 Task: Find connections with filter location Gescher with filter topic #linkedintrainer with filter profile language Spanish with filter current company AAVTR ASIA with filter school ST MIRA'S COLLEGE FOR GIRLS PUNE with filter industry Engineering Services with filter service category Program Management with filter keywords title Administrator
Action: Mouse moved to (605, 77)
Screenshot: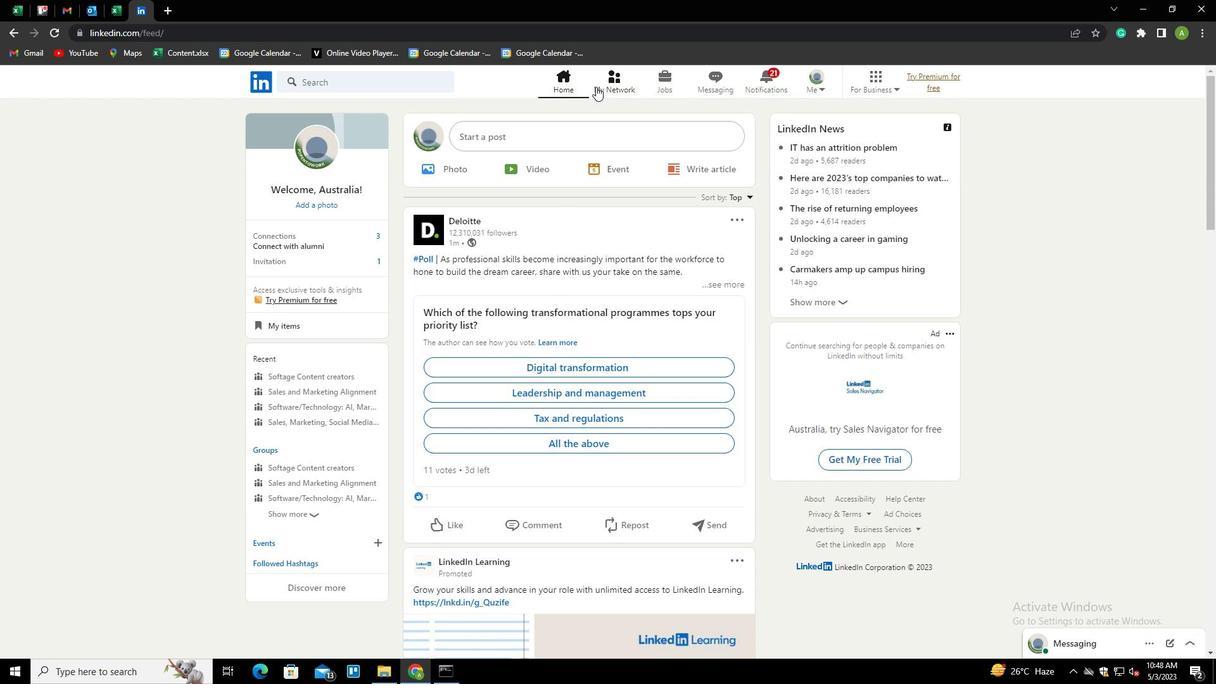 
Action: Mouse pressed left at (605, 77)
Screenshot: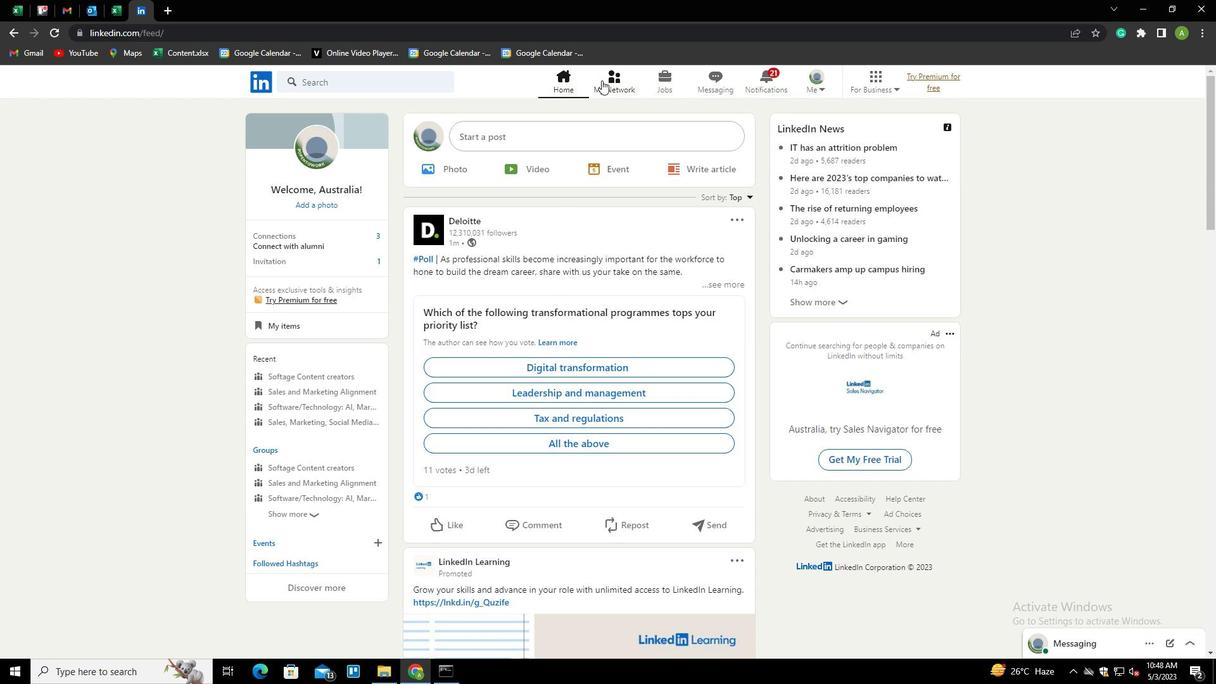
Action: Mouse moved to (340, 142)
Screenshot: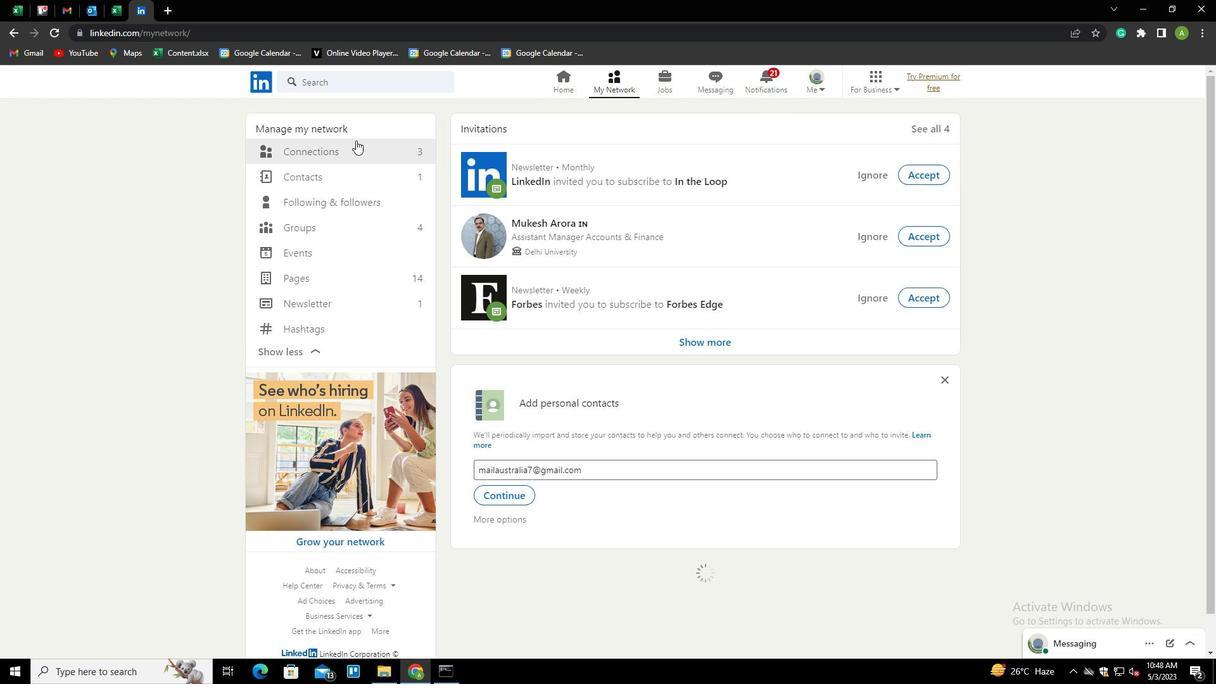 
Action: Mouse pressed left at (340, 142)
Screenshot: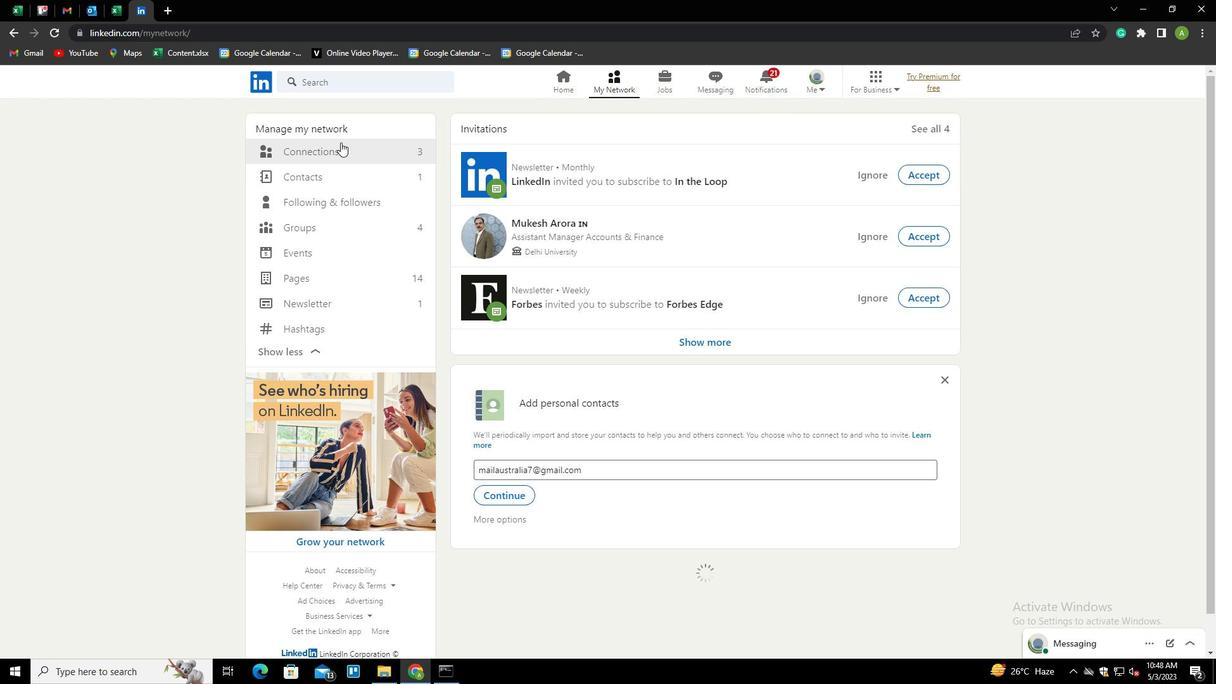 
Action: Mouse moved to (337, 150)
Screenshot: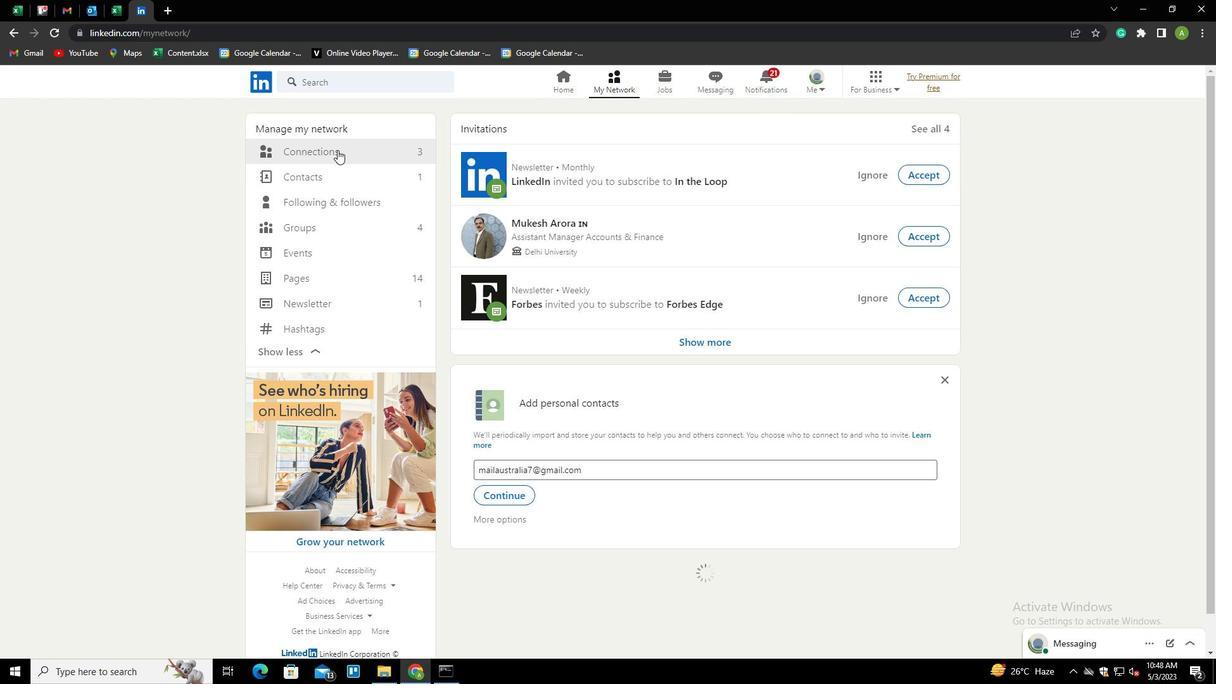 
Action: Mouse pressed left at (337, 150)
Screenshot: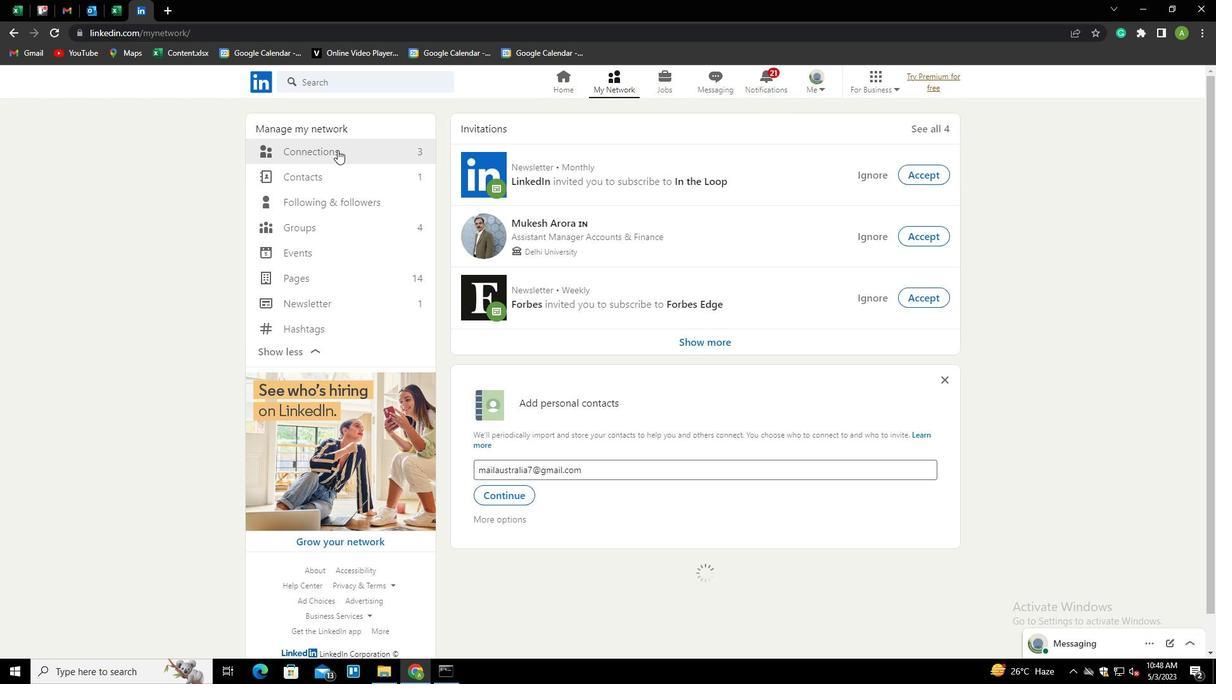 
Action: Mouse moved to (685, 152)
Screenshot: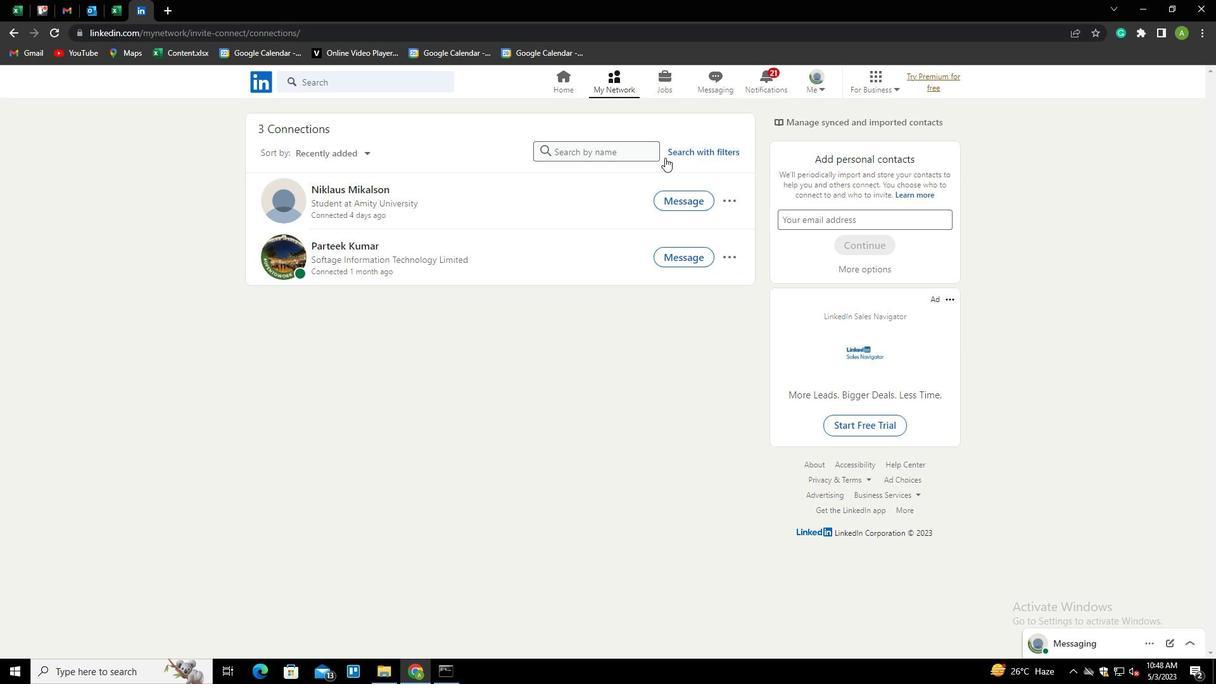 
Action: Mouse pressed left at (685, 152)
Screenshot: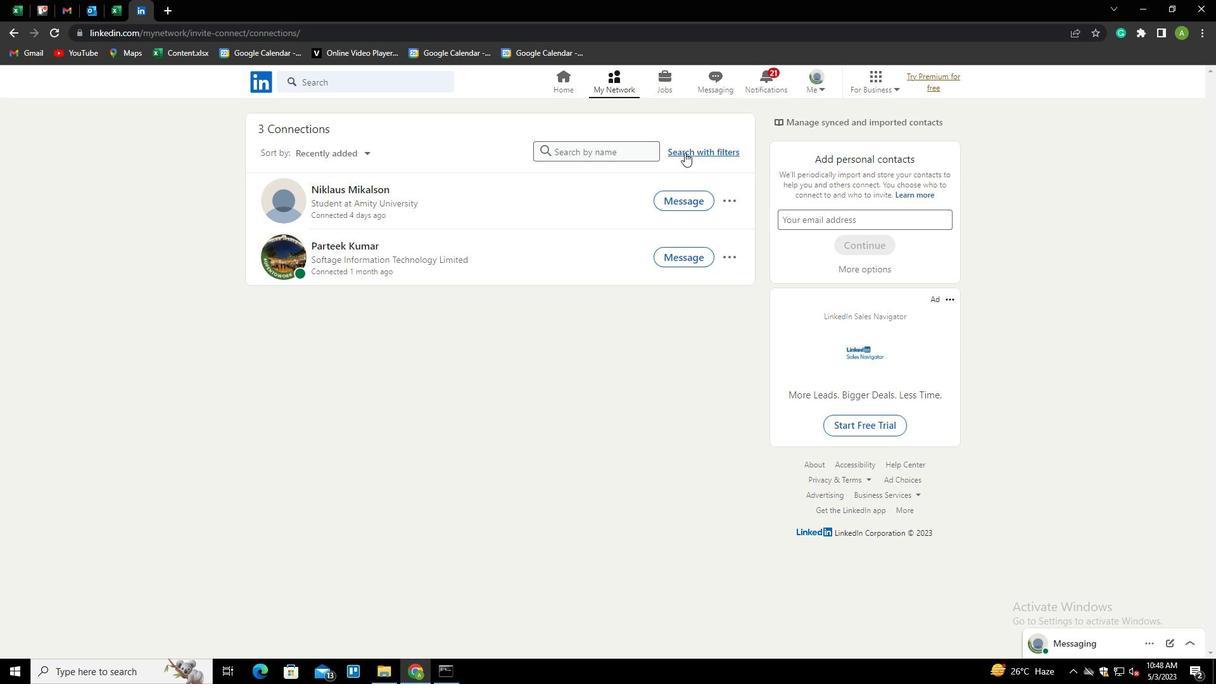 
Action: Mouse moved to (652, 119)
Screenshot: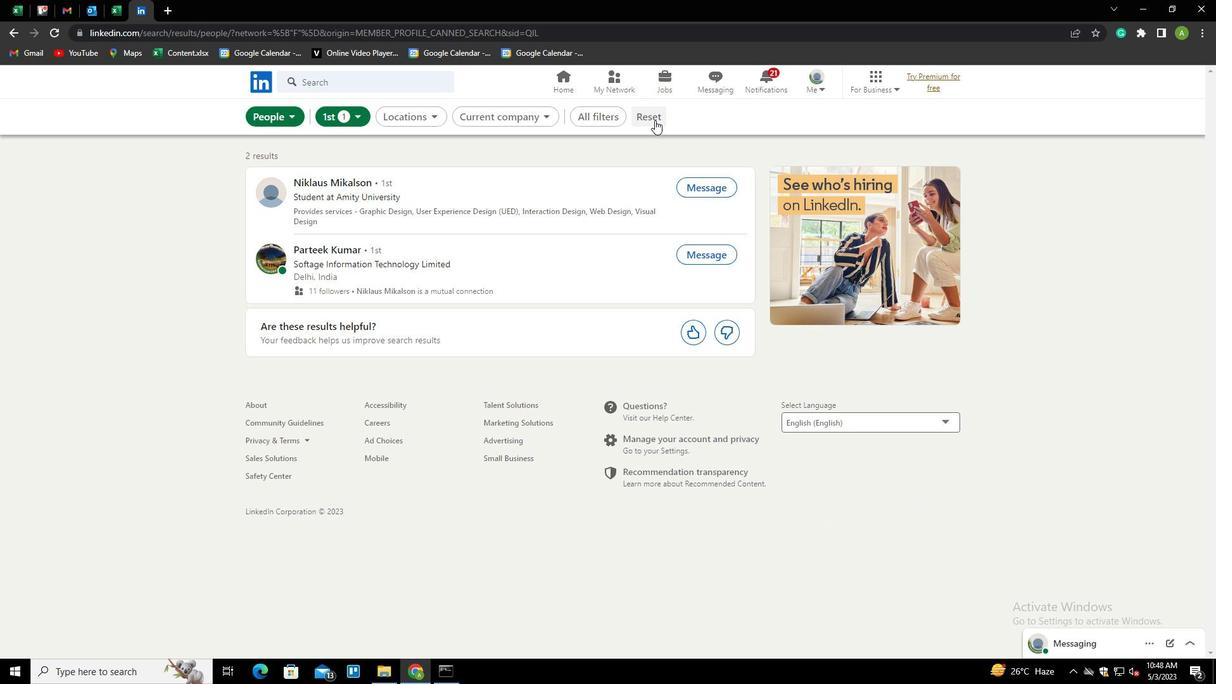 
Action: Mouse pressed left at (652, 119)
Screenshot: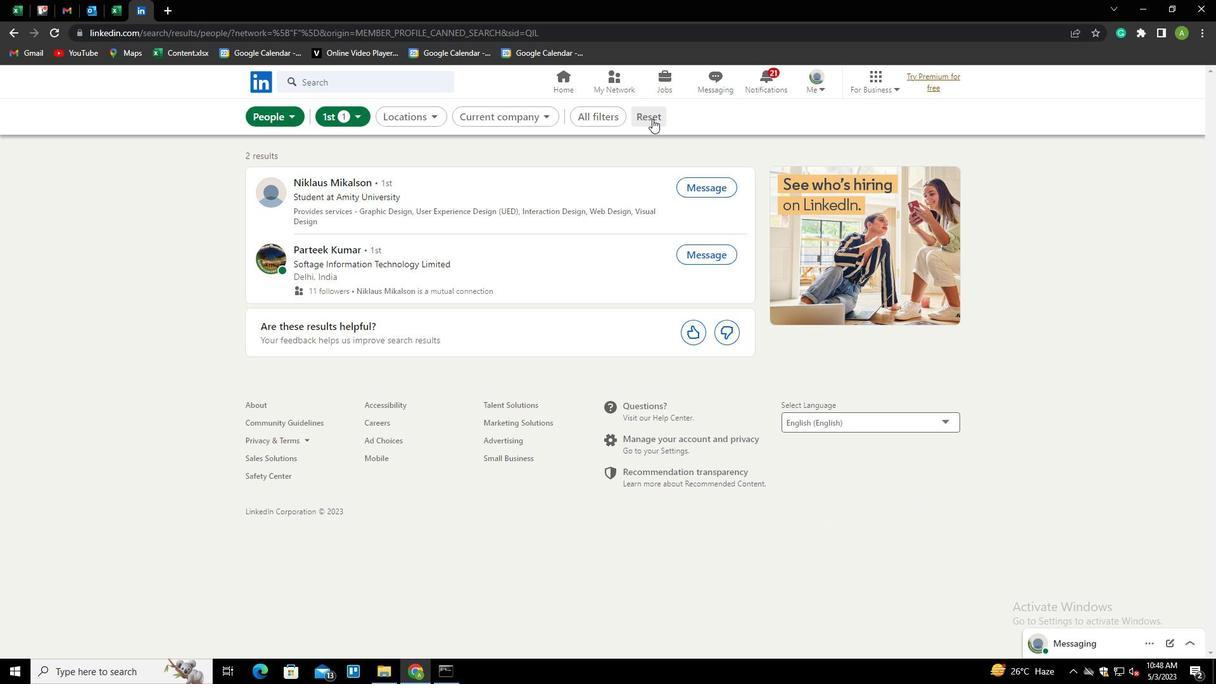 
Action: Mouse moved to (621, 119)
Screenshot: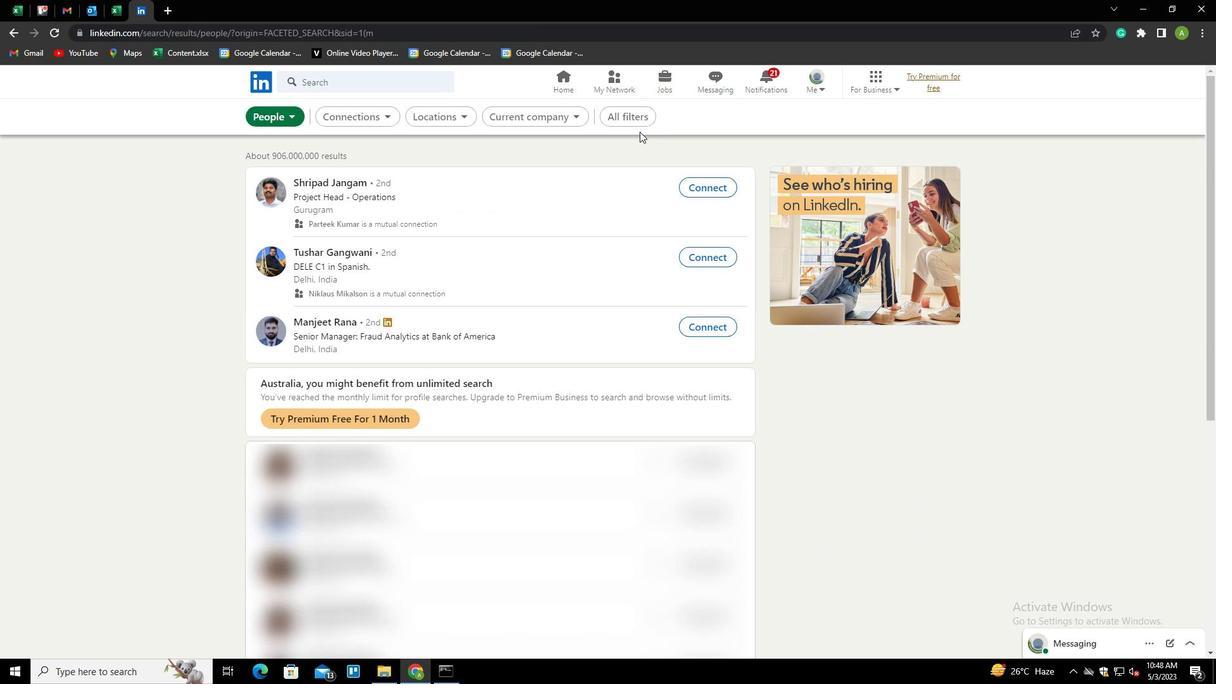 
Action: Mouse pressed left at (621, 119)
Screenshot: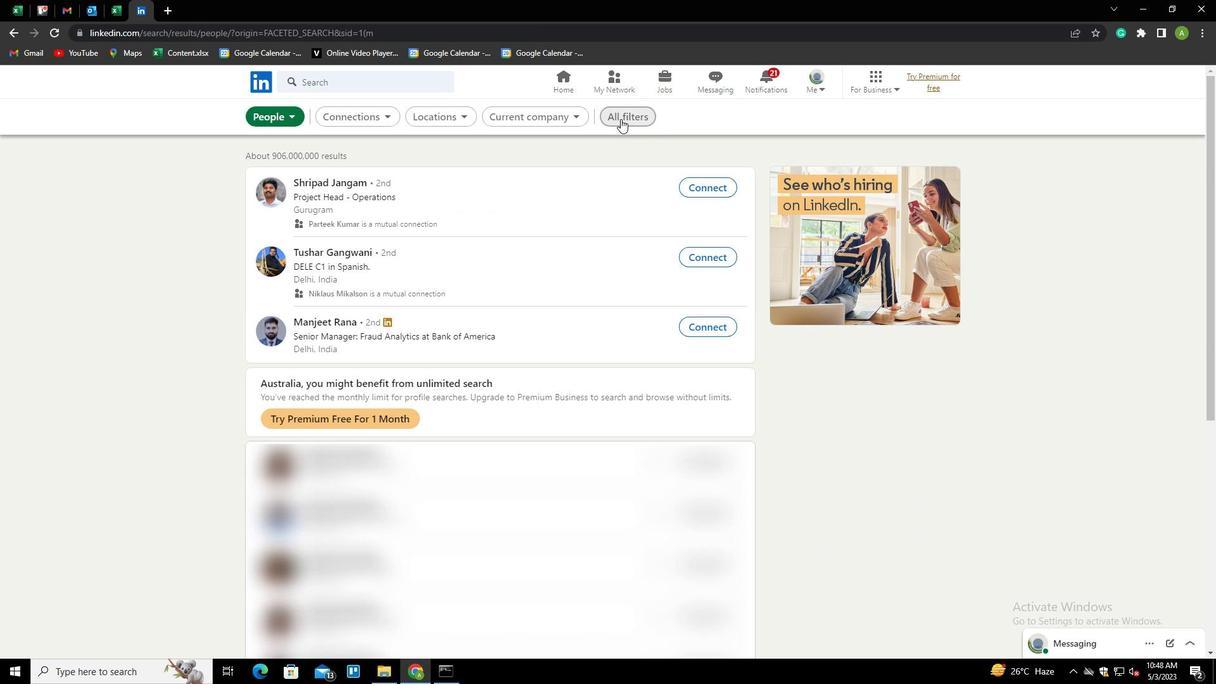 
Action: Mouse moved to (1019, 362)
Screenshot: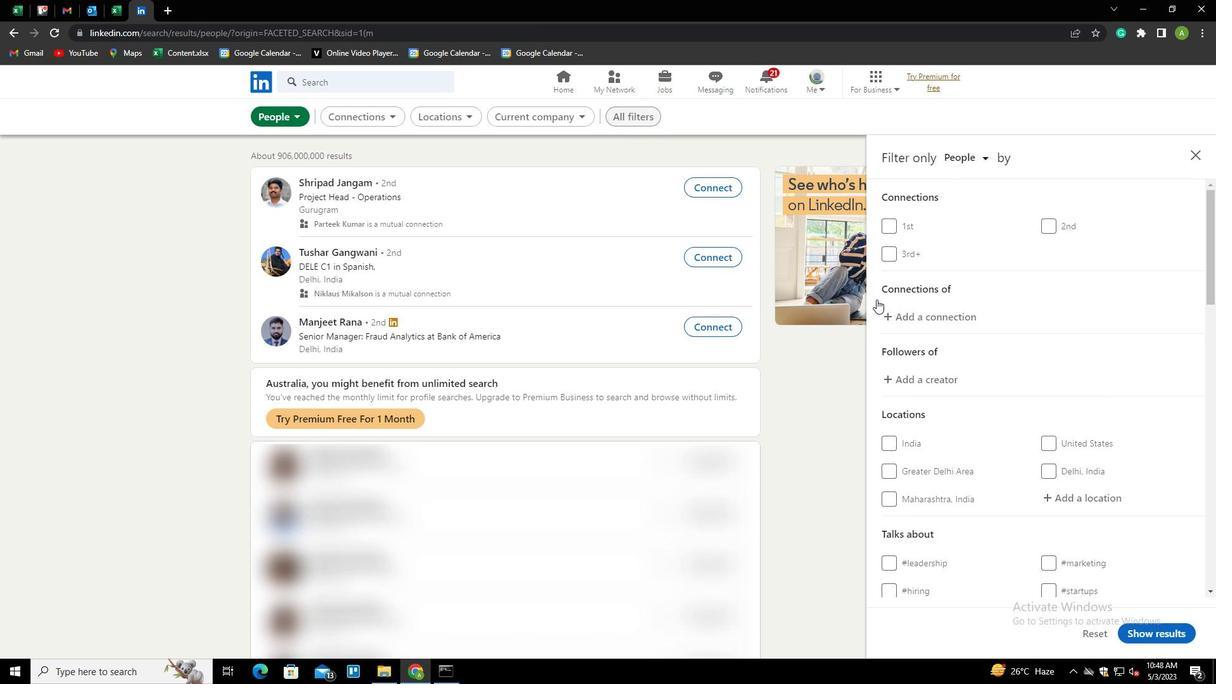
Action: Mouse scrolled (1019, 361) with delta (0, 0)
Screenshot: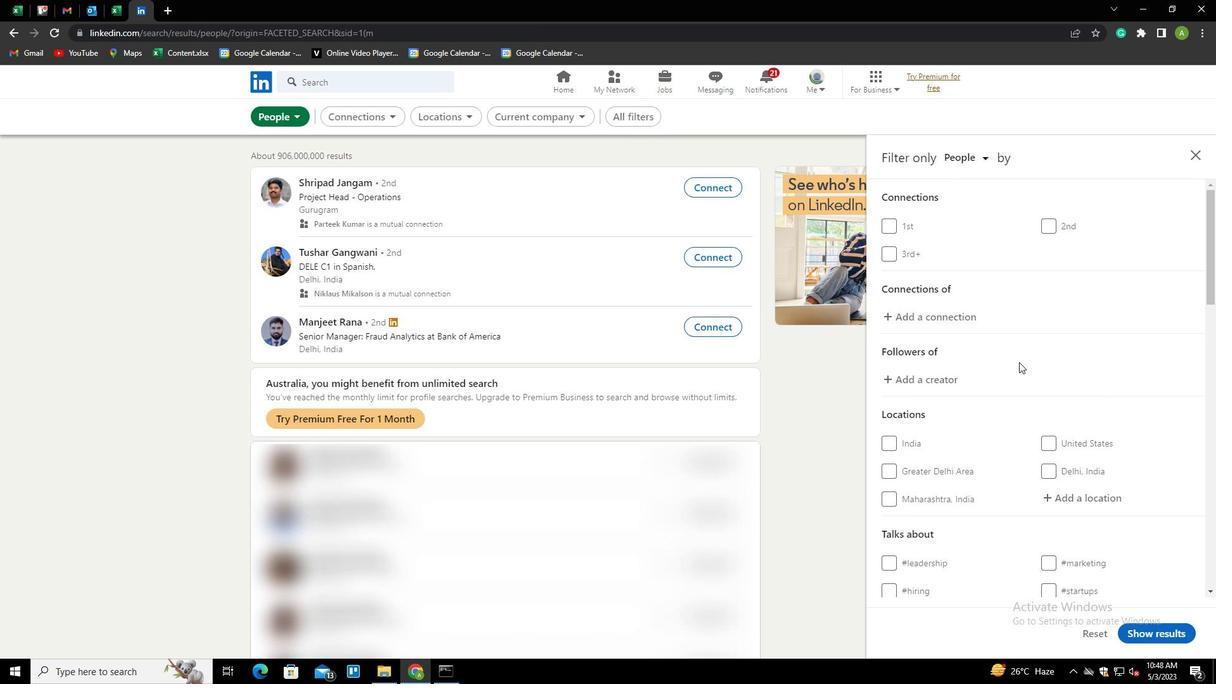 
Action: Mouse scrolled (1019, 361) with delta (0, 0)
Screenshot: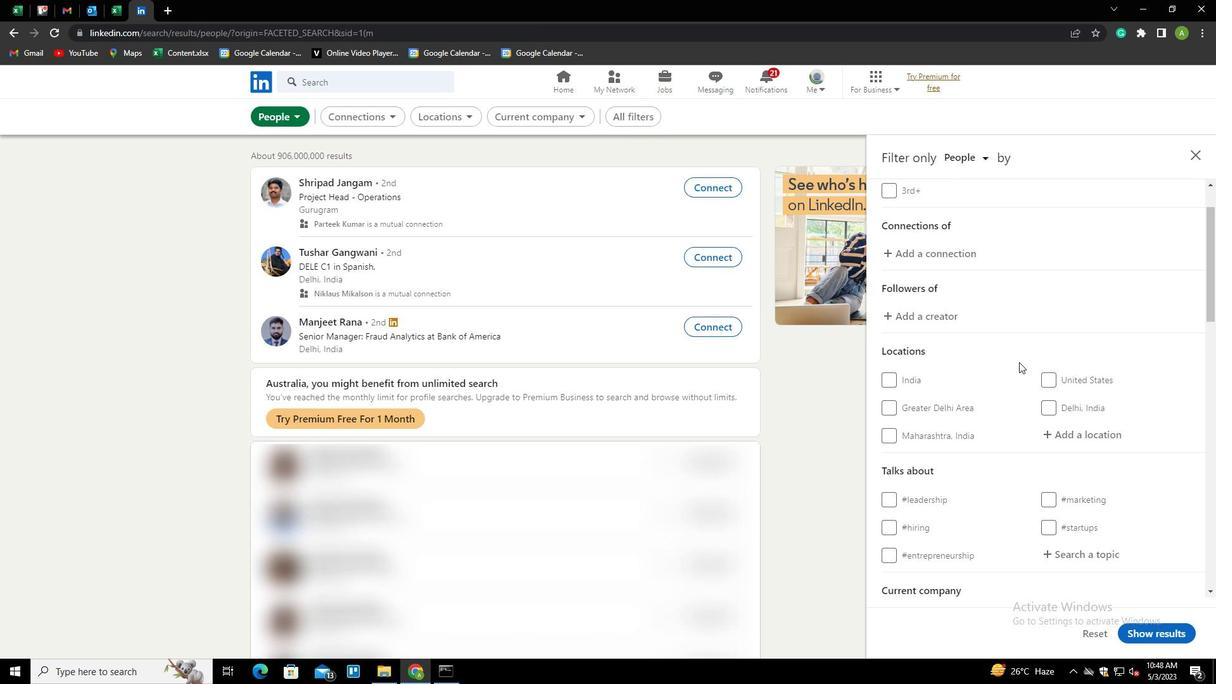 
Action: Mouse moved to (1068, 368)
Screenshot: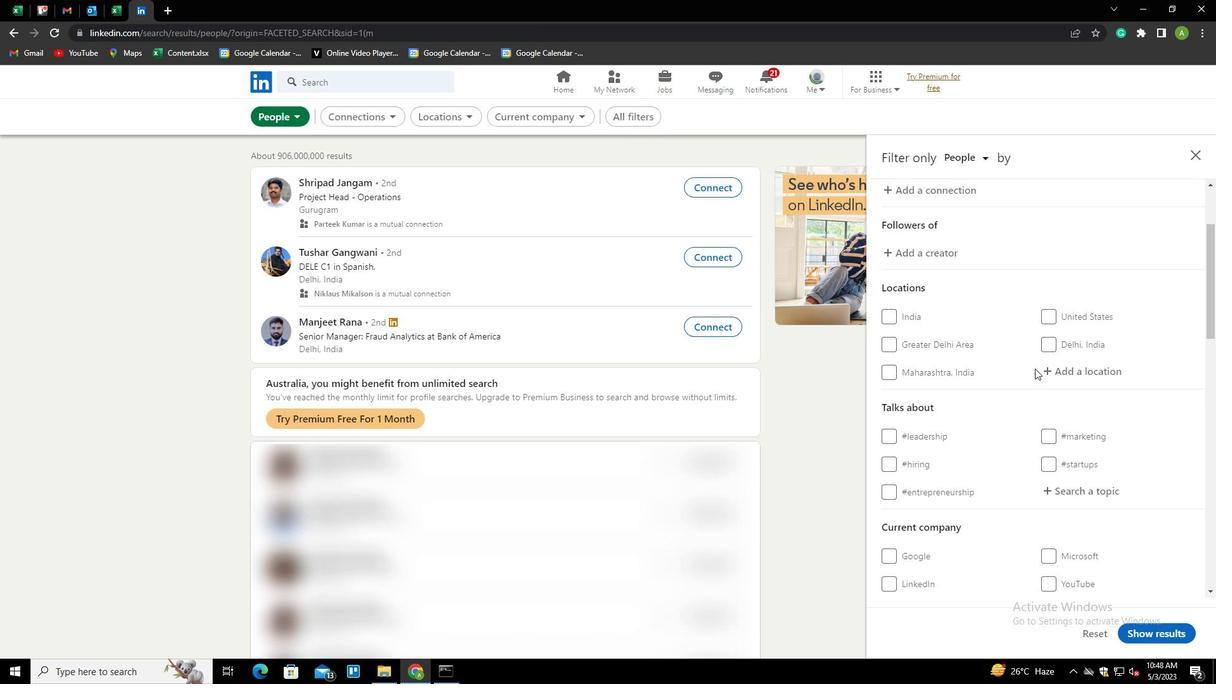 
Action: Mouse pressed left at (1068, 368)
Screenshot: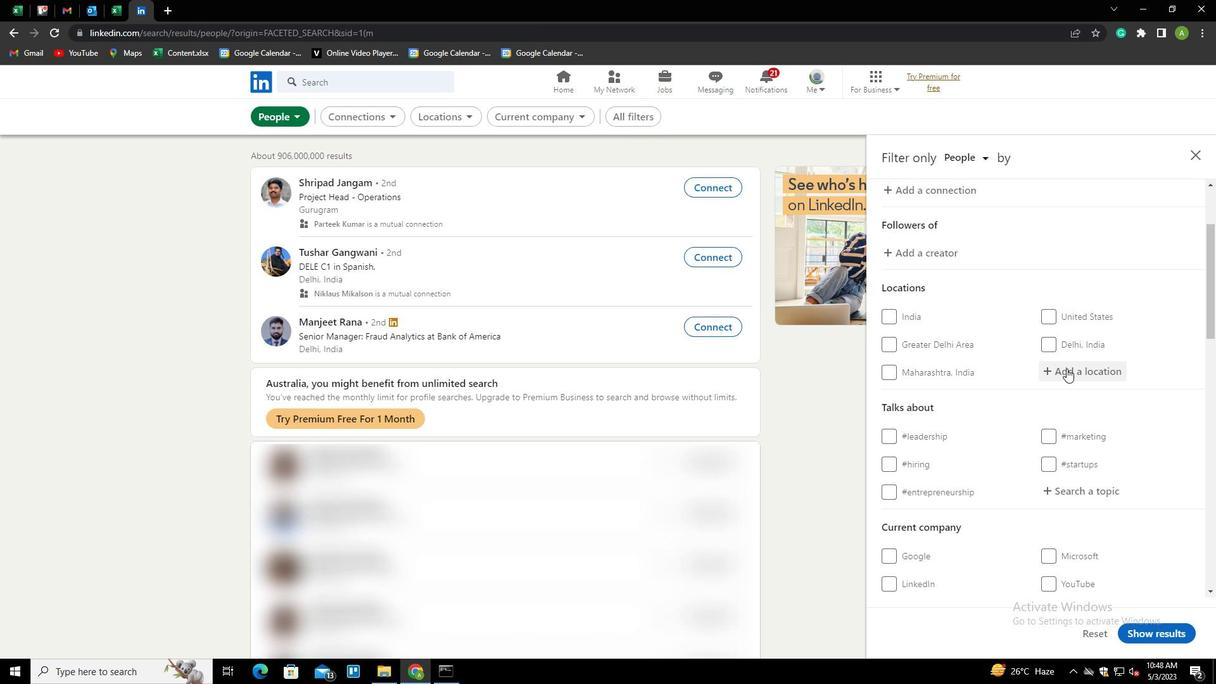 
Action: Mouse moved to (1070, 369)
Screenshot: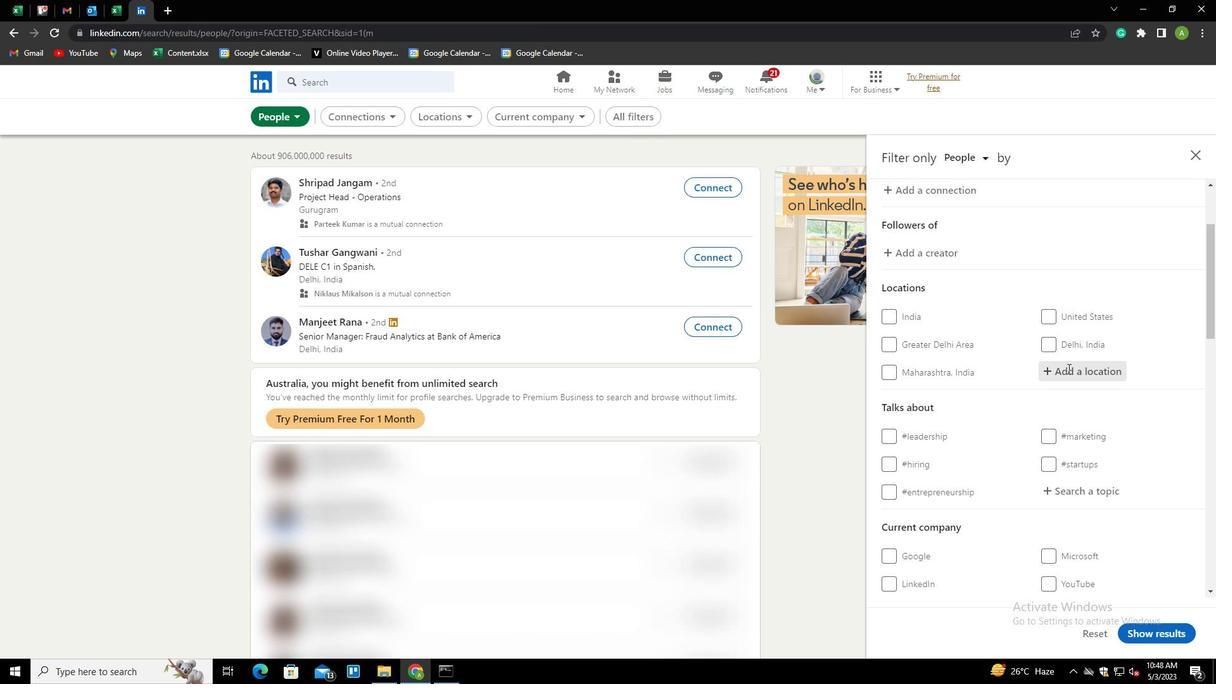 
Action: Mouse pressed left at (1070, 369)
Screenshot: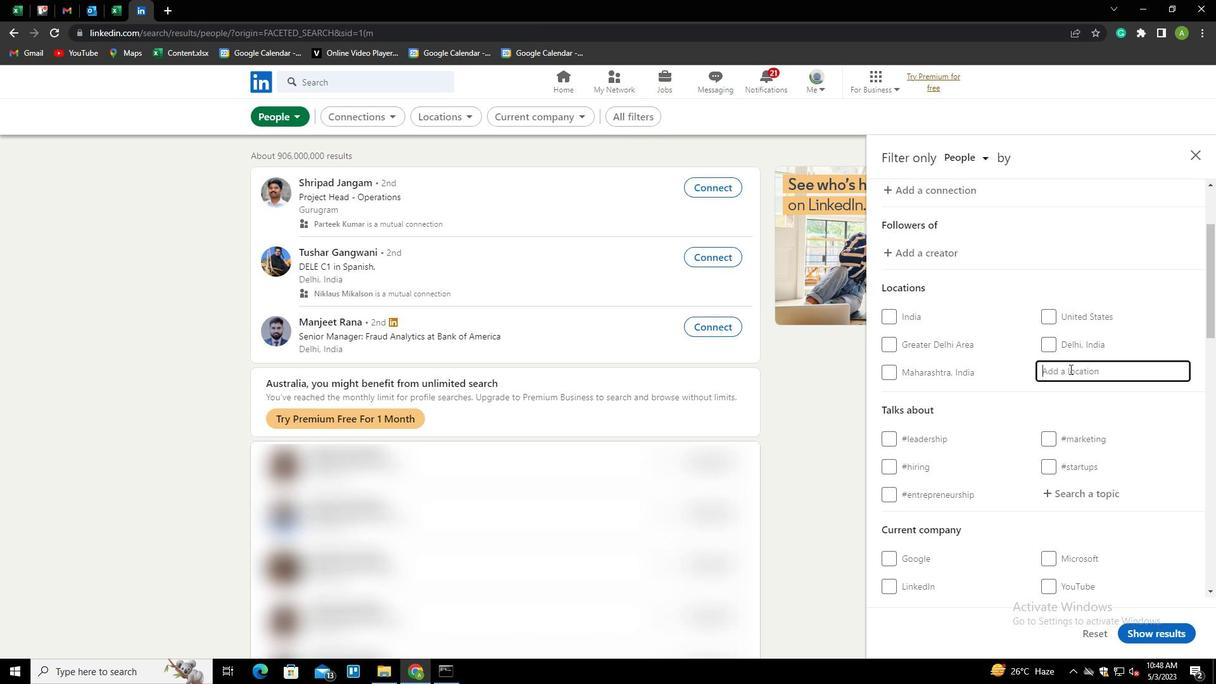 
Action: Key pressed <Key.shift><Key.shift><Key.shift><Key.shift><Key.shift><Key.shift><Key.shift><Key.shift><Key.shift><Key.shift><Key.shift><Key.shift><Key.shift><Key.shift><Key.shift><Key.shift><Key.shift><Key.shift><Key.shift><Key.shift><Key.shift><Key.shift><Key.shift><Key.shift><Key.shift><Key.shift><Key.shift><Key.shift><Key.shift><Key.shift><Key.shift><Key.shift><Key.shift><Key.shift><Key.shift><Key.shift><Key.shift><Key.shift><Key.shift><Key.shift><Key.shift><Key.shift><Key.shift><Key.shift><Key.shift><Key.shift>GESG<Key.backspace>CHER<Key.down><Key.enter>
Screenshot: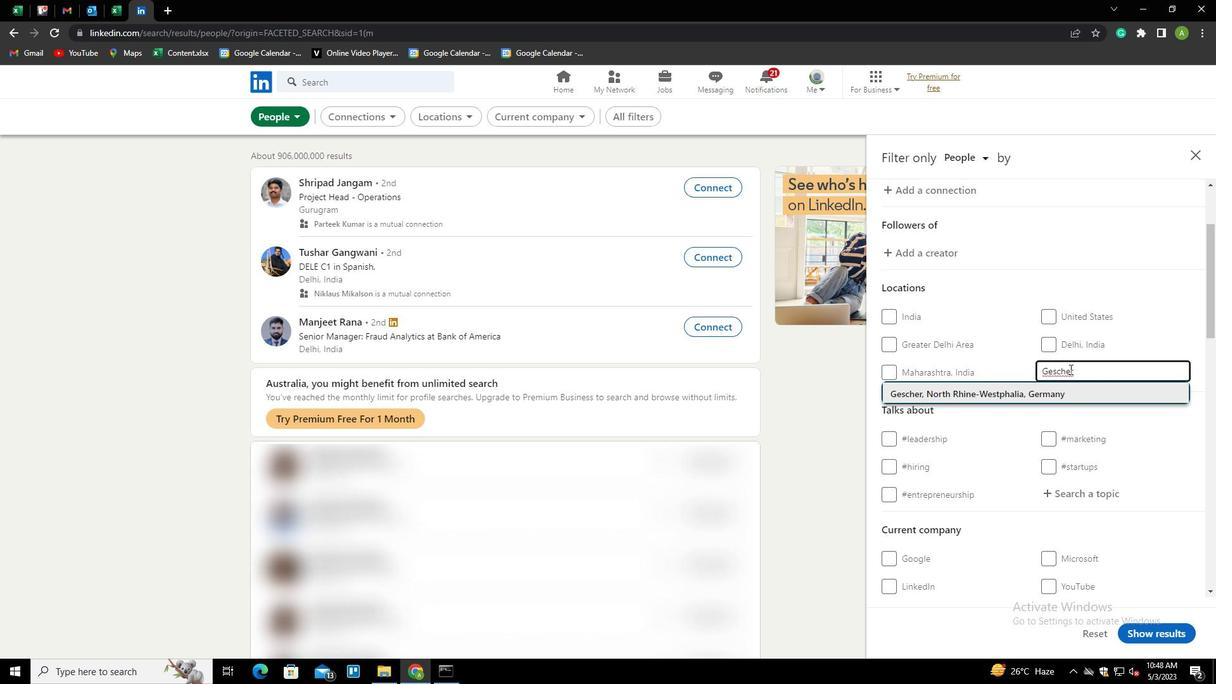 
Action: Mouse scrolled (1070, 368) with delta (0, 0)
Screenshot: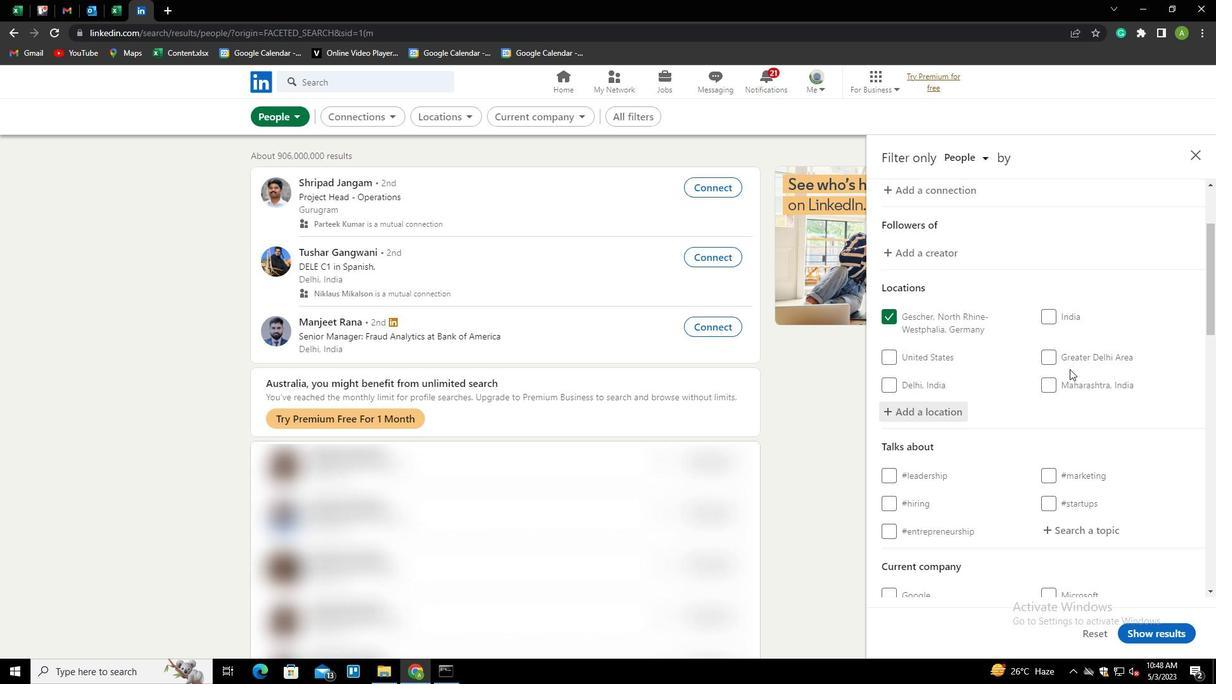 
Action: Mouse scrolled (1070, 368) with delta (0, 0)
Screenshot: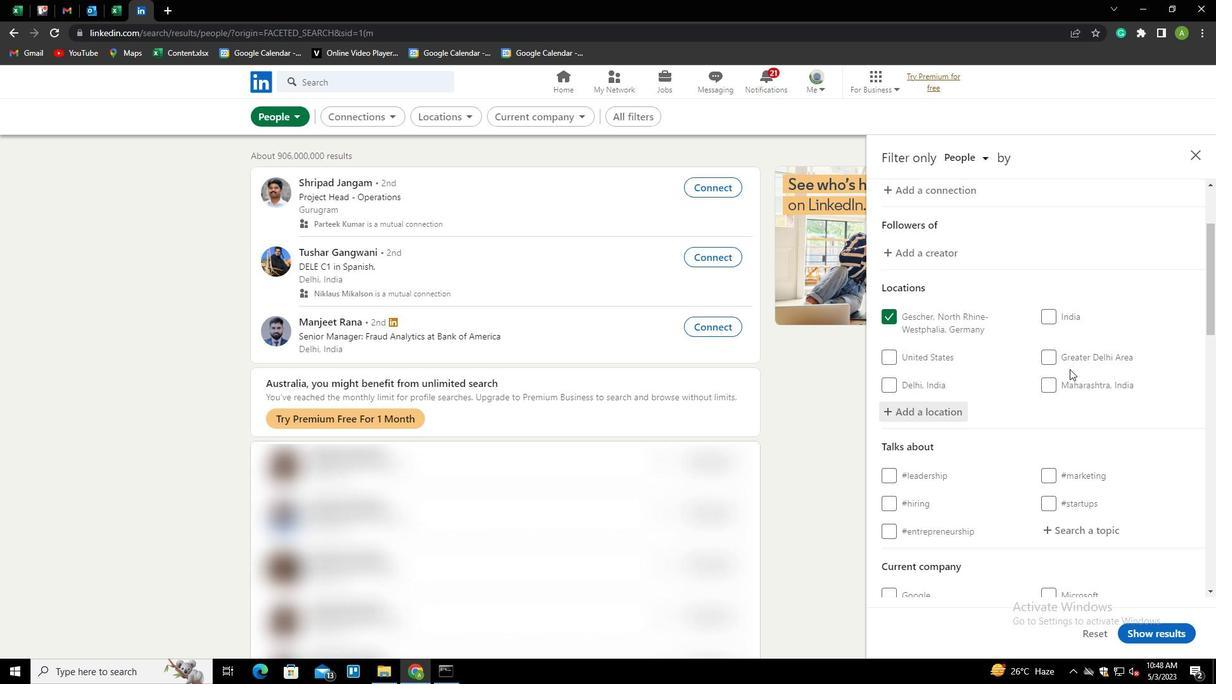 
Action: Mouse scrolled (1070, 368) with delta (0, 0)
Screenshot: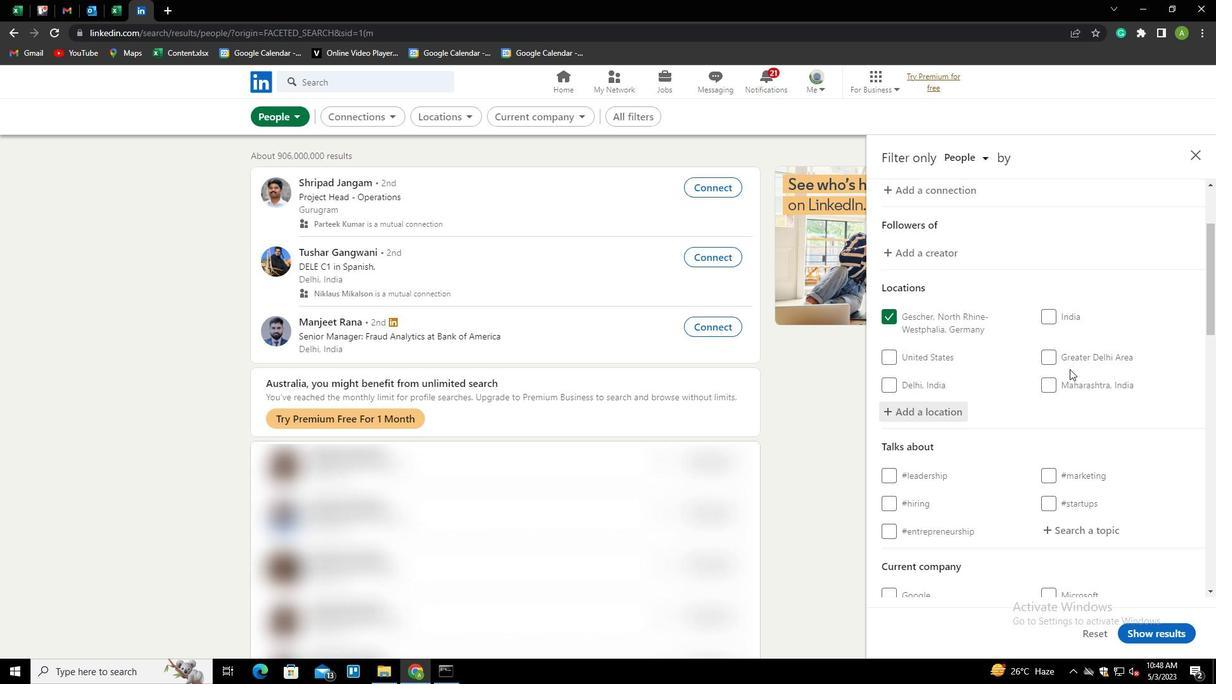 
Action: Mouse moved to (1089, 347)
Screenshot: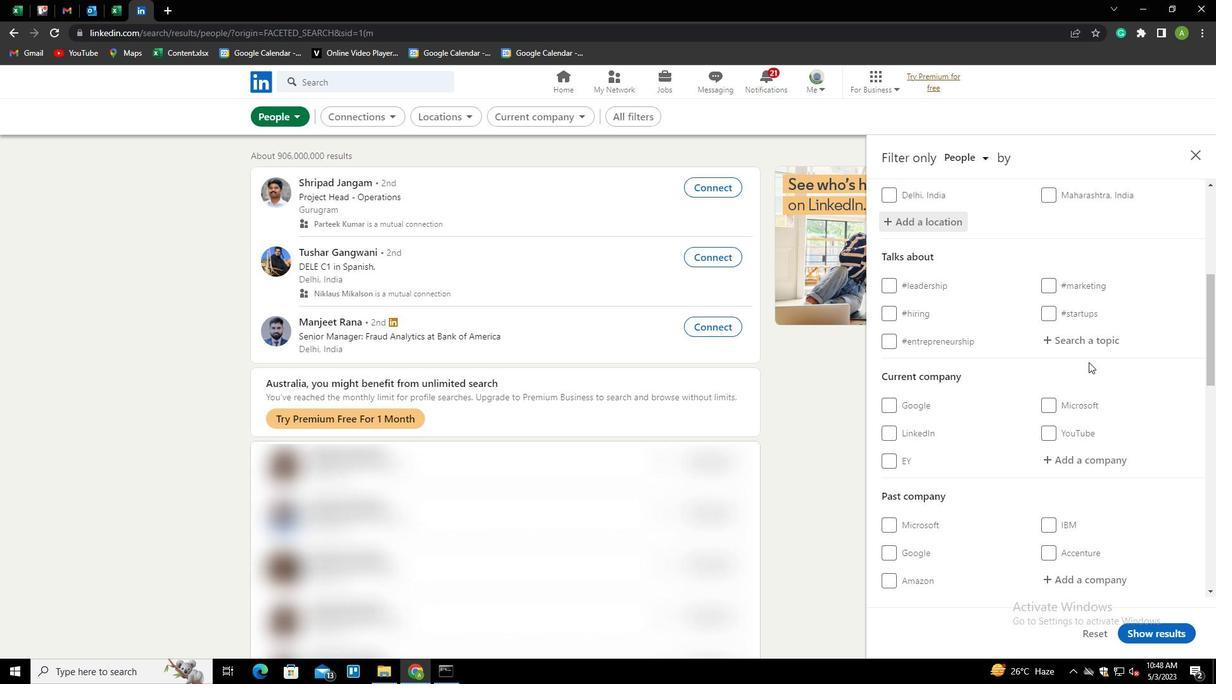 
Action: Mouse pressed left at (1089, 347)
Screenshot: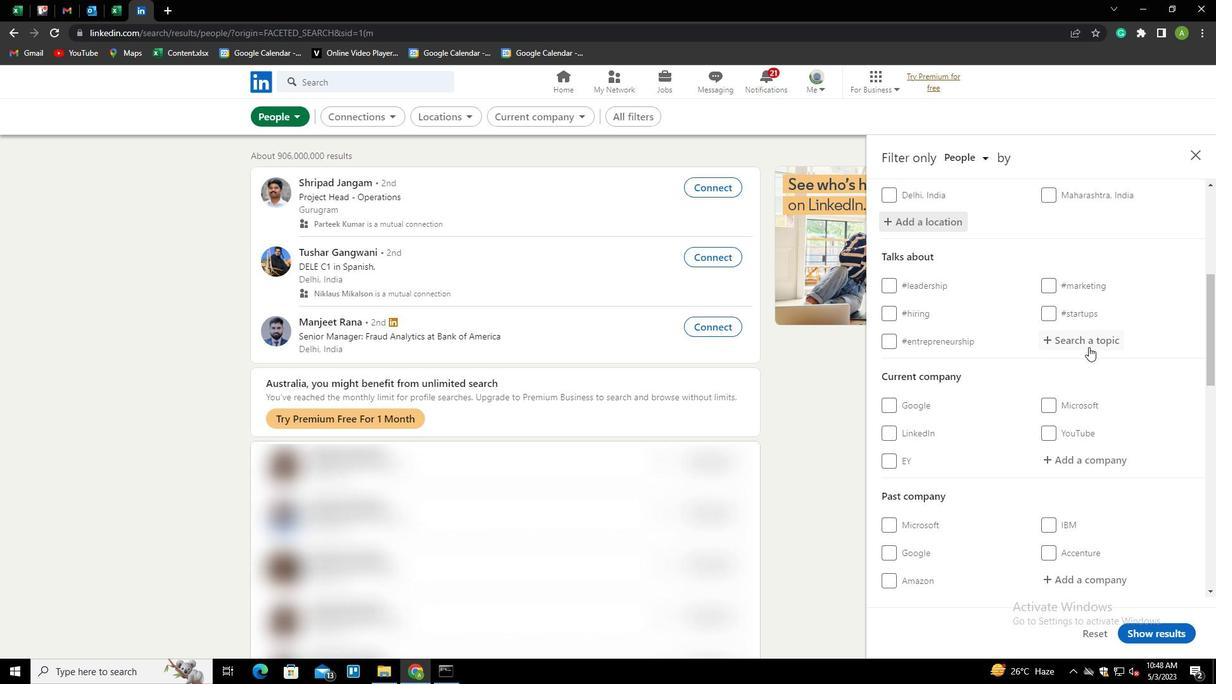 
Action: Key pressed LINDE<Key.backspace><Key.backspace>KEDINTRAINER<Key.down><Key.enter>
Screenshot: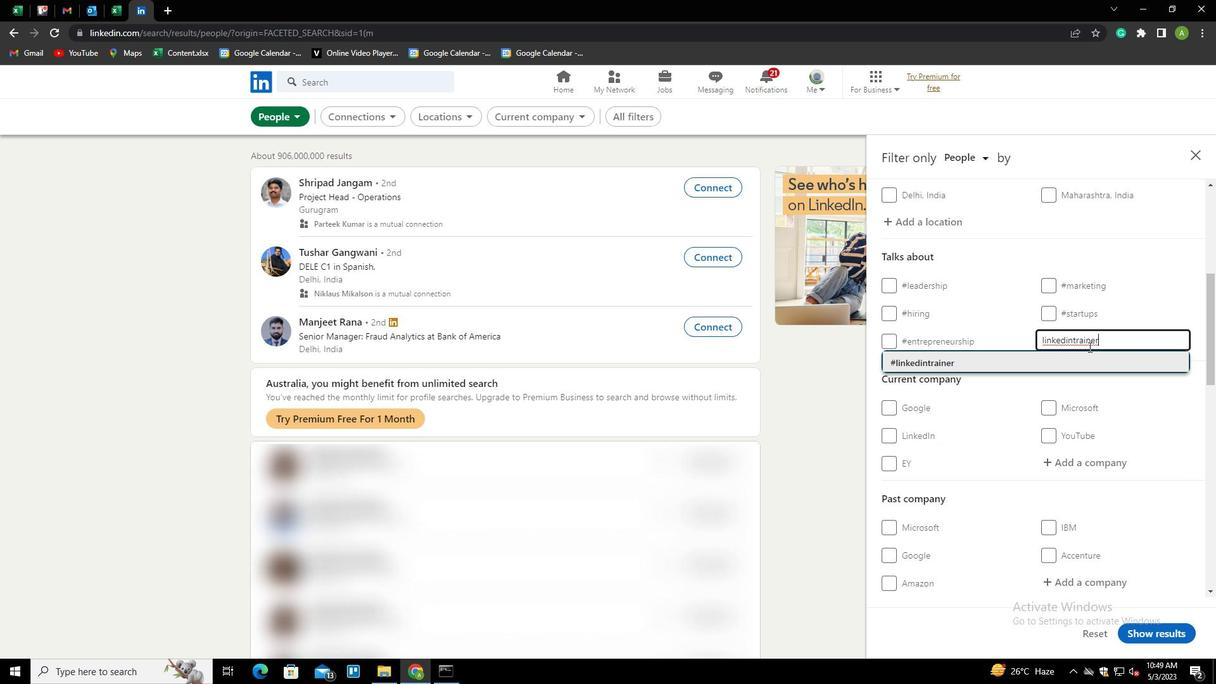 
Action: Mouse scrolled (1089, 346) with delta (0, 0)
Screenshot: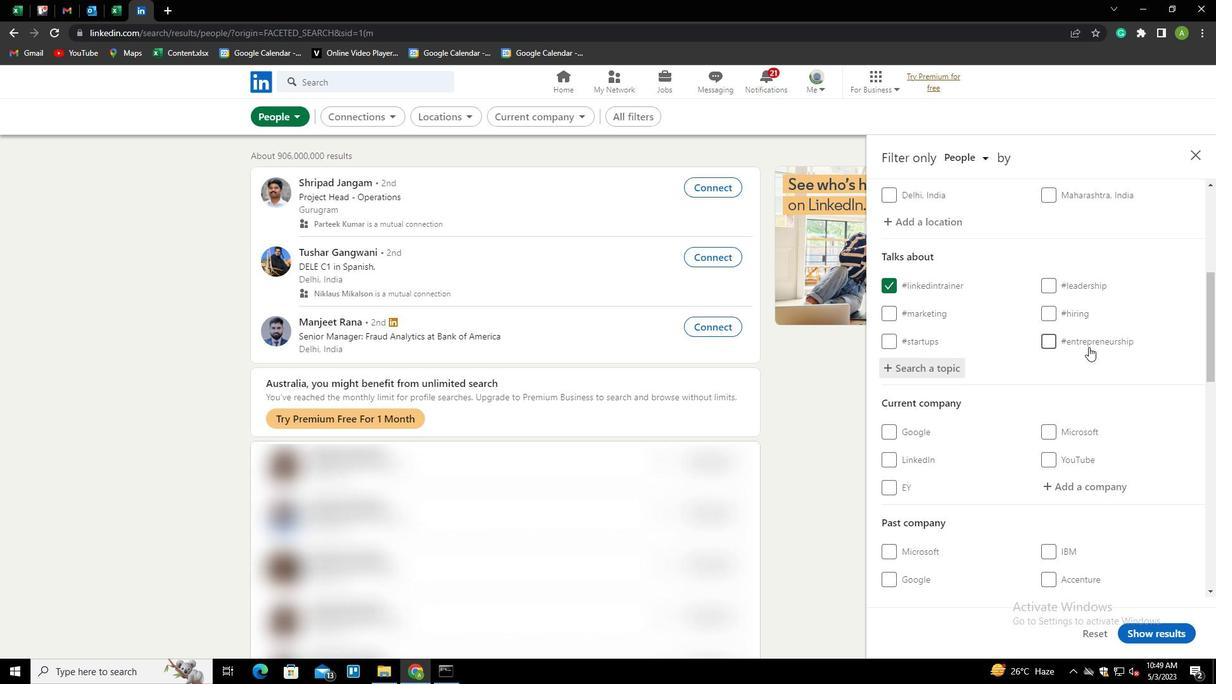 
Action: Mouse scrolled (1089, 346) with delta (0, 0)
Screenshot: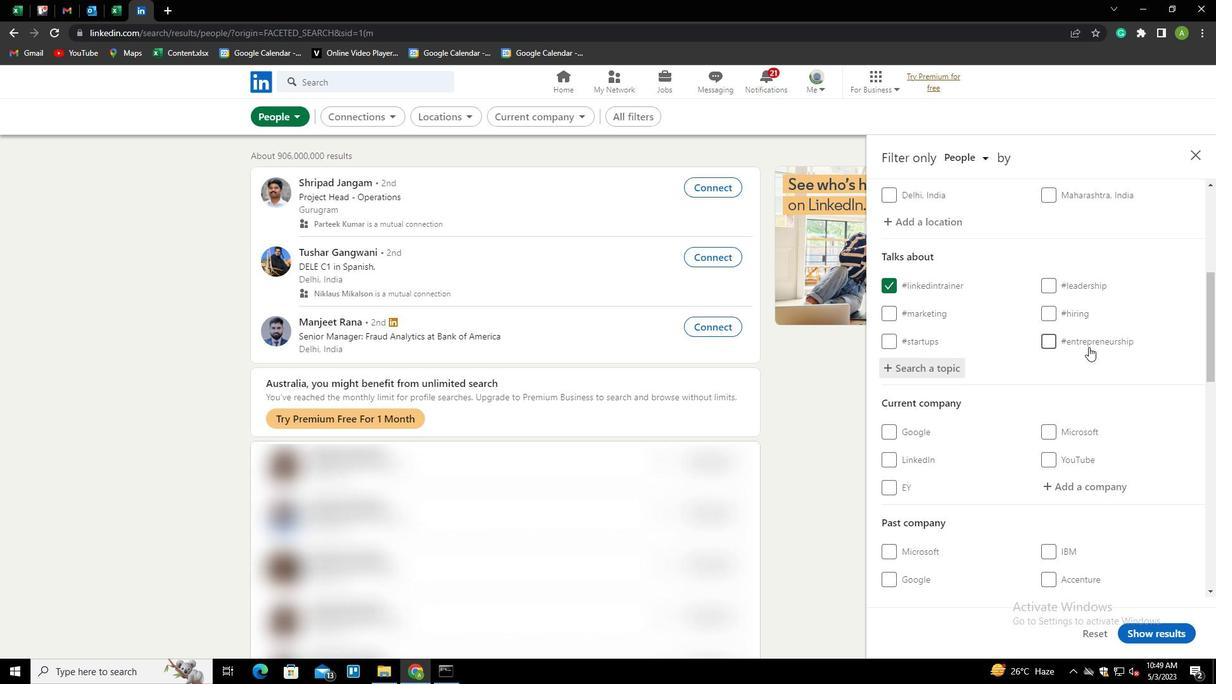 
Action: Mouse scrolled (1089, 346) with delta (0, 0)
Screenshot: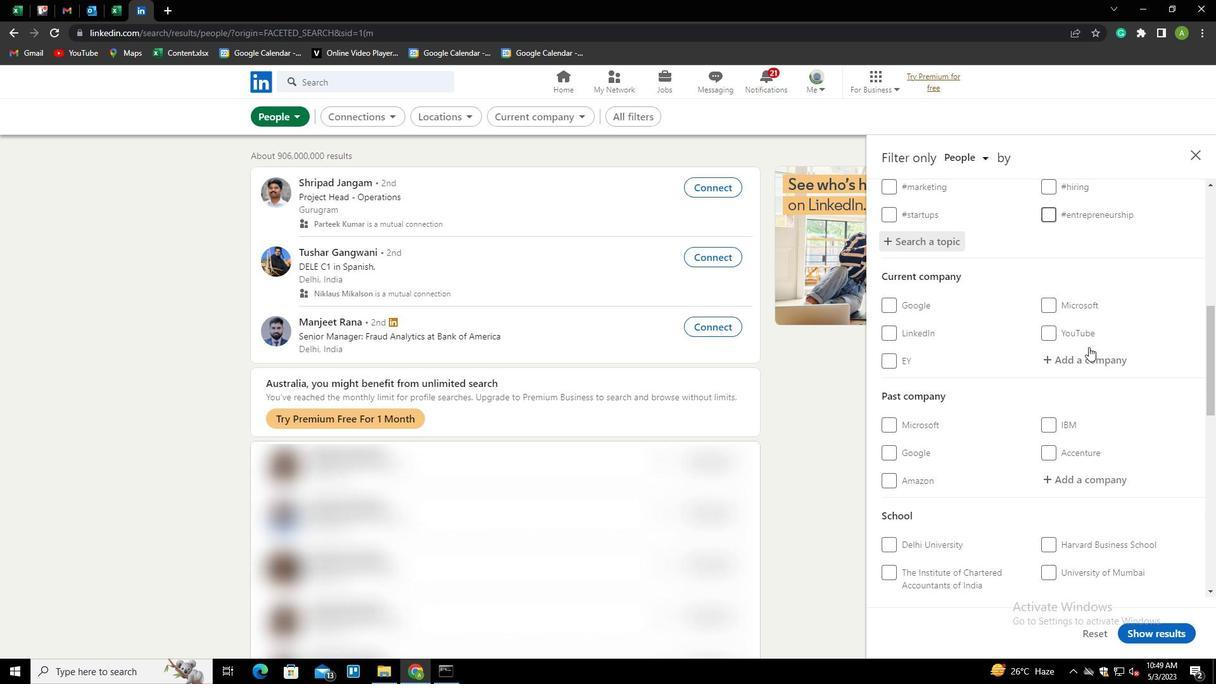 
Action: Mouse scrolled (1089, 346) with delta (0, 0)
Screenshot: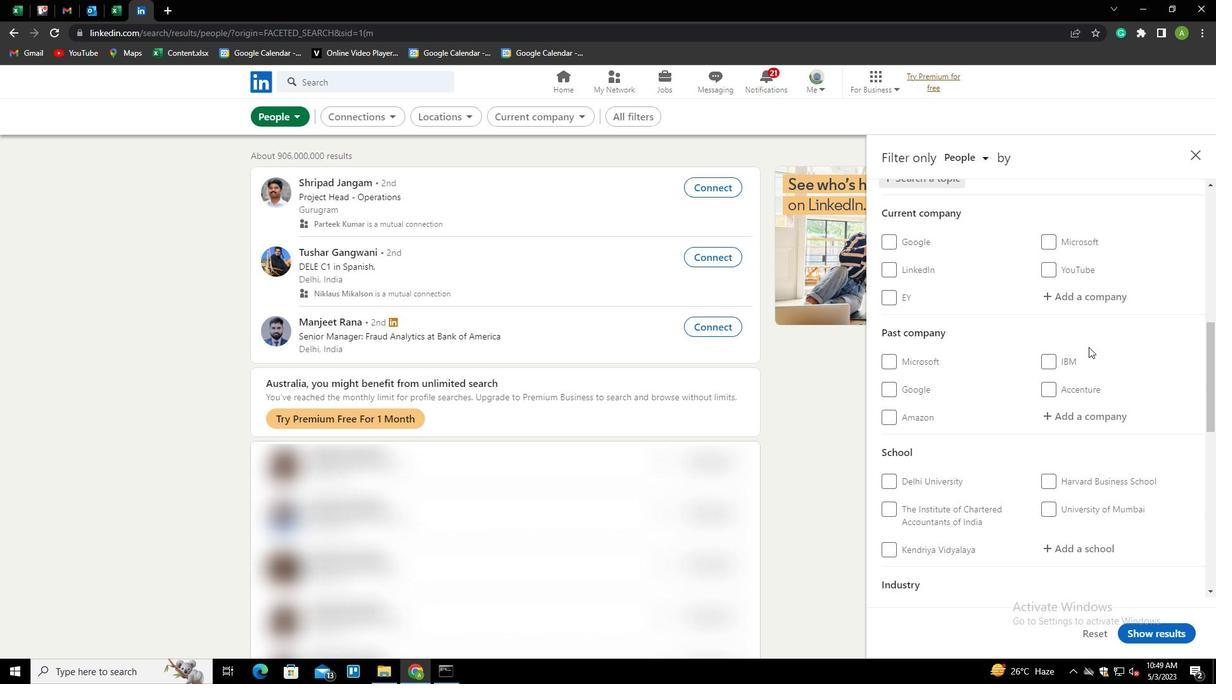 
Action: Mouse scrolled (1089, 346) with delta (0, 0)
Screenshot: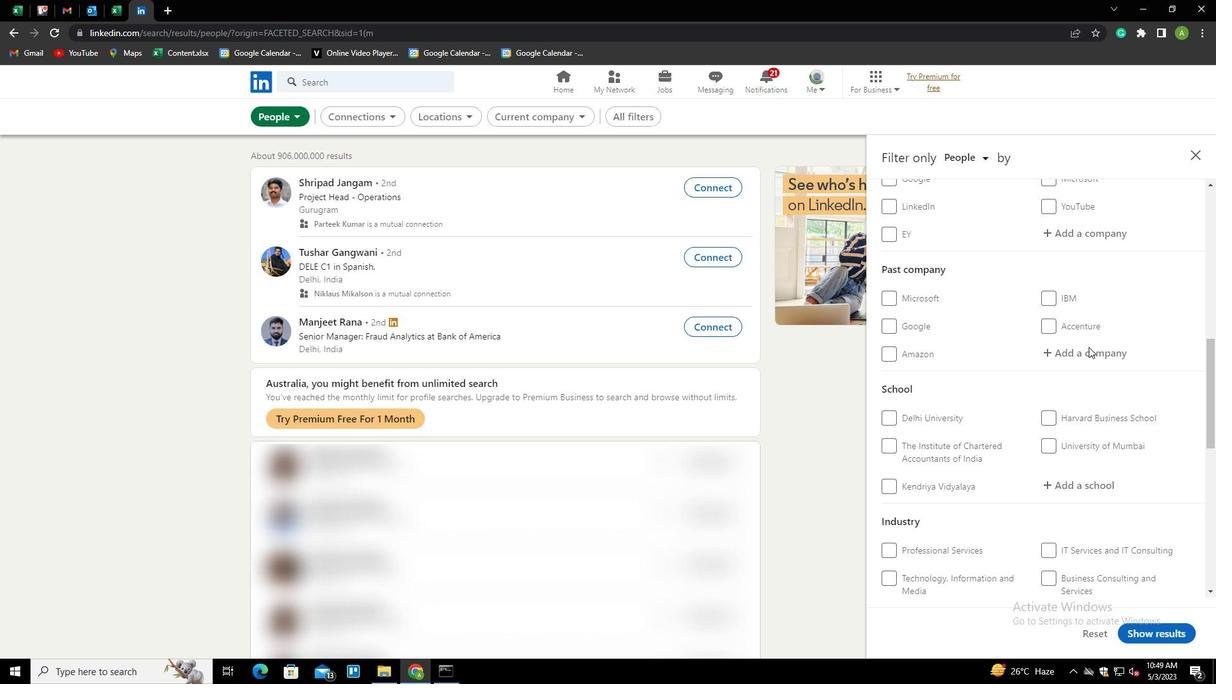 
Action: Mouse scrolled (1089, 346) with delta (0, 0)
Screenshot: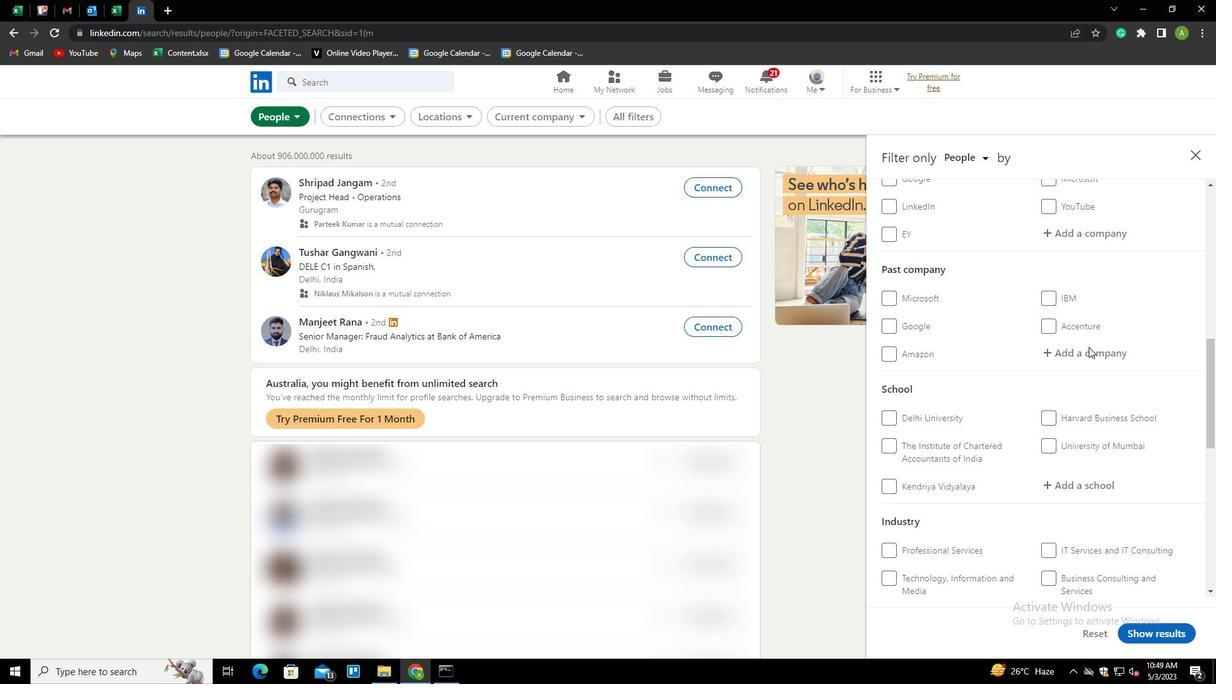 
Action: Mouse scrolled (1089, 346) with delta (0, 0)
Screenshot: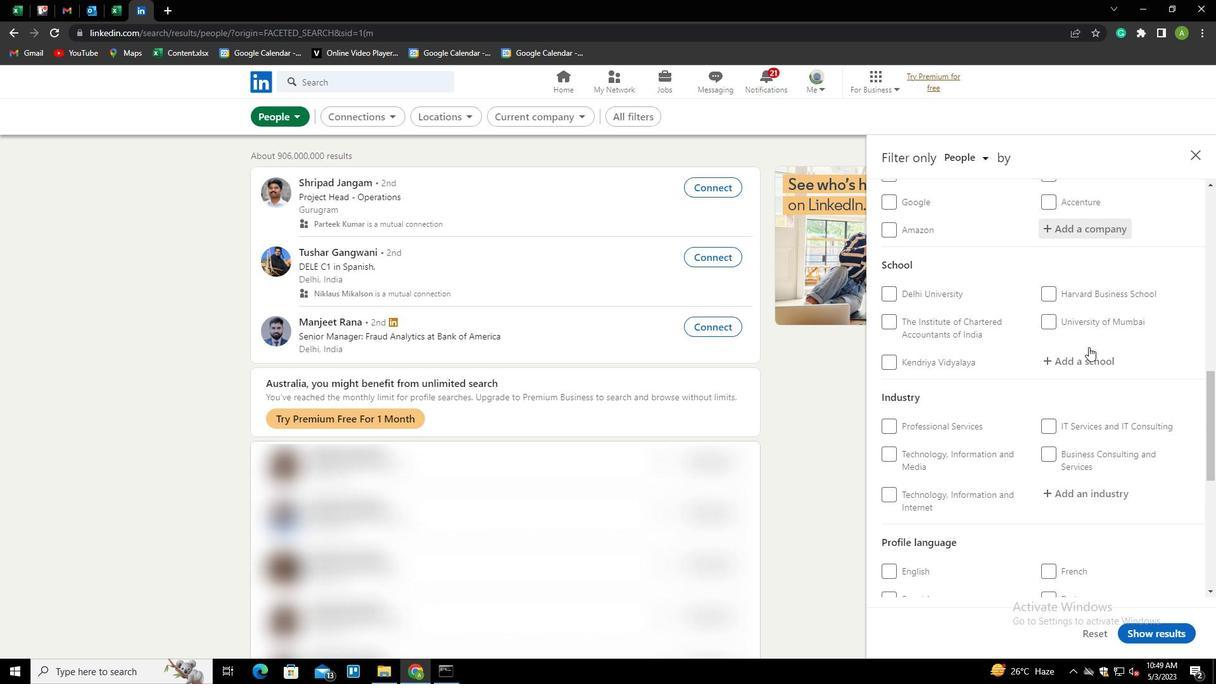 
Action: Mouse scrolled (1089, 346) with delta (0, 0)
Screenshot: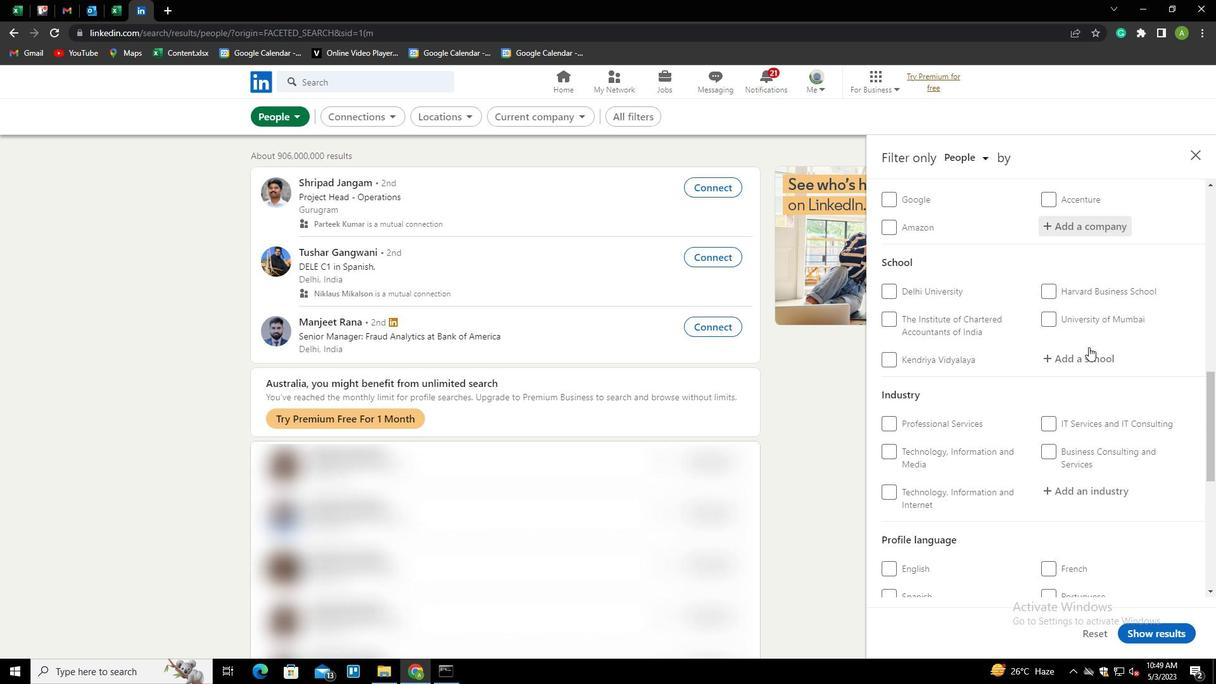 
Action: Mouse moved to (917, 466)
Screenshot: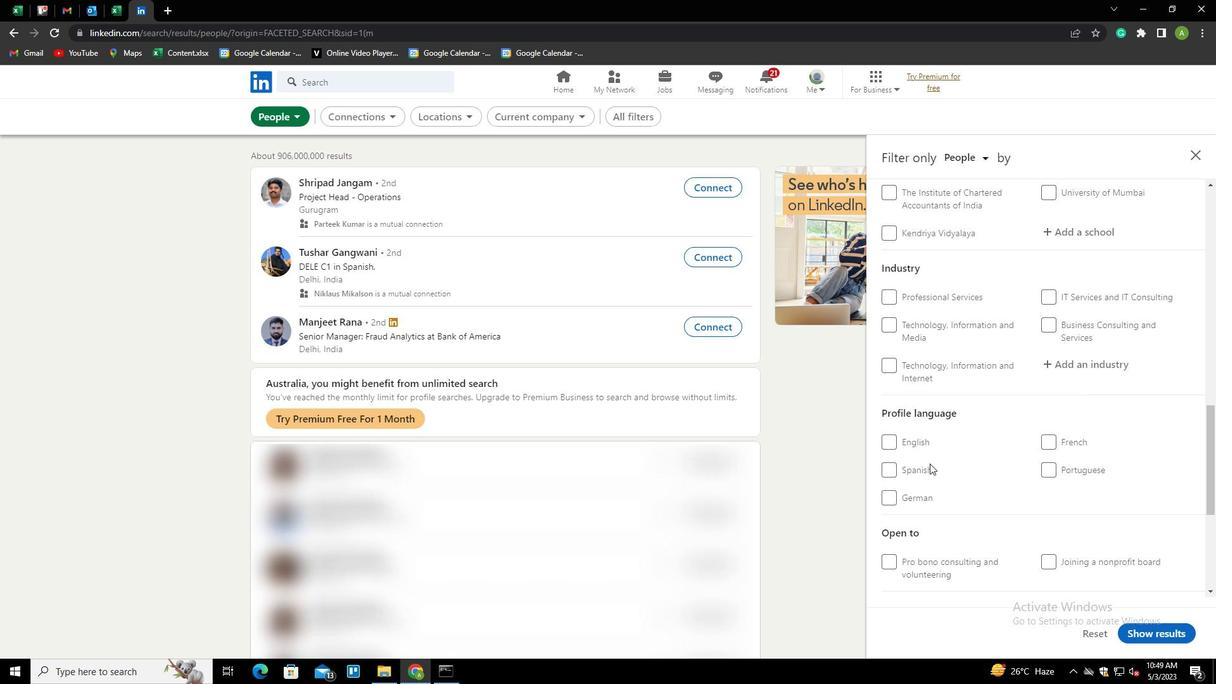 
Action: Mouse pressed left at (917, 466)
Screenshot: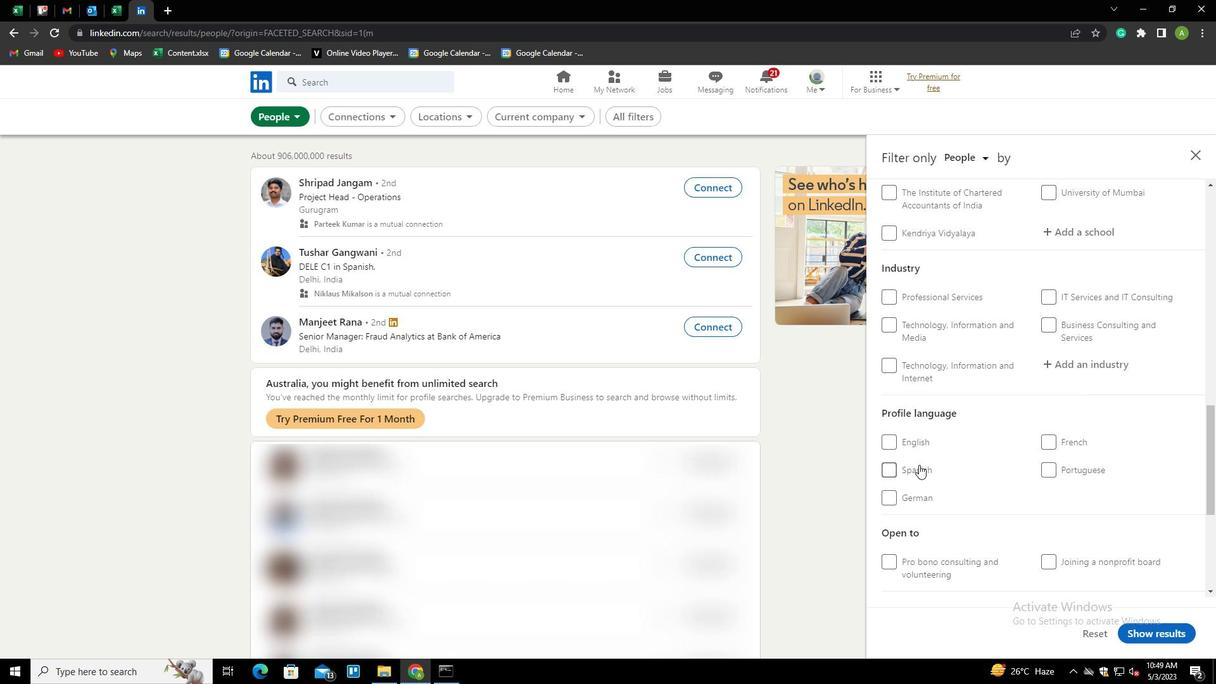 
Action: Mouse moved to (1029, 420)
Screenshot: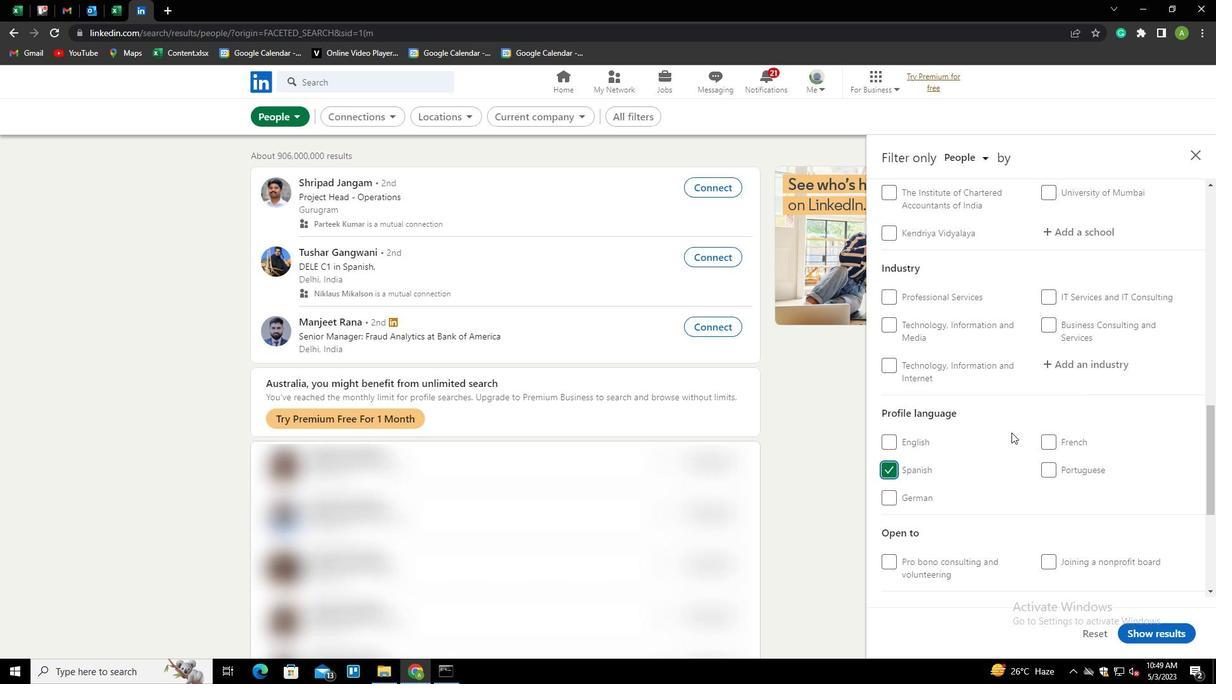 
Action: Mouse scrolled (1029, 420) with delta (0, 0)
Screenshot: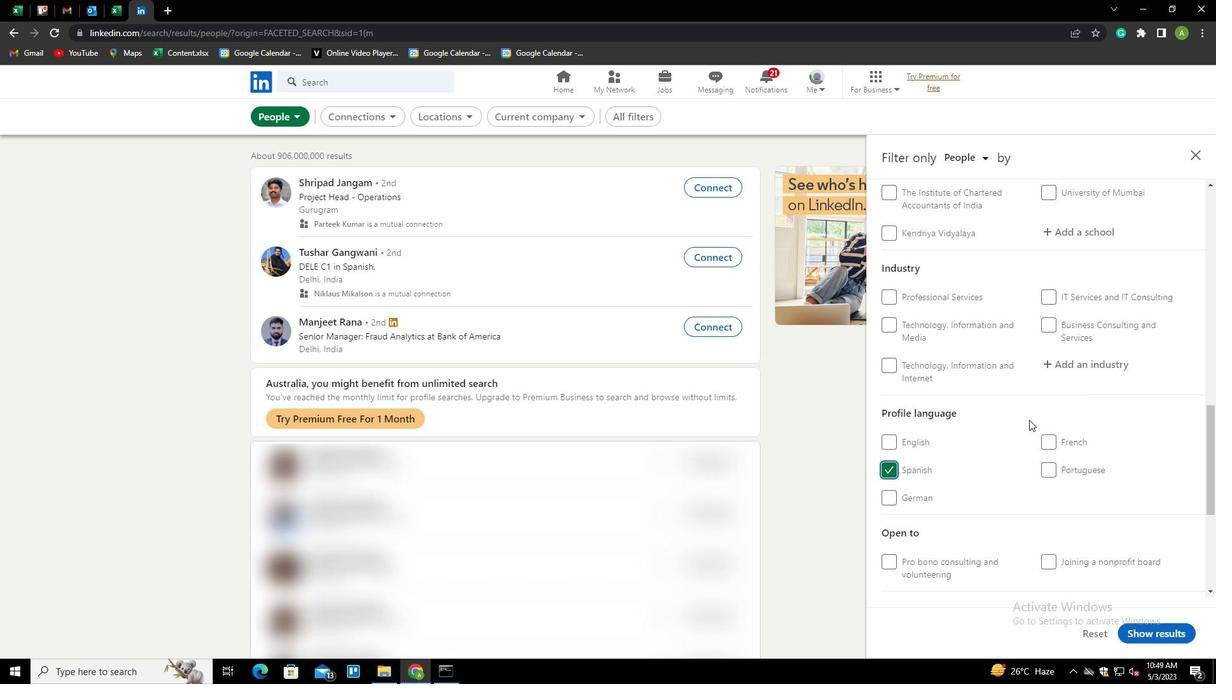 
Action: Mouse scrolled (1029, 420) with delta (0, 0)
Screenshot: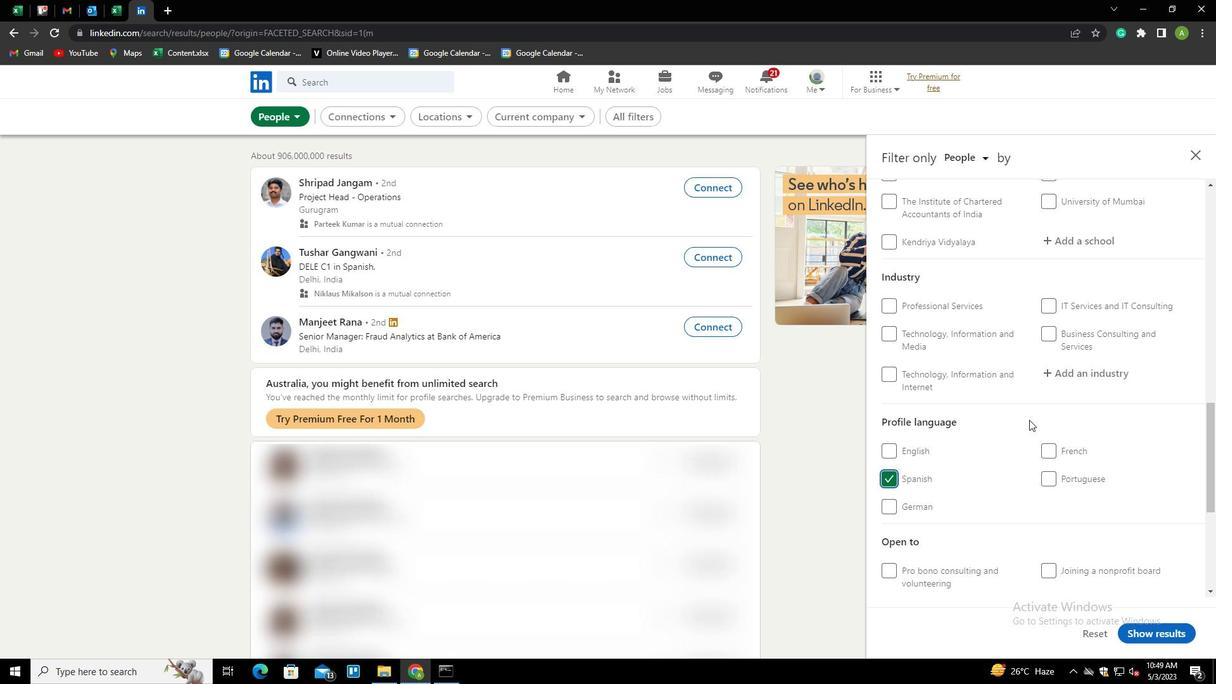
Action: Mouse scrolled (1029, 420) with delta (0, 0)
Screenshot: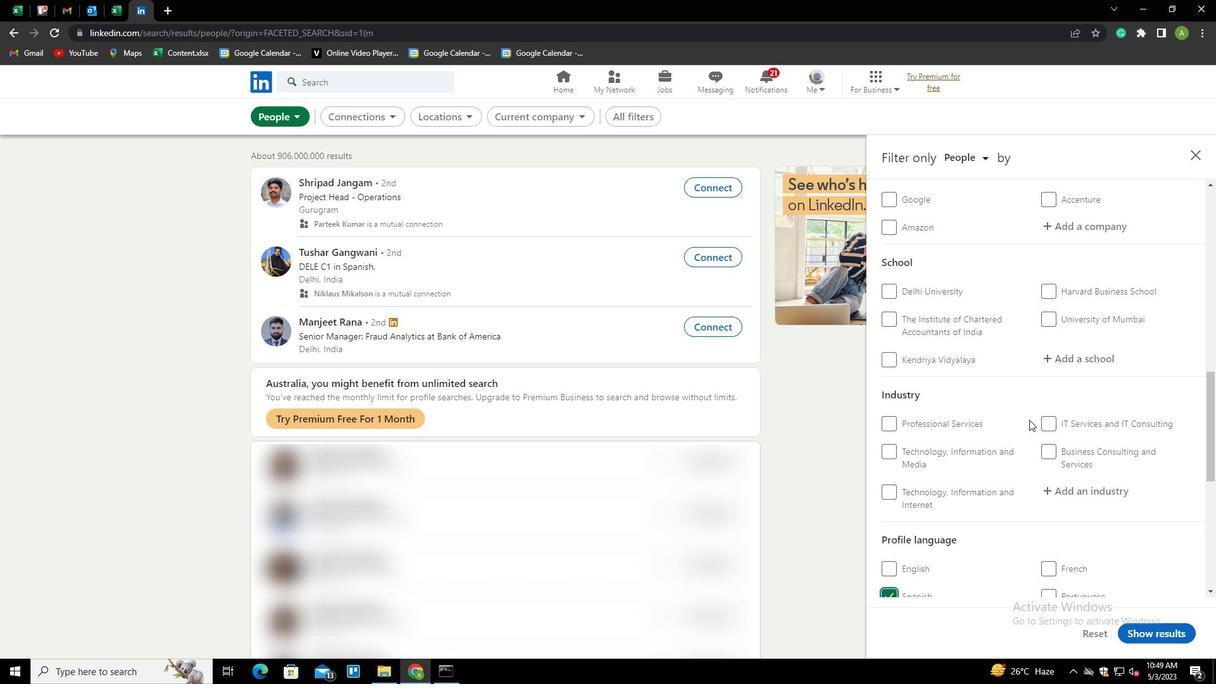 
Action: Mouse scrolled (1029, 420) with delta (0, 0)
Screenshot: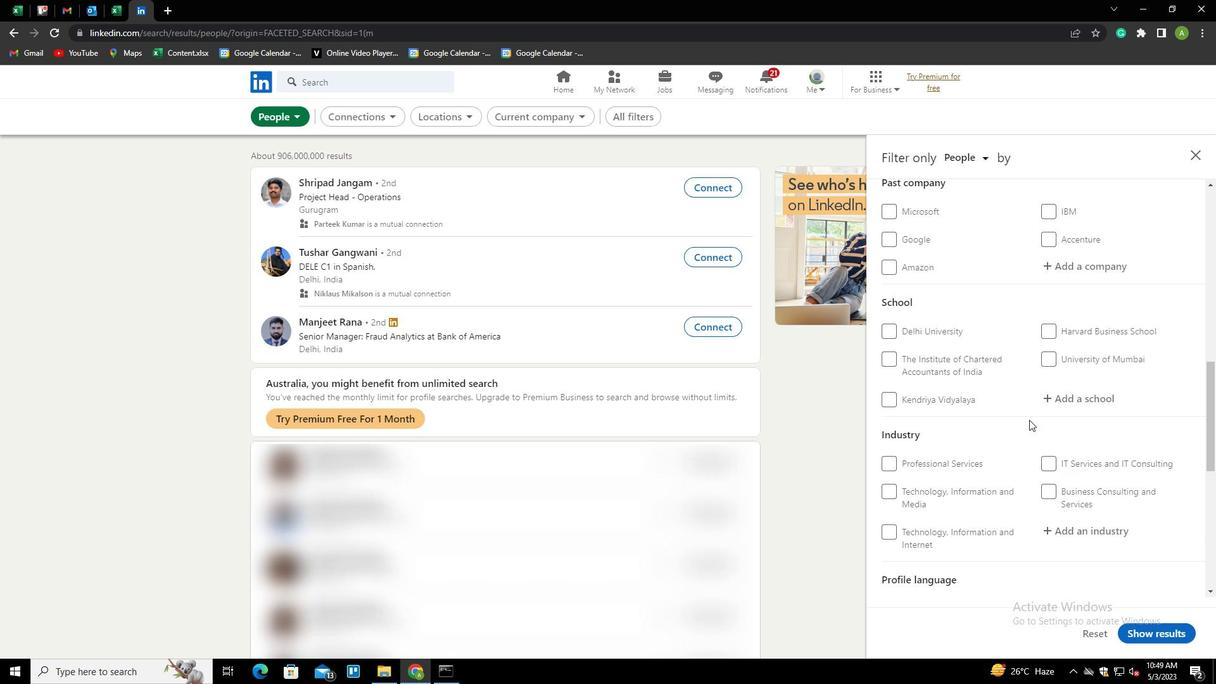 
Action: Mouse scrolled (1029, 420) with delta (0, 0)
Screenshot: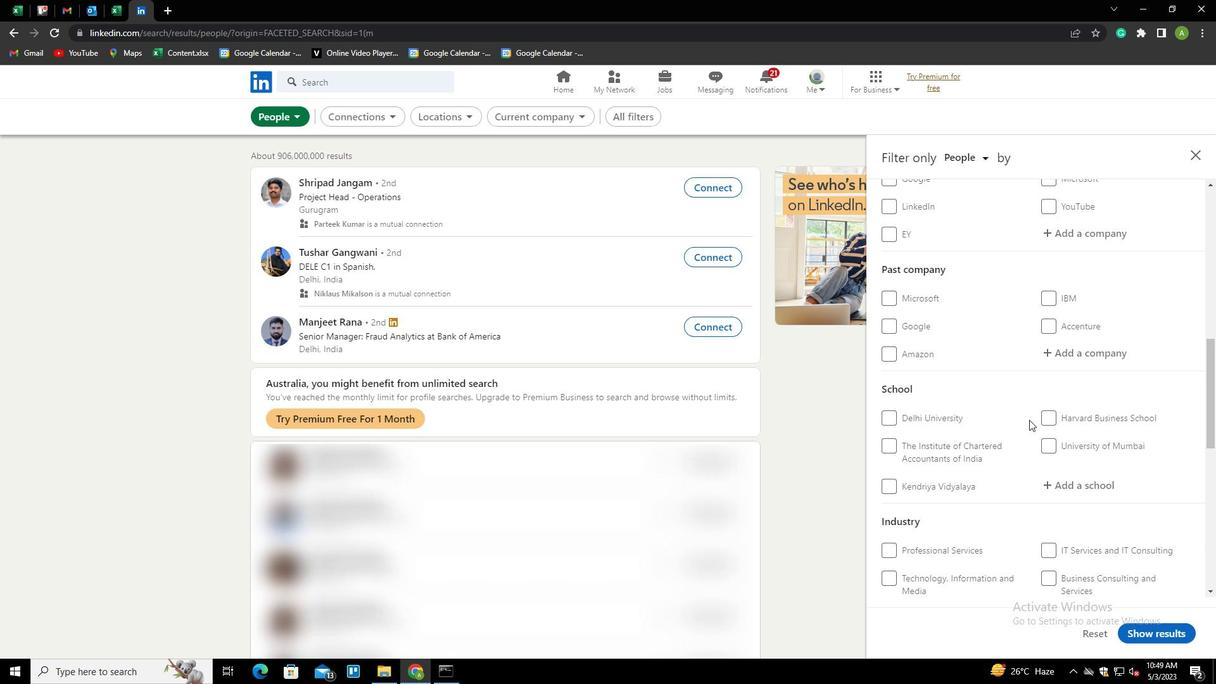 
Action: Mouse scrolled (1029, 420) with delta (0, 0)
Screenshot: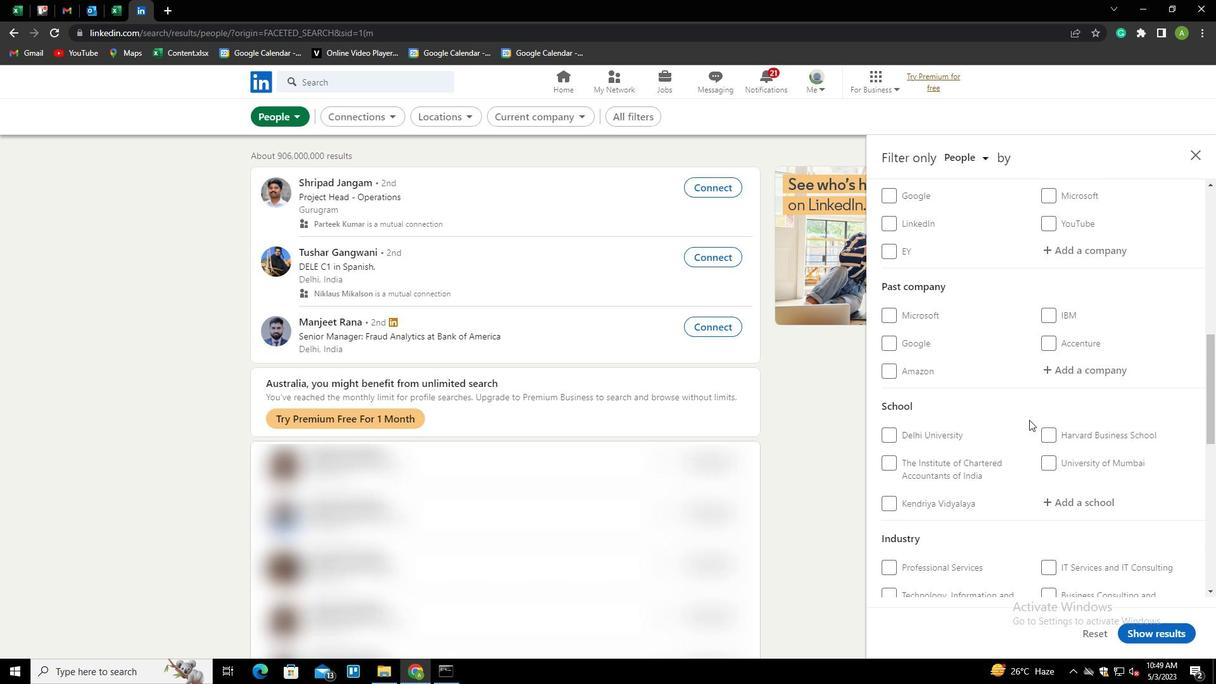 
Action: Mouse moved to (1061, 364)
Screenshot: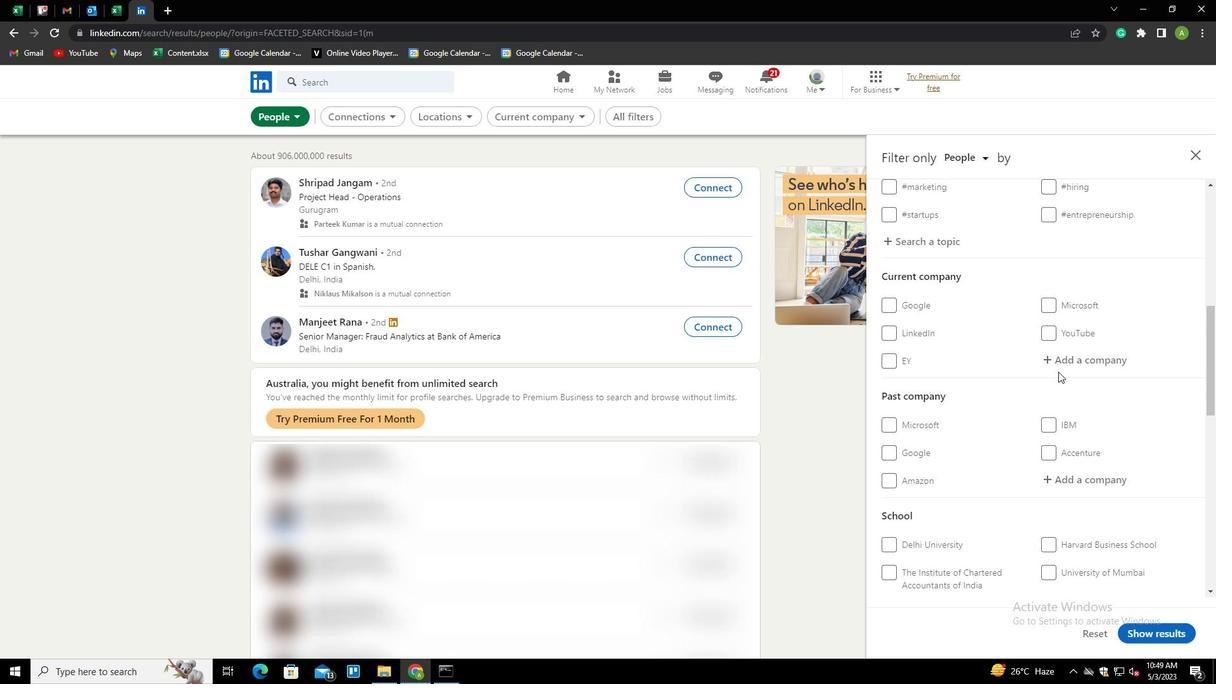 
Action: Mouse pressed left at (1061, 364)
Screenshot: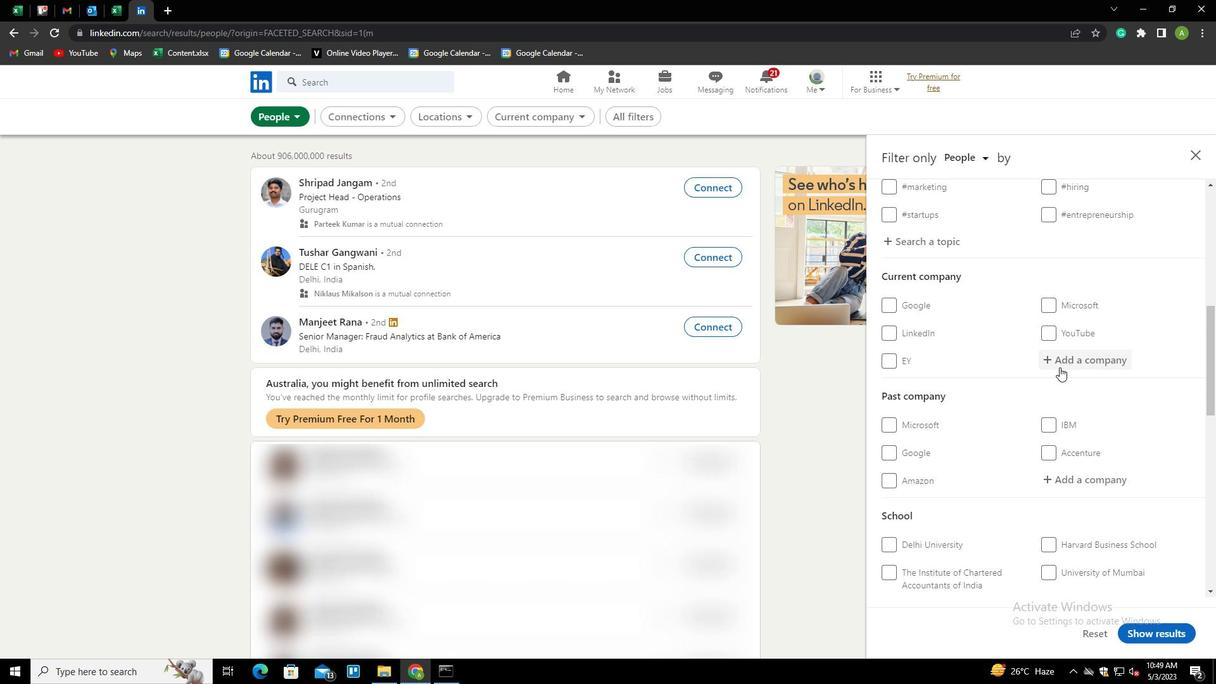 
Action: Key pressed <Key.shift><Key.shift><Key.shift><Key.shift><Key.shift><Key.shift><Key.shift><Key.shift><Key.shift><Key.shift>AAVTR<Key.space><Key.shift>A<Key.down><Key.enter>
Screenshot: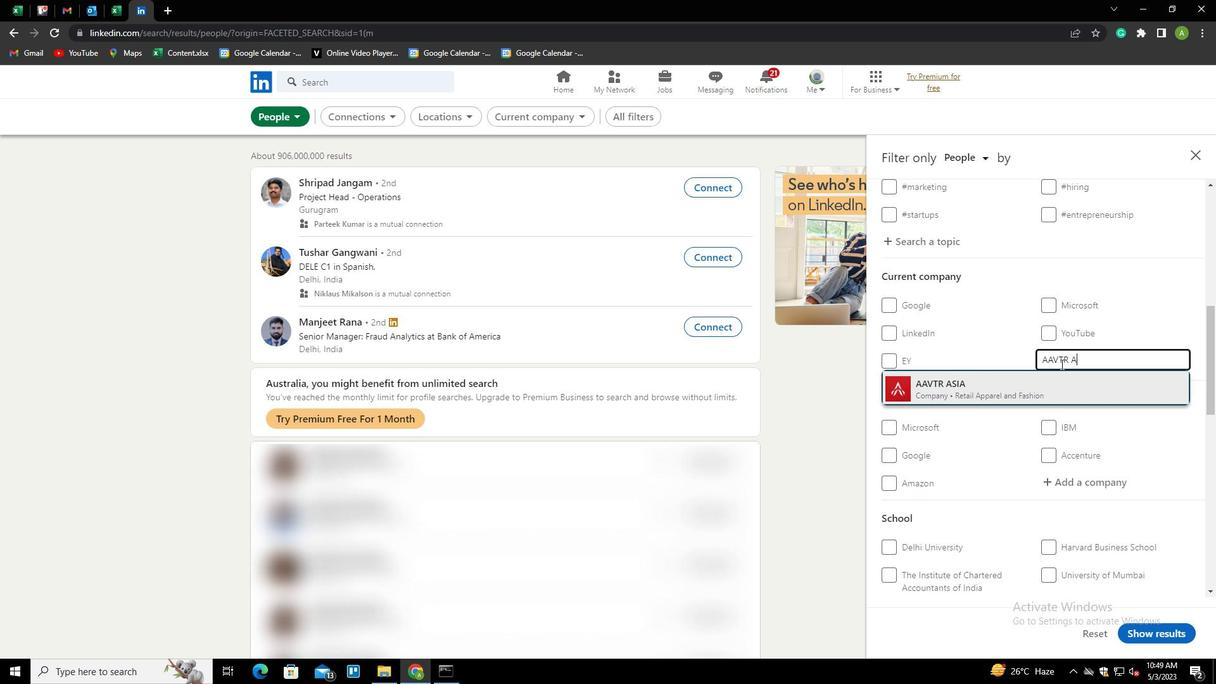 
Action: Mouse scrolled (1061, 363) with delta (0, 0)
Screenshot: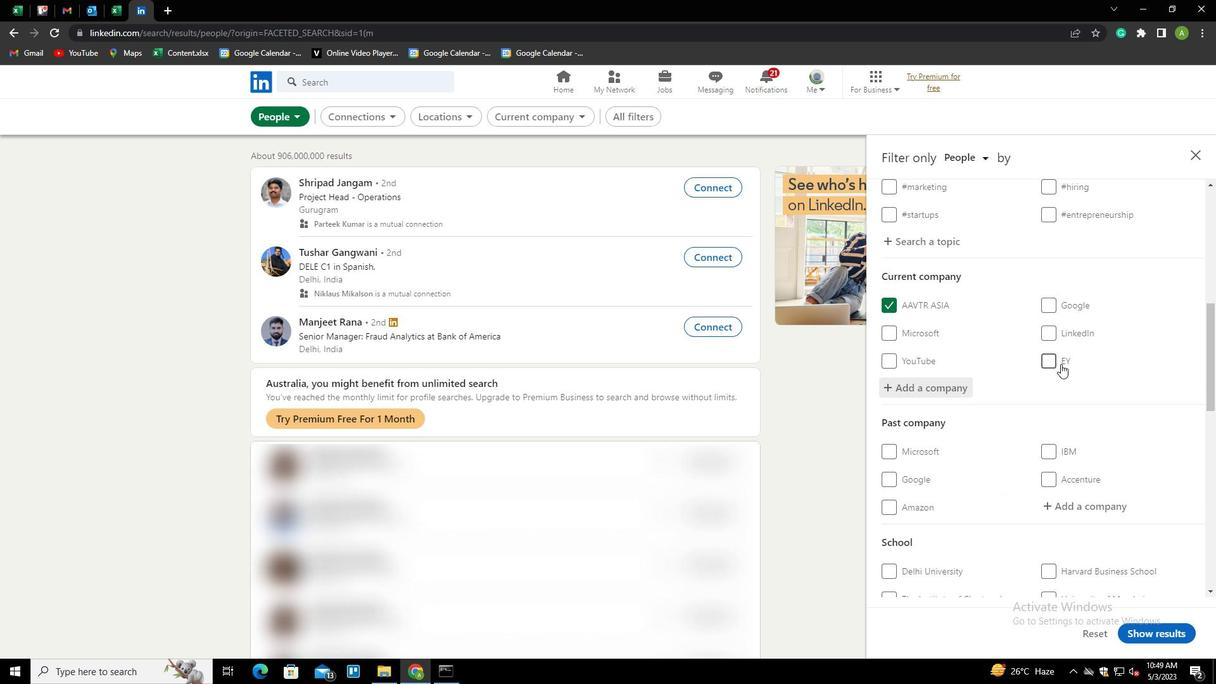 
Action: Mouse scrolled (1061, 363) with delta (0, 0)
Screenshot: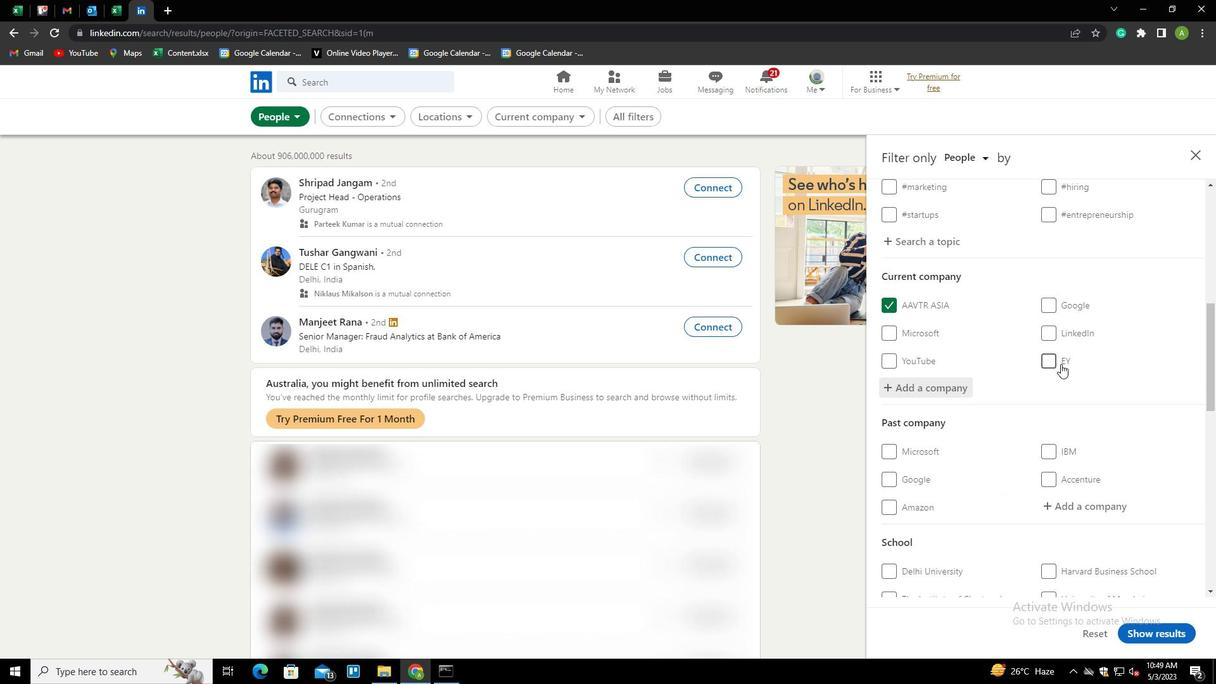 
Action: Mouse scrolled (1061, 363) with delta (0, 0)
Screenshot: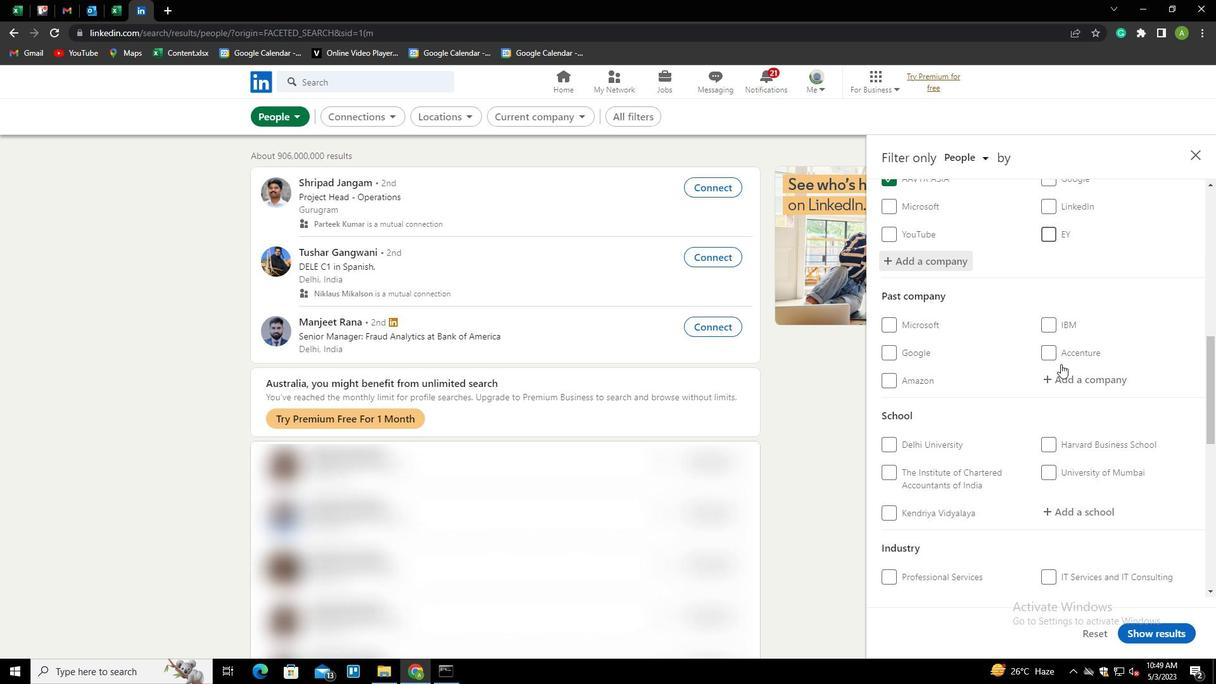 
Action: Mouse scrolled (1061, 363) with delta (0, 0)
Screenshot: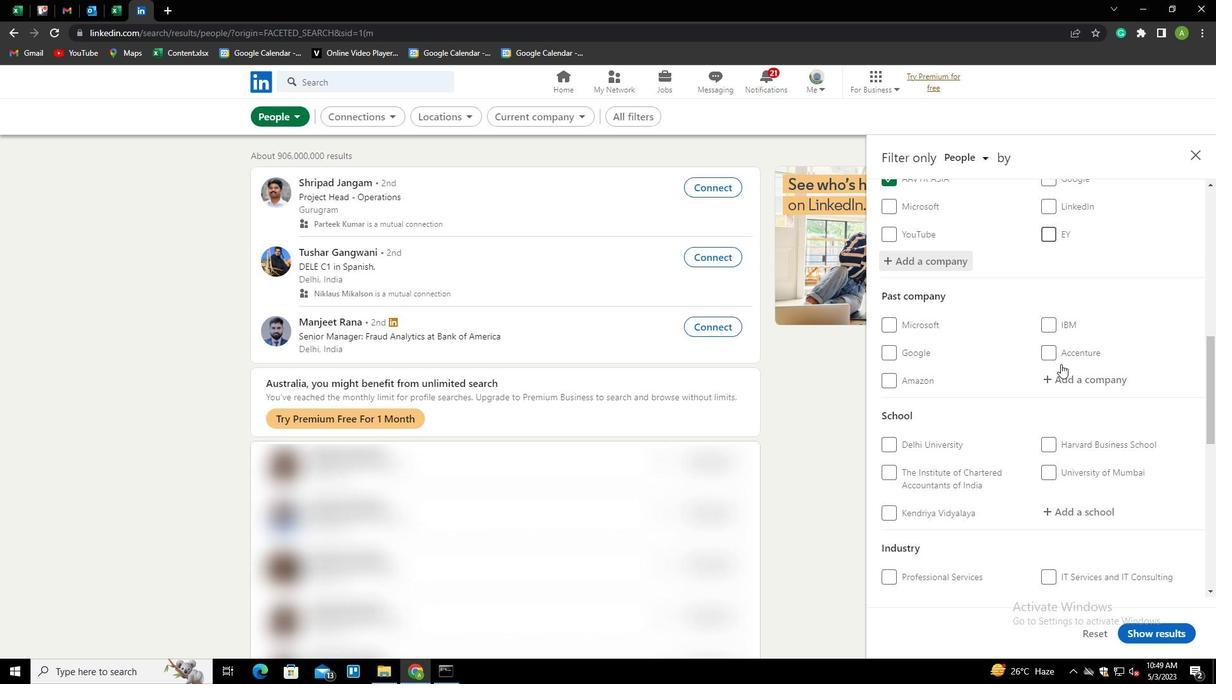 
Action: Mouse moved to (1073, 382)
Screenshot: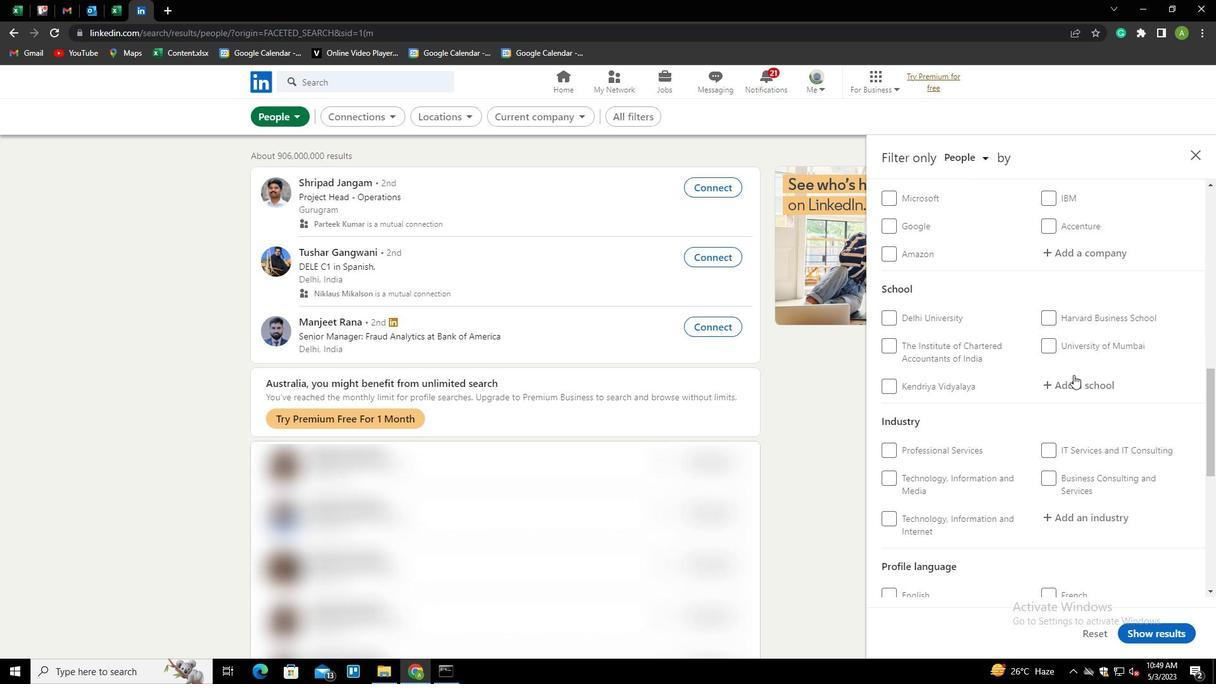 
Action: Mouse pressed left at (1073, 382)
Screenshot: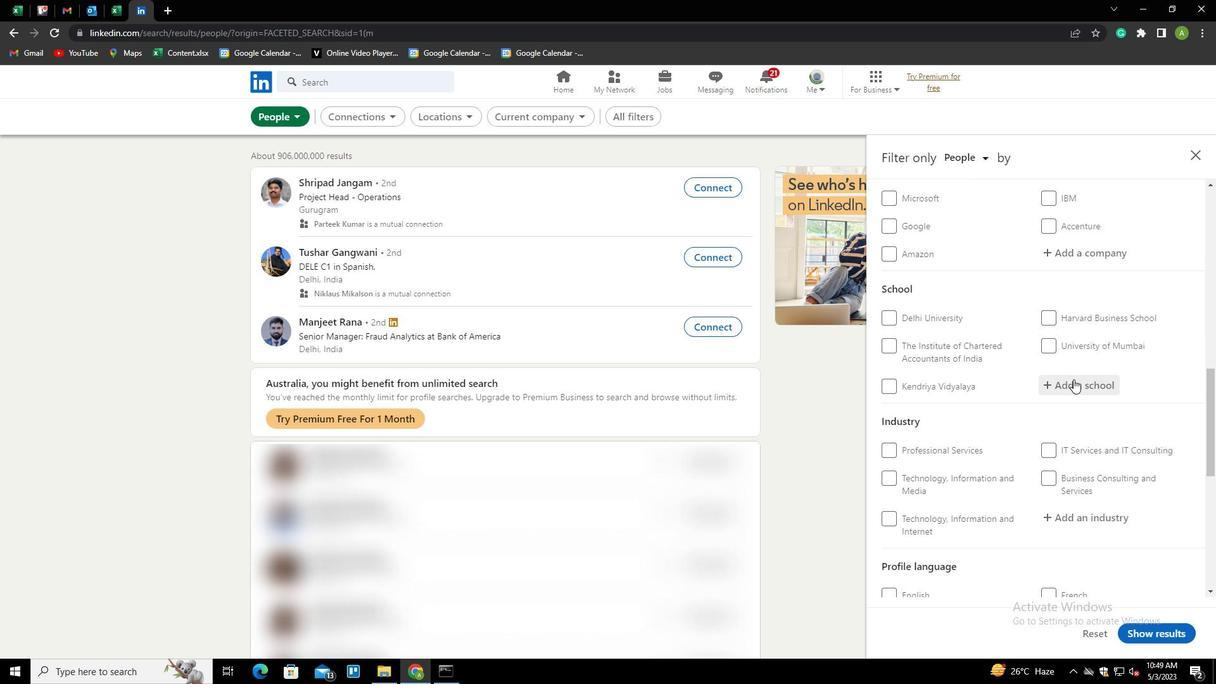 
Action: Mouse moved to (1073, 384)
Screenshot: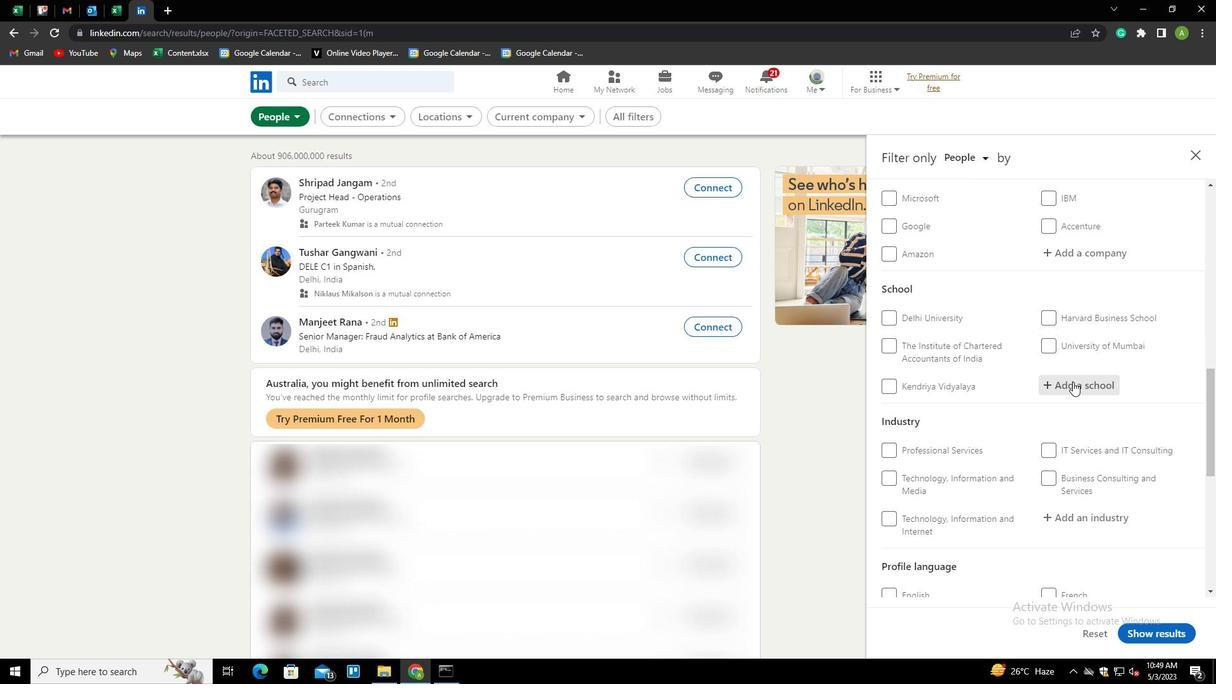 
Action: Mouse pressed left at (1073, 384)
Screenshot: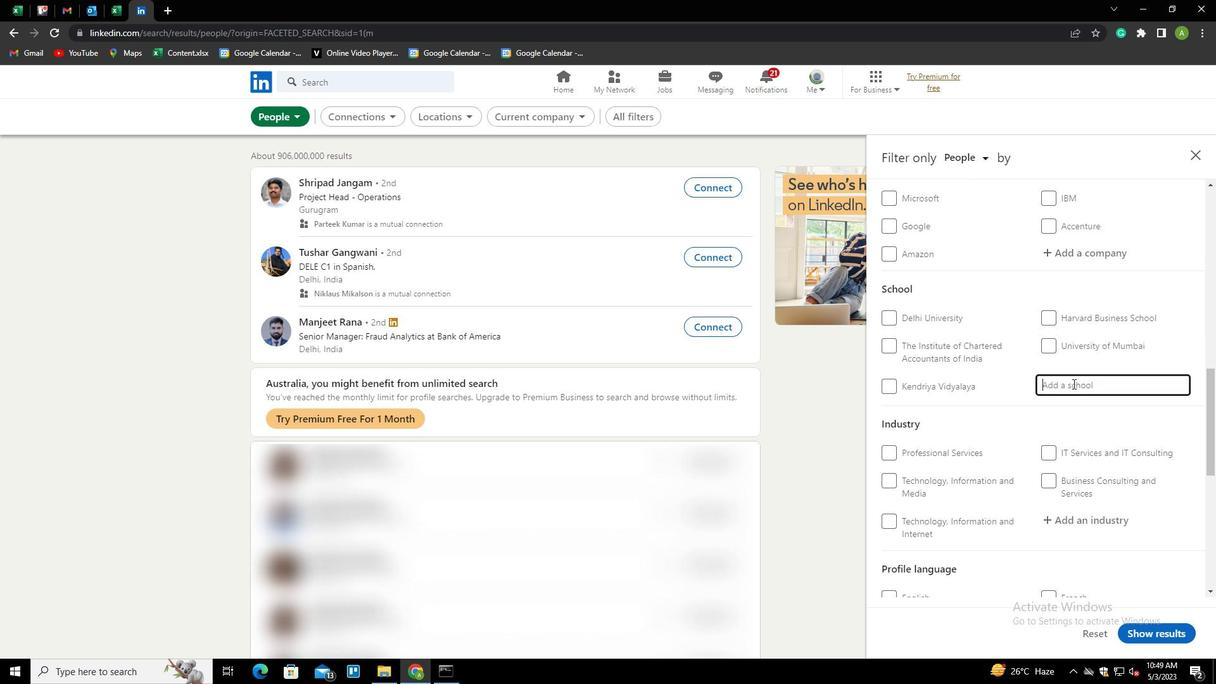 
Action: Key pressed <Key.shift><Key.shift><Key.shift><Key.shift><Key.shift><Key.shift>ST<Key.space><Key.shift>MIRA<Key.shift><Key.shift><Key.shift><Key.shift><Key.shift><Key.shift><Key.shift><Key.shift><Key.shift><Key.shift><Key.shift><Key.shift><Key.shift><Key.shift><Key.shift>'<Key.shift><Key.shift>S<Key.space><Key.shift><Key.shift><Key.shift><Key.shift><Key.shift><Key.shift><Key.shift><Key.shift><Key.shift><Key.shift><Key.shift><Key.shift><Key.shift><Key.shift>CO<Key.shift><Key.shift><Key.shift><Key.shift><Key.shift>LL<Key.down><Key.enter>
Screenshot: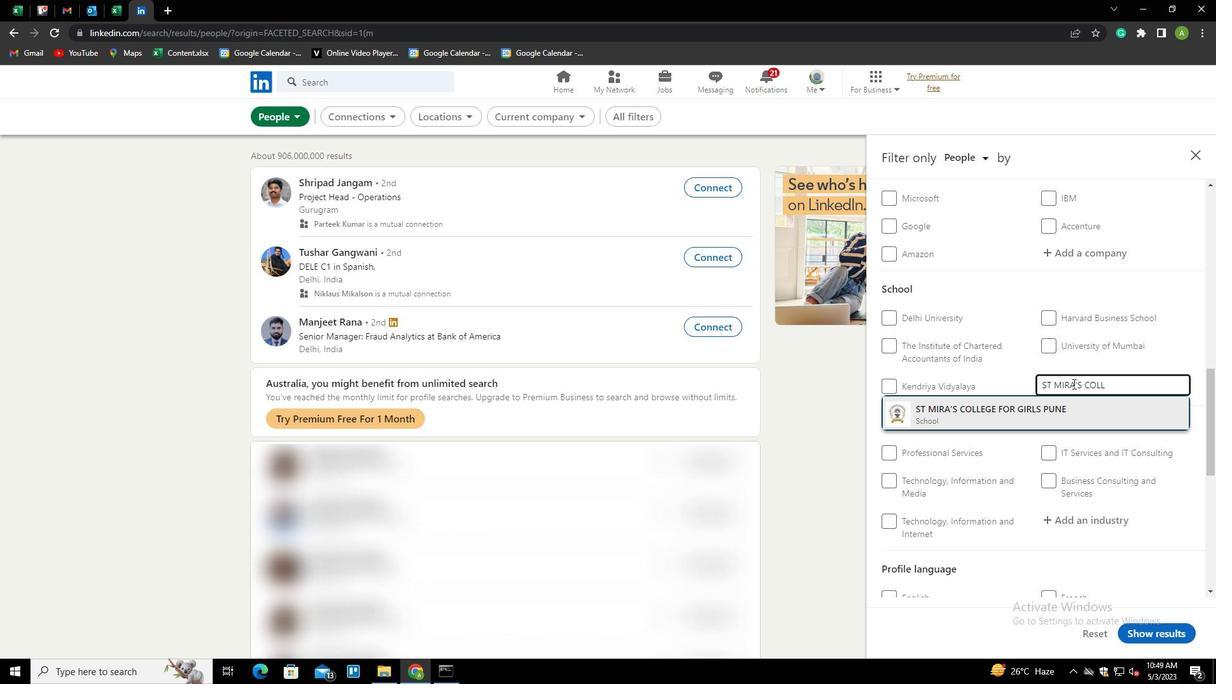 
Action: Mouse scrolled (1073, 383) with delta (0, 0)
Screenshot: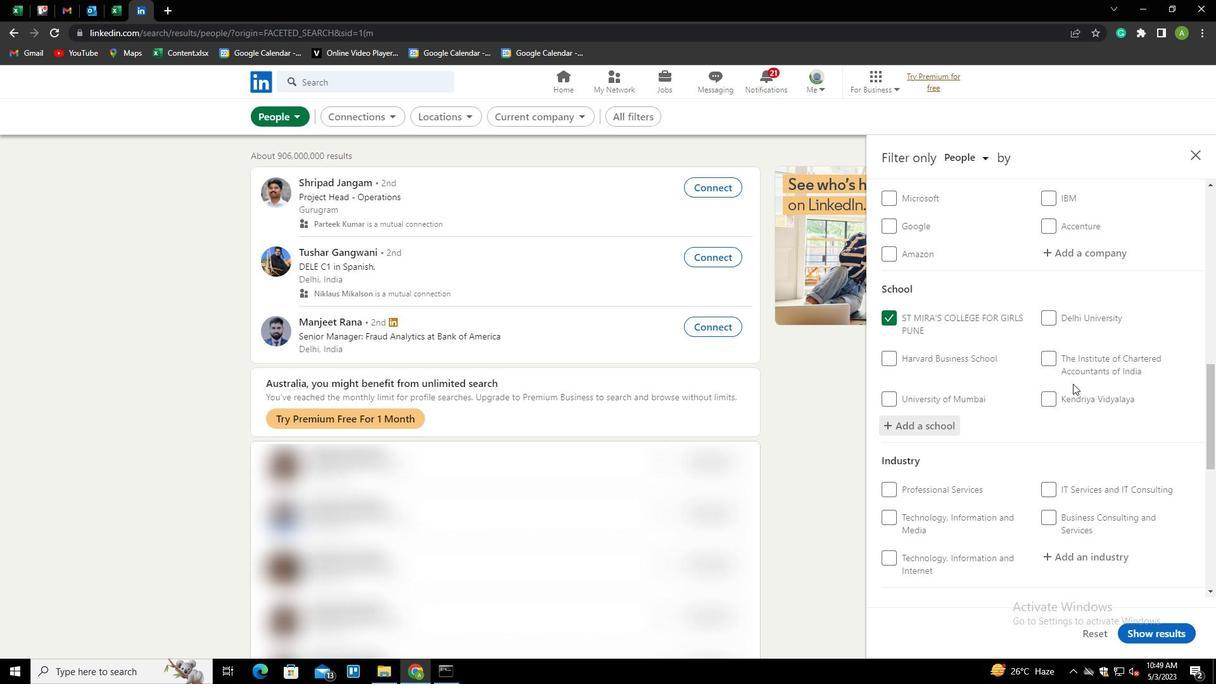 
Action: Mouse scrolled (1073, 383) with delta (0, 0)
Screenshot: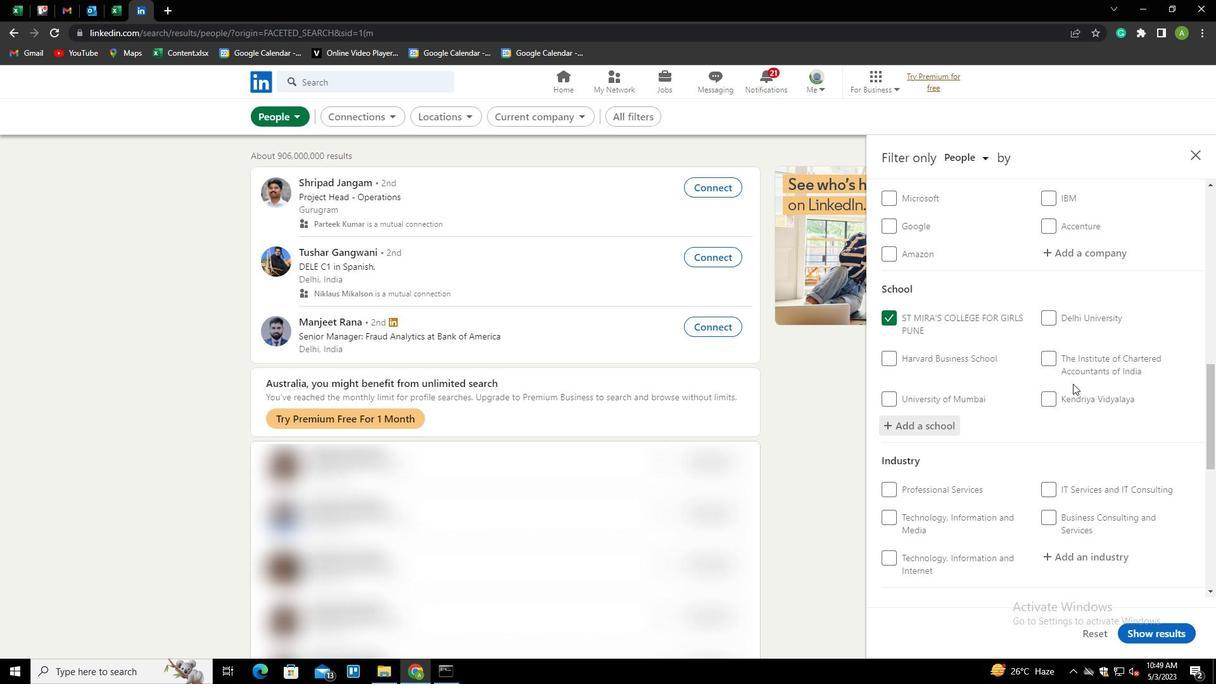 
Action: Mouse scrolled (1073, 383) with delta (0, 0)
Screenshot: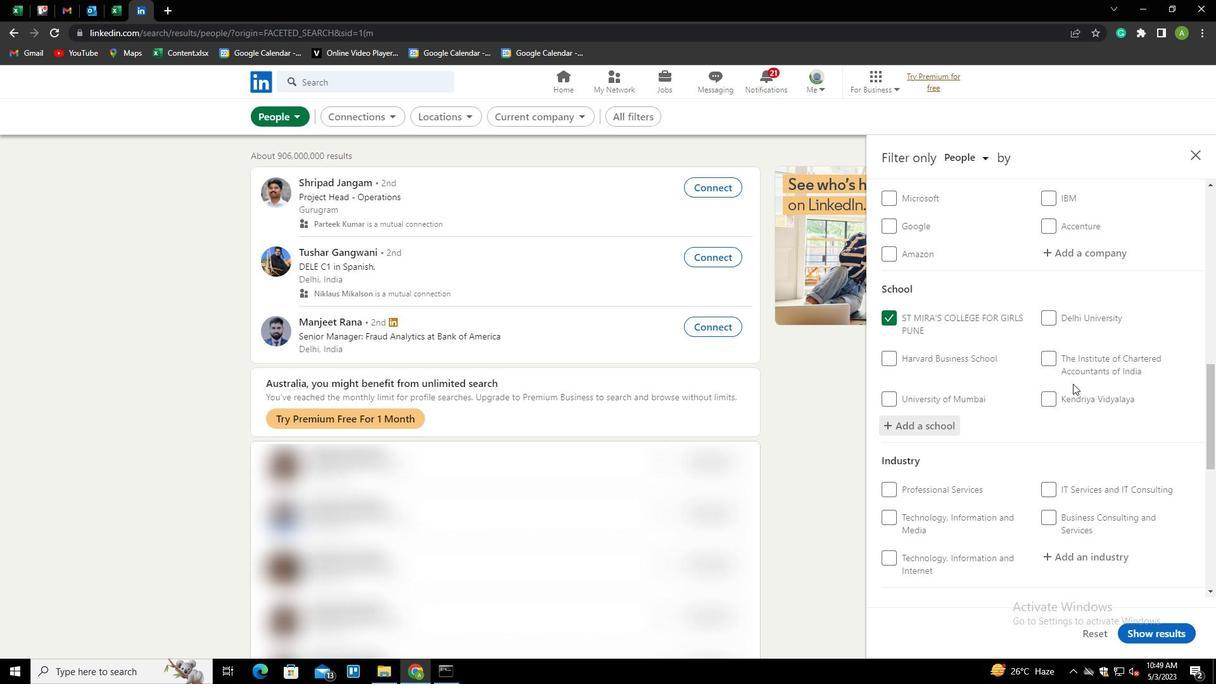 
Action: Mouse moved to (1074, 364)
Screenshot: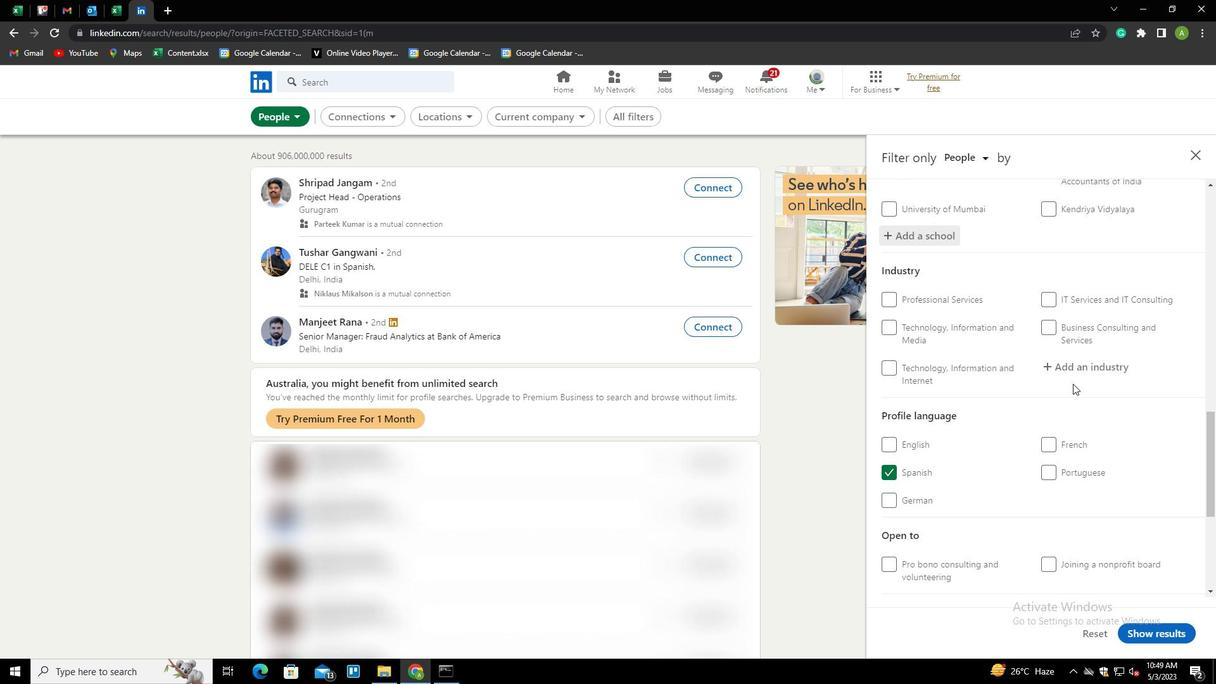 
Action: Mouse pressed left at (1074, 364)
Screenshot: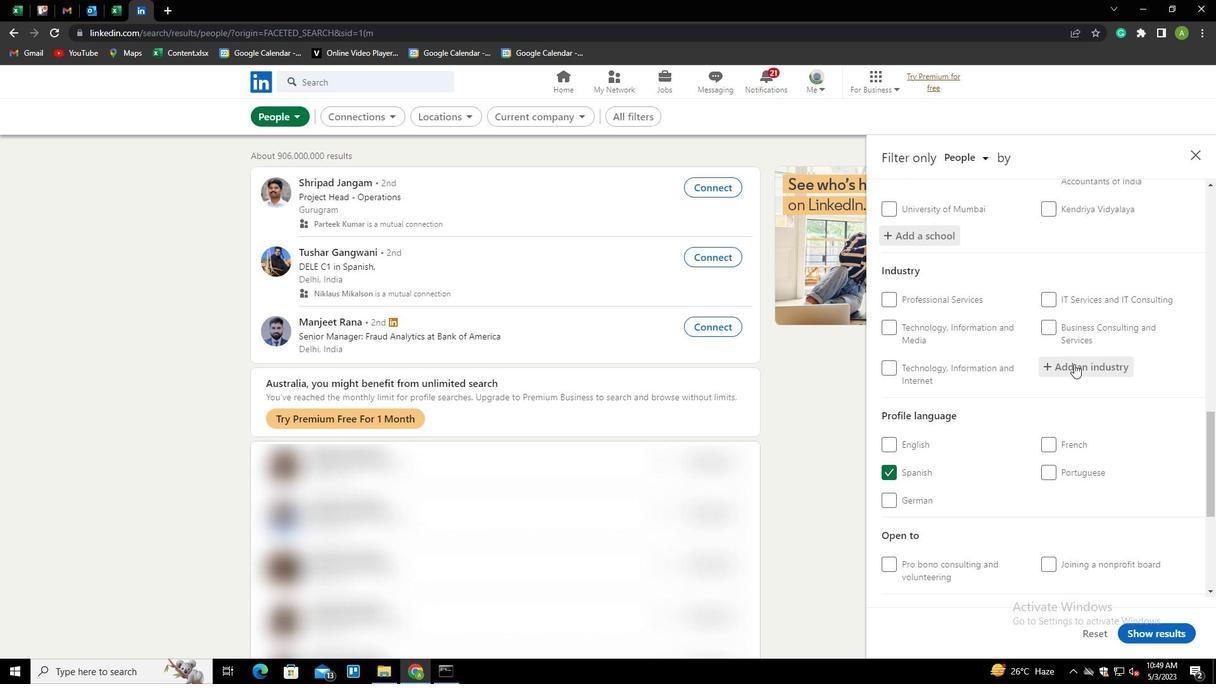 
Action: Key pressed <Key.shift><Key.shift><Key.shift><Key.shift>ENGINEERING<Key.space><Key.shift><Key.shift><Key.shift><Key.shift><Key.shift><Key.shift><Key.shift><Key.shift><Key.shift><Key.shift><Key.shift><Key.shift><Key.shift>SERVI<Key.down><Key.enter>
Screenshot: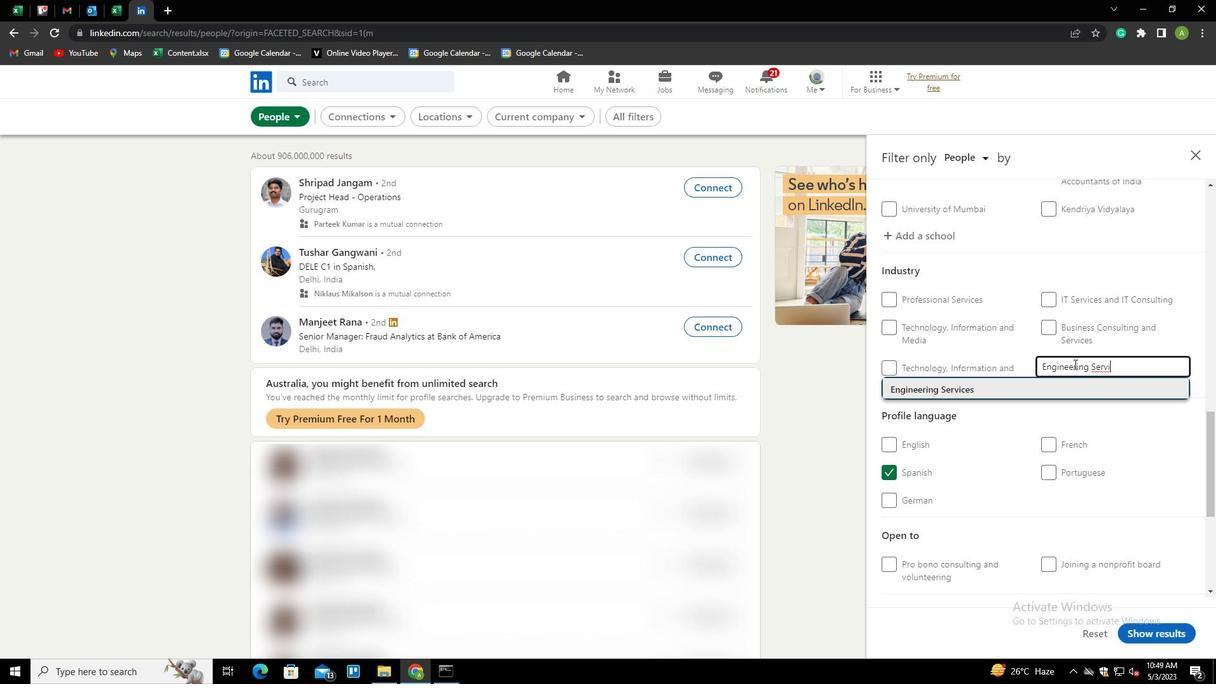 
Action: Mouse scrolled (1074, 363) with delta (0, 0)
Screenshot: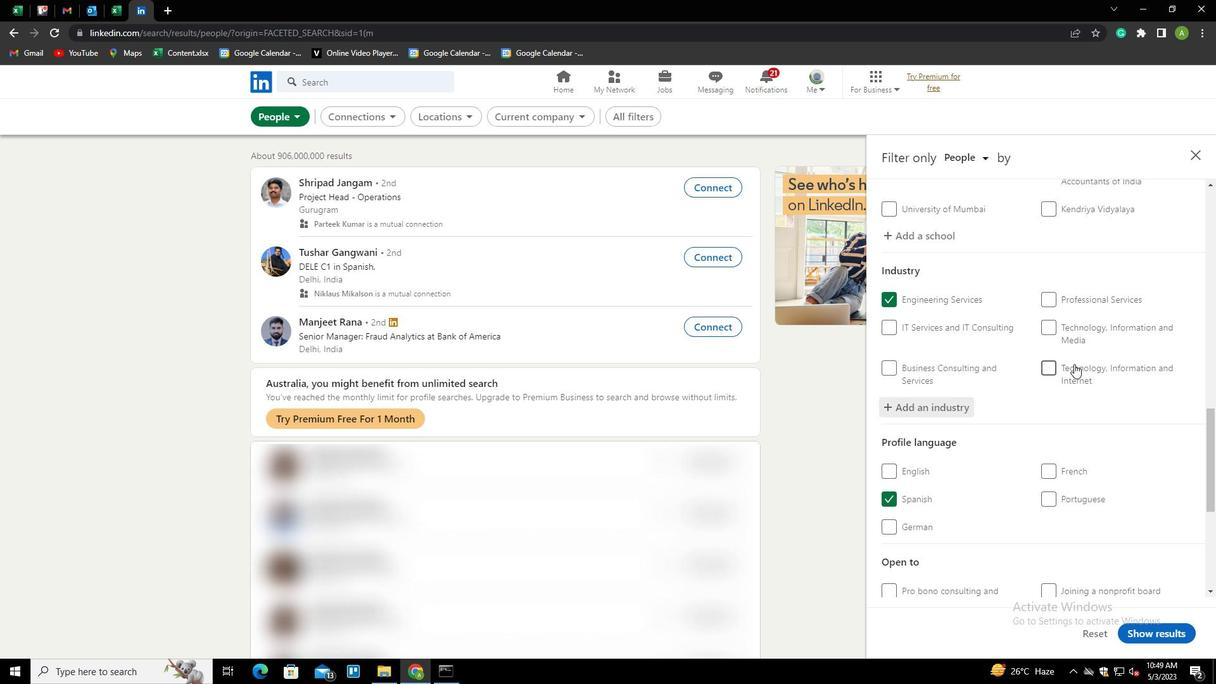 
Action: Mouse scrolled (1074, 363) with delta (0, 0)
Screenshot: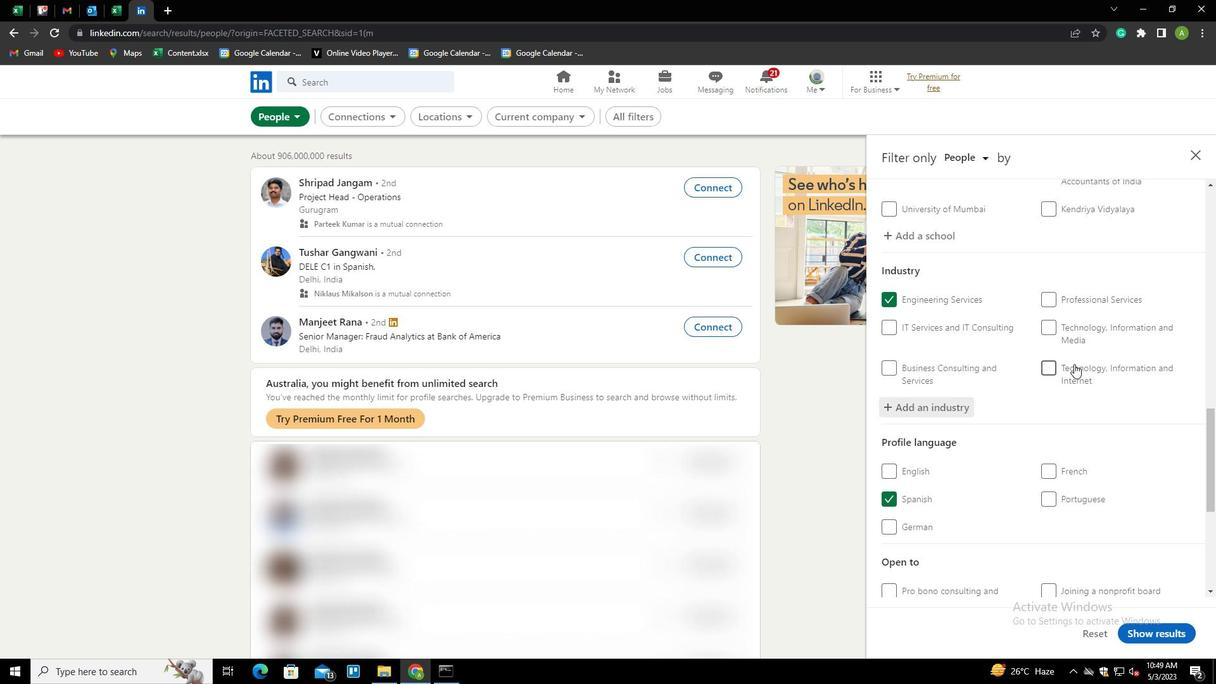 
Action: Mouse scrolled (1074, 363) with delta (0, 0)
Screenshot: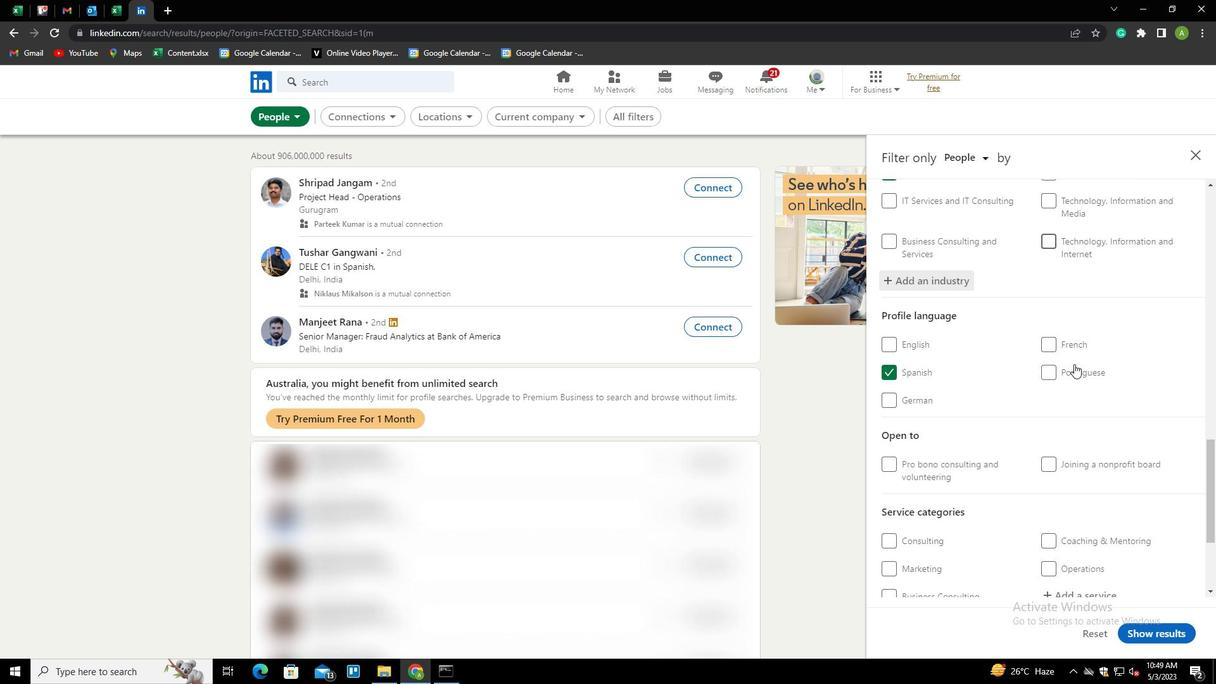 
Action: Mouse scrolled (1074, 363) with delta (0, 0)
Screenshot: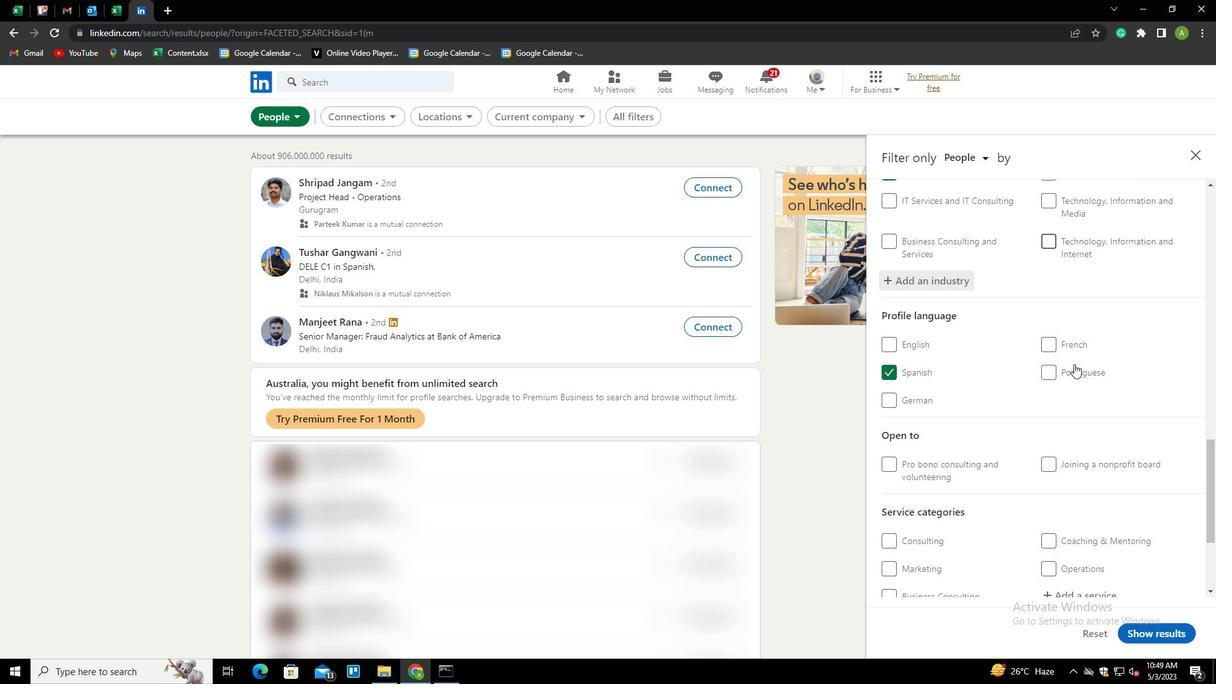 
Action: Mouse scrolled (1074, 363) with delta (0, 0)
Screenshot: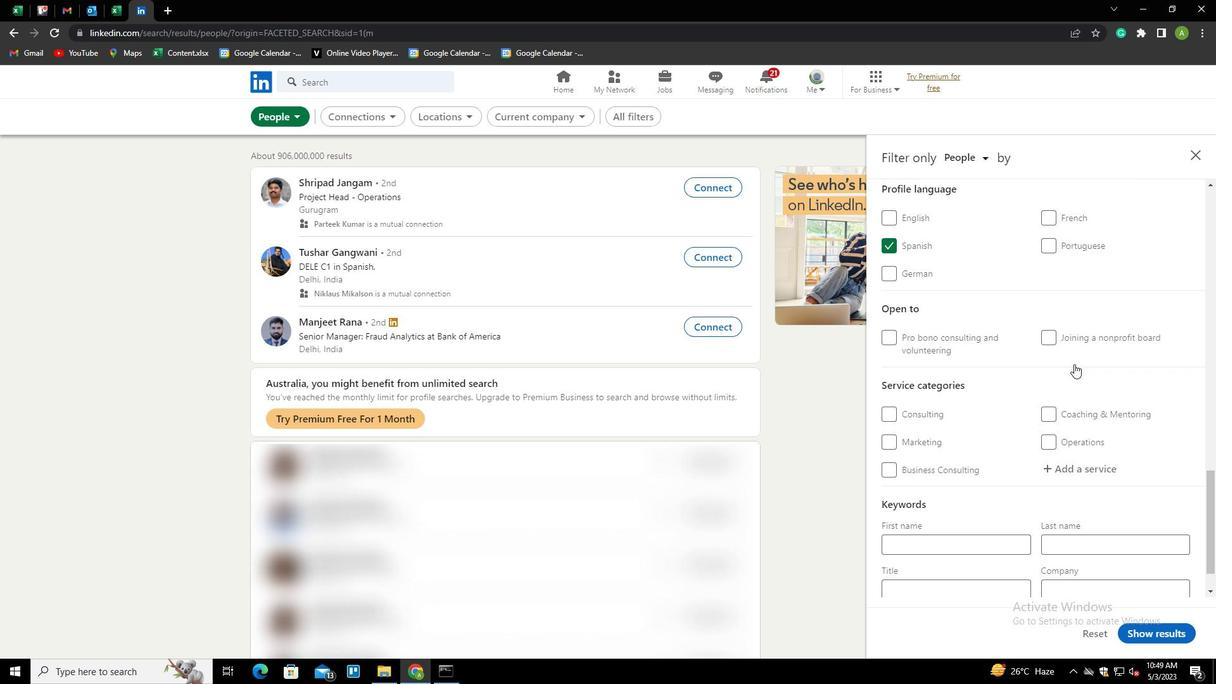 
Action: Mouse scrolled (1074, 363) with delta (0, 0)
Screenshot: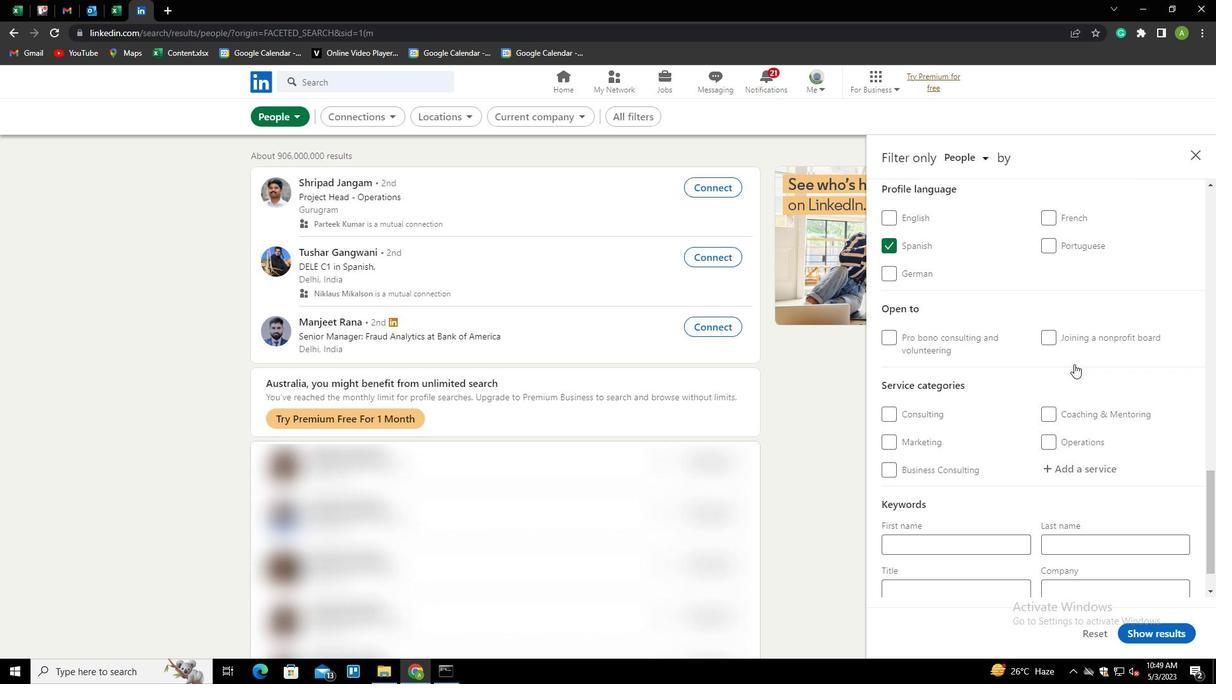 
Action: Mouse moved to (1071, 415)
Screenshot: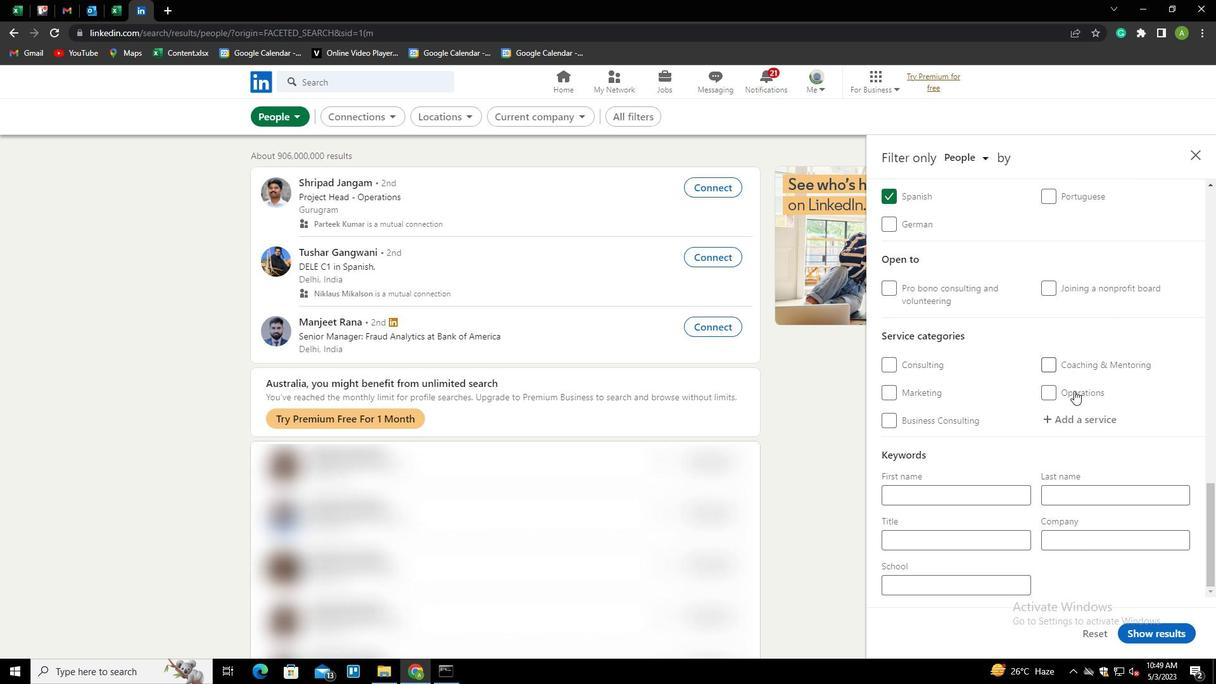 
Action: Mouse pressed left at (1071, 415)
Screenshot: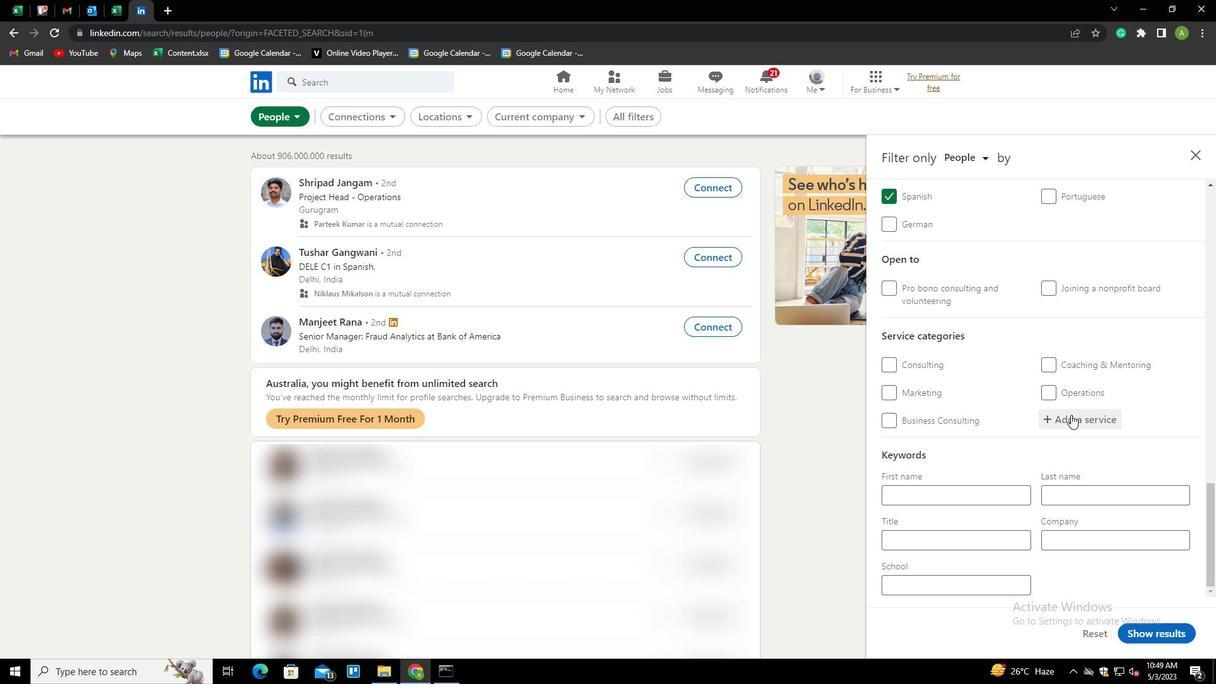 
Action: Mouse moved to (1074, 419)
Screenshot: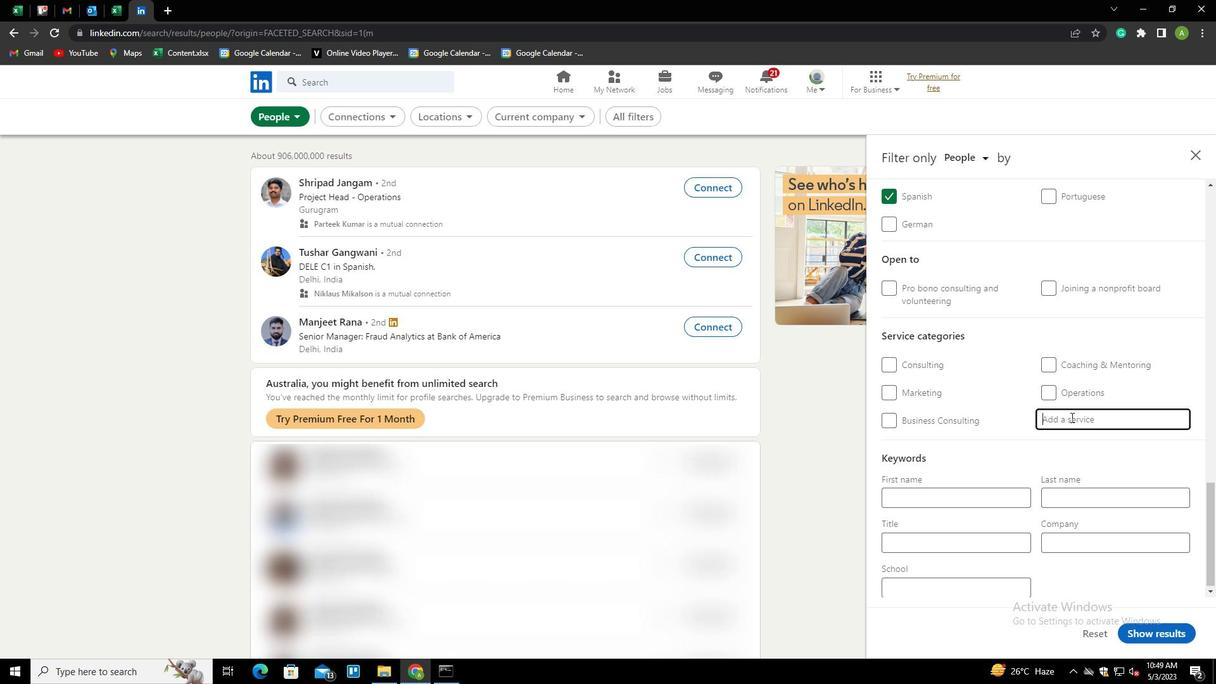 
Action: Mouse pressed left at (1074, 419)
Screenshot: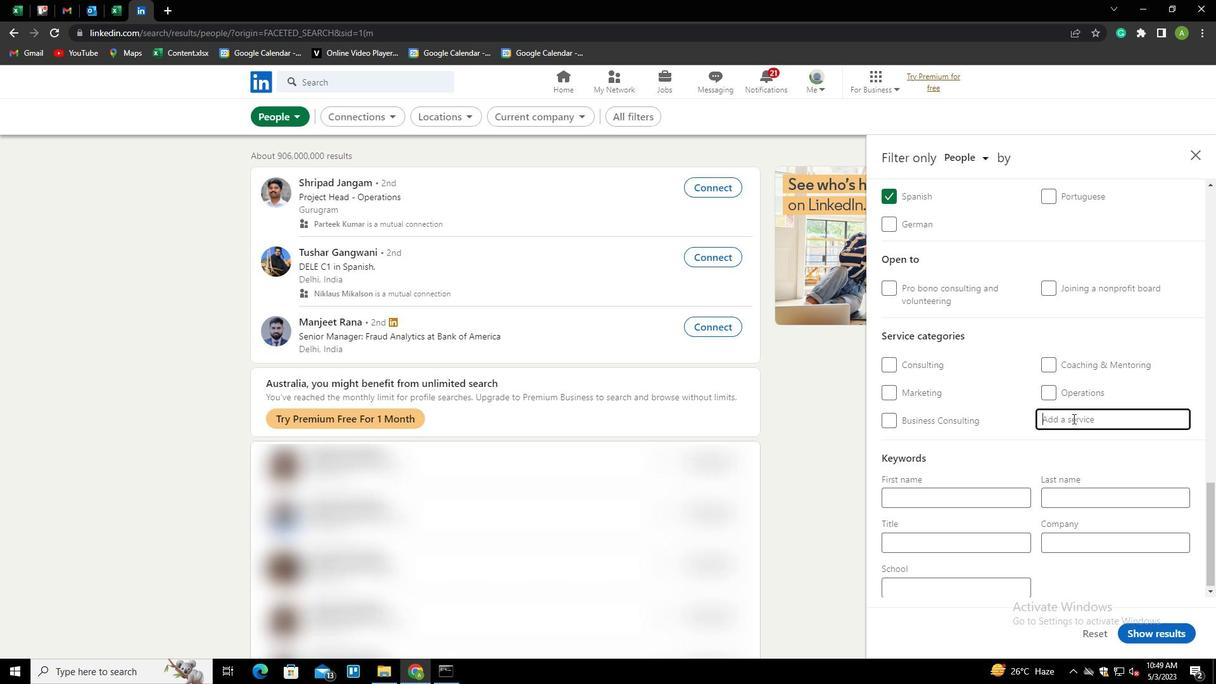 
Action: Key pressed <Key.shift>PROGRAM<Key.space><Key.shift>MANAGEME<Key.down><Key.enter>
Screenshot: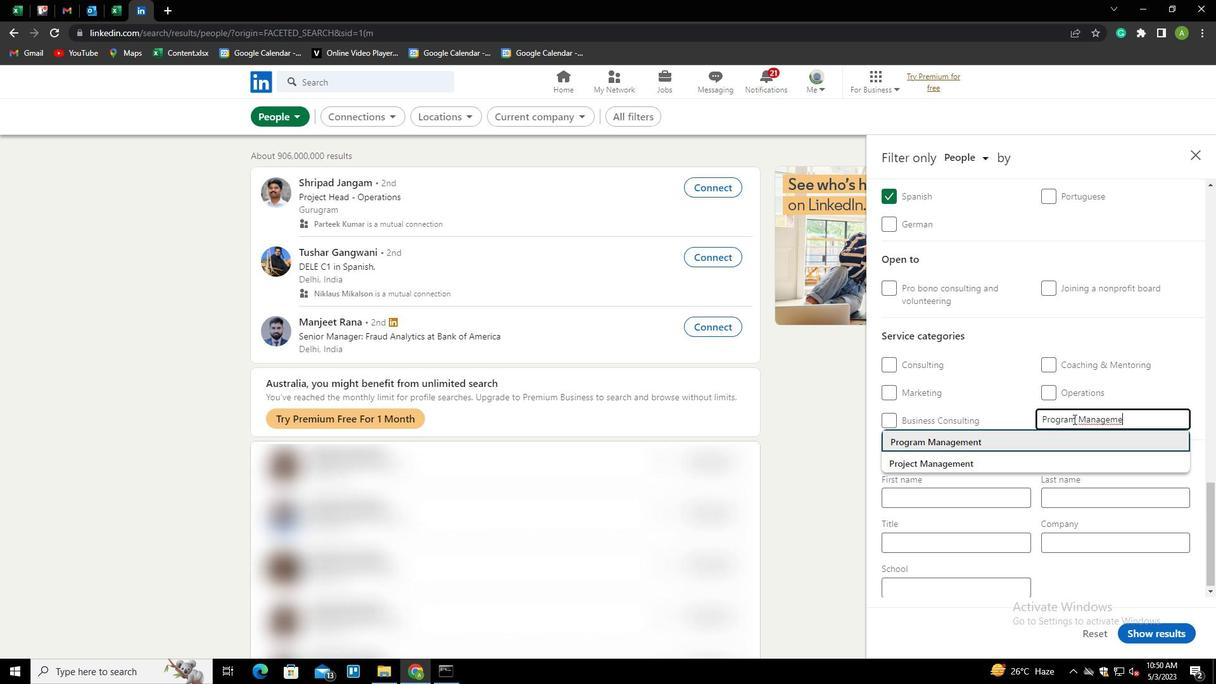 
Action: Mouse scrolled (1074, 418) with delta (0, 0)
Screenshot: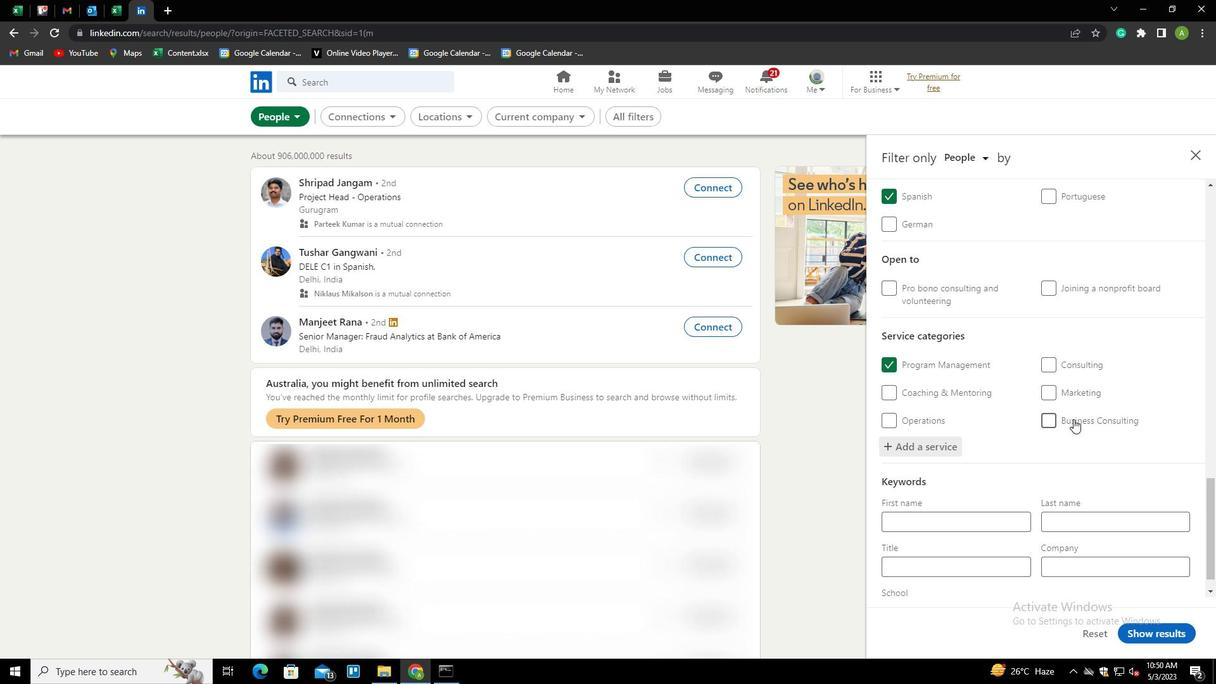 
Action: Mouse scrolled (1074, 418) with delta (0, 0)
Screenshot: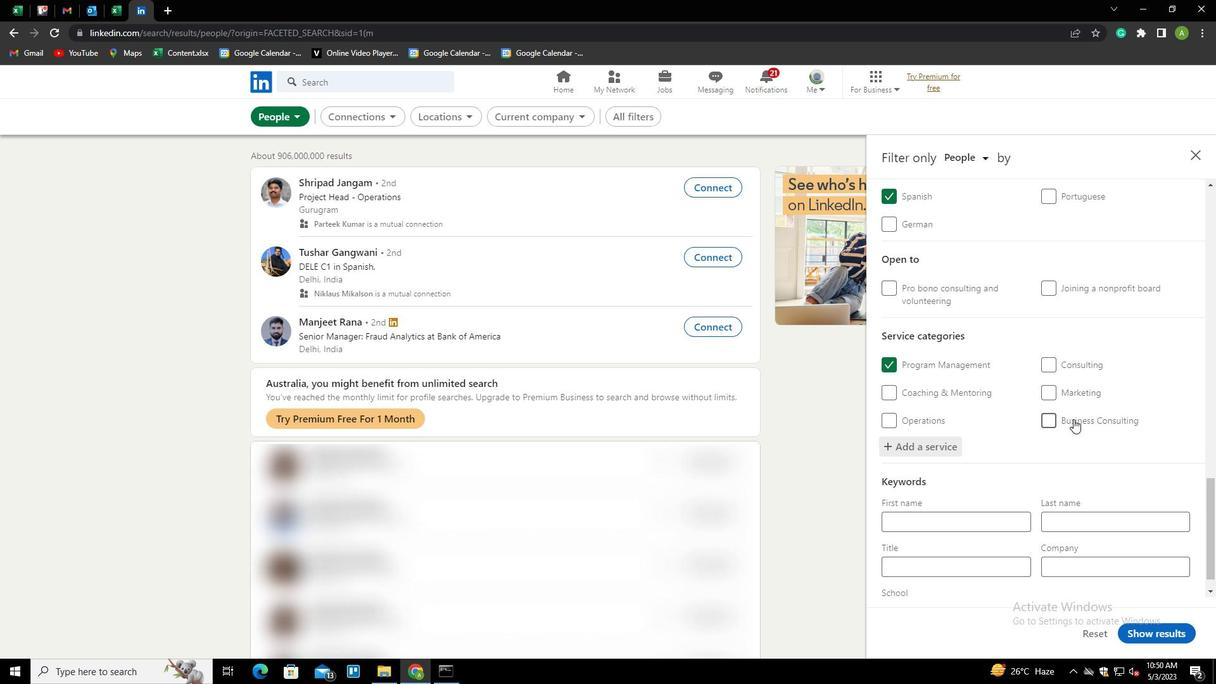 
Action: Mouse scrolled (1074, 418) with delta (0, 0)
Screenshot: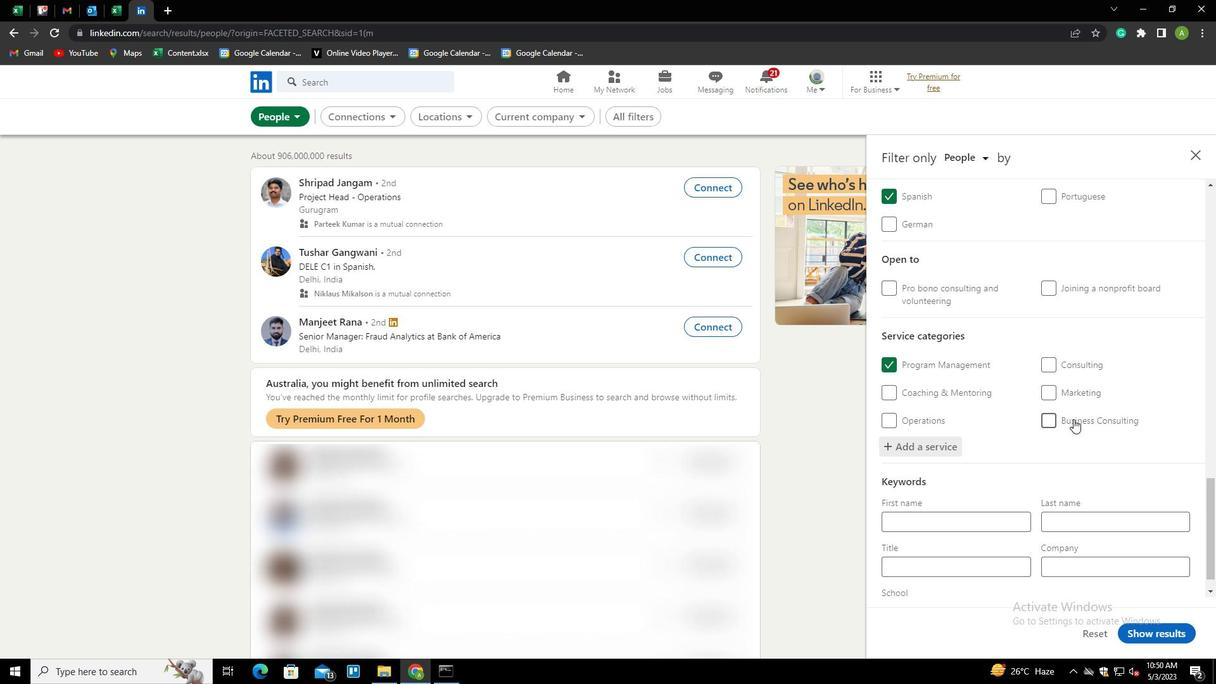 
Action: Mouse moved to (975, 546)
Screenshot: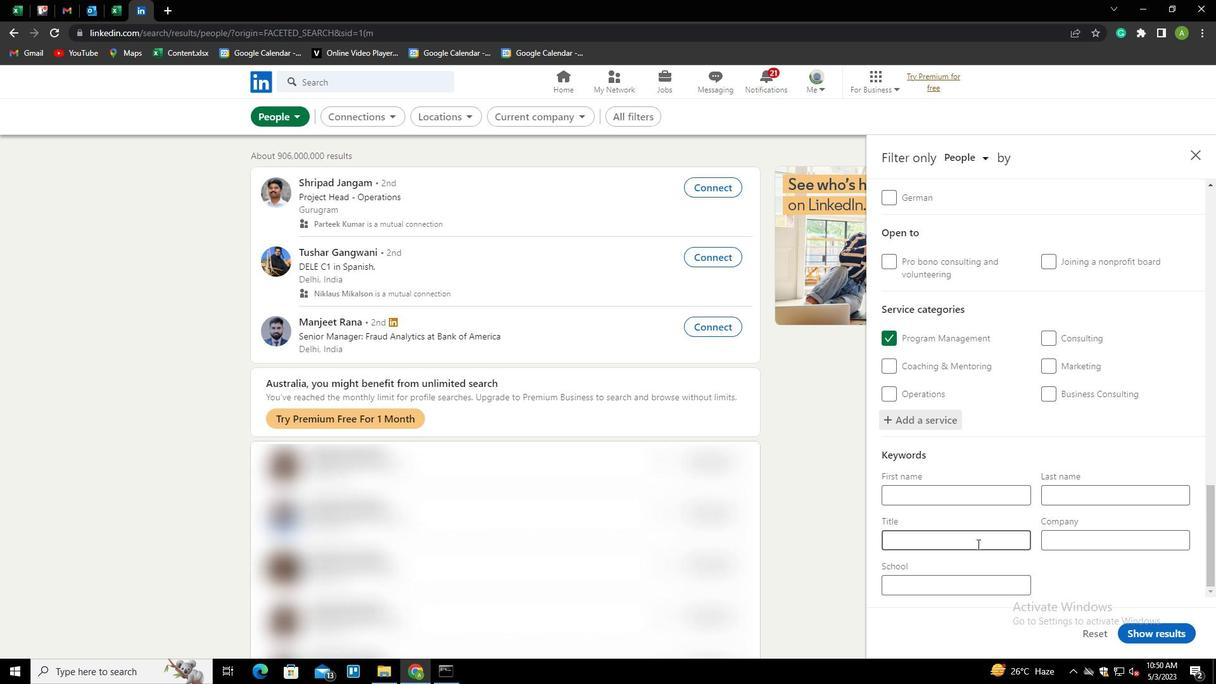 
Action: Mouse pressed left at (975, 546)
Screenshot: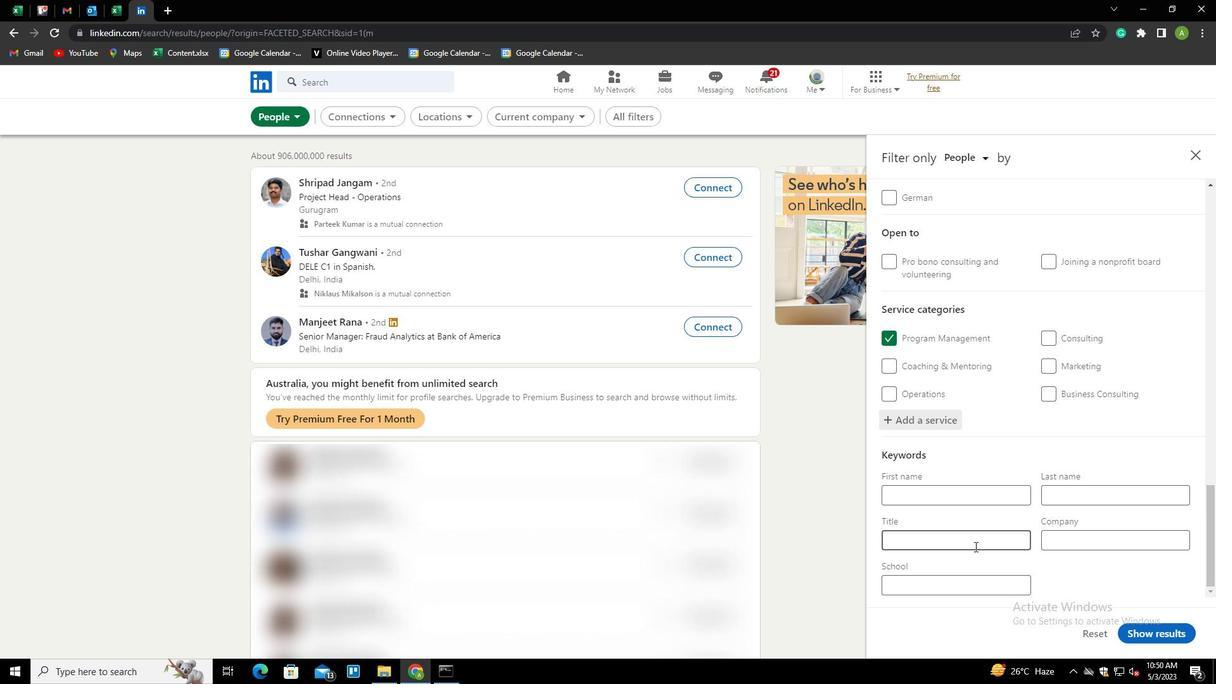 
Action: Key pressed <Key.shift>ADMN<Key.backspace>INISTRATOR
Screenshot: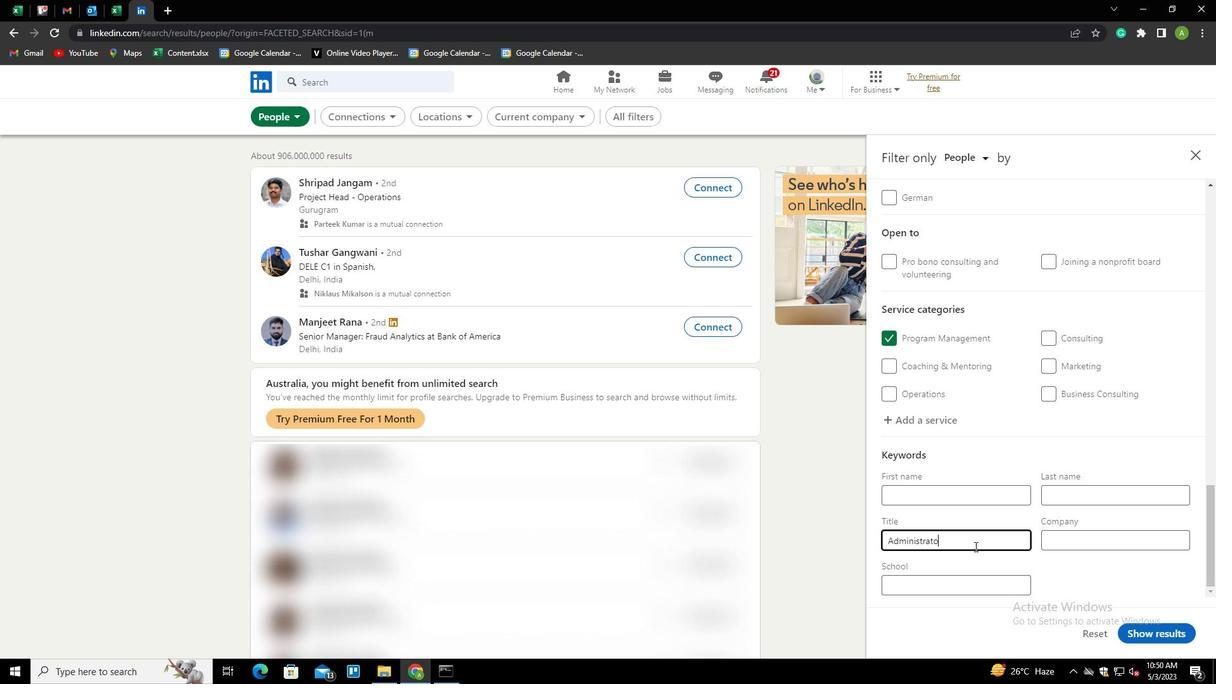 
Action: Mouse moved to (1052, 563)
Screenshot: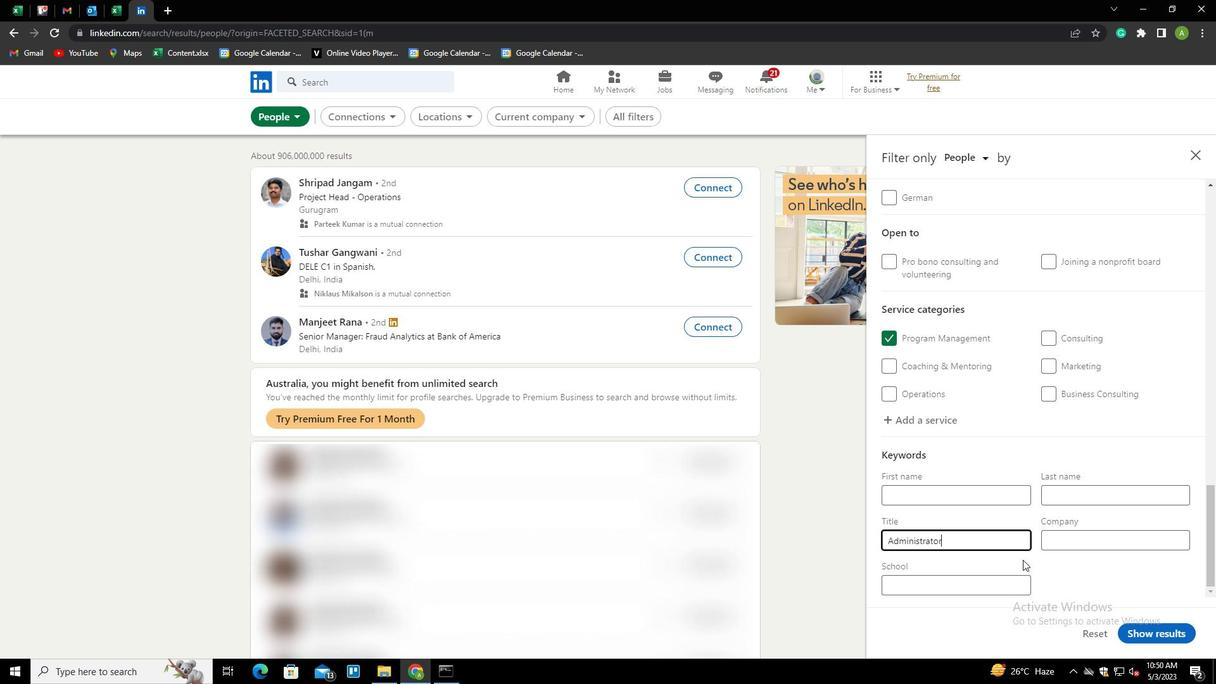 
Action: Mouse pressed left at (1052, 563)
Screenshot: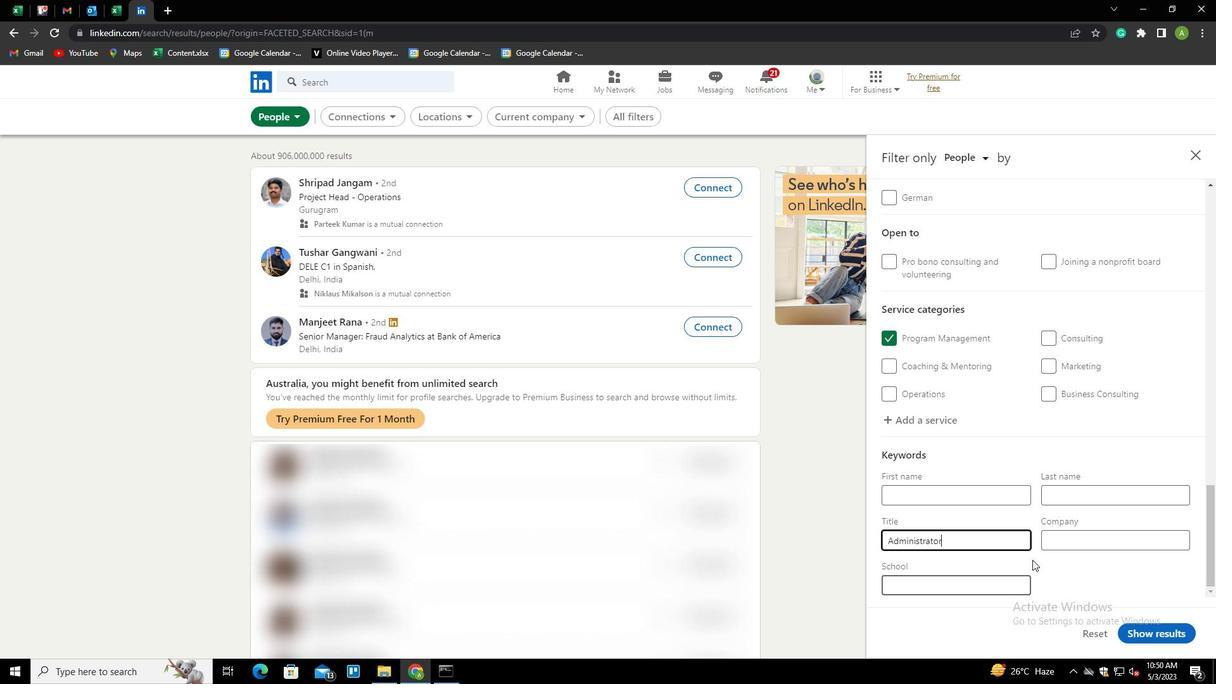 
Action: Mouse moved to (1141, 630)
Screenshot: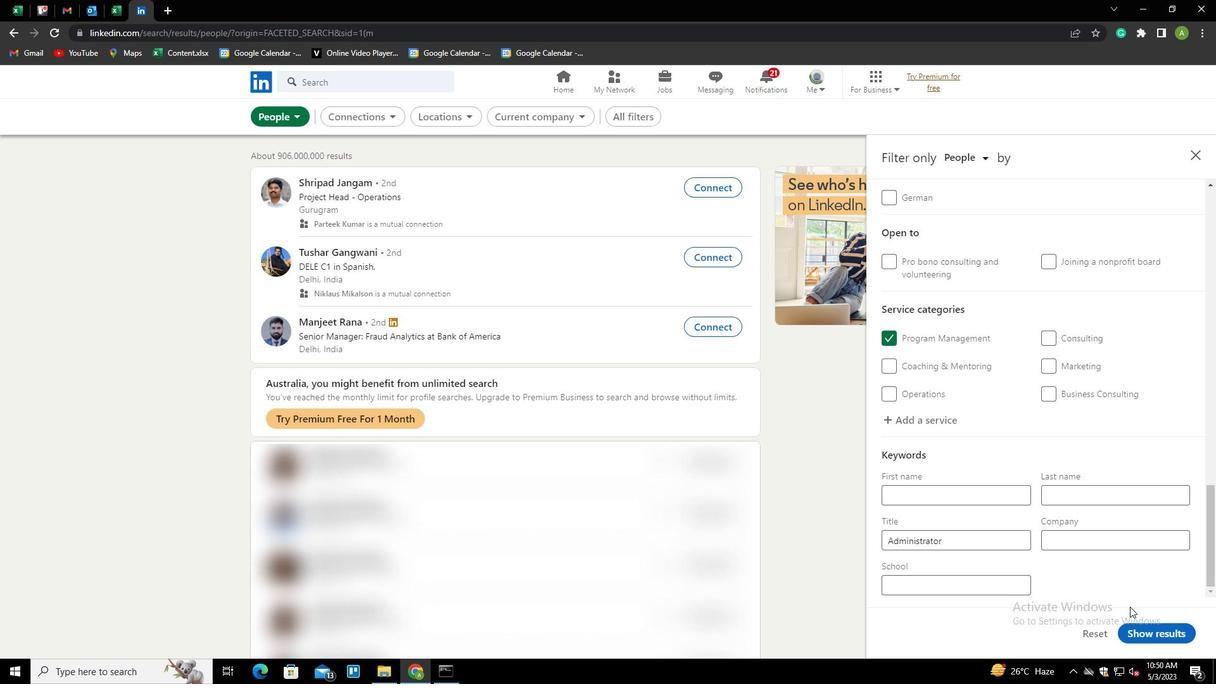 
Action: Mouse pressed left at (1141, 630)
Screenshot: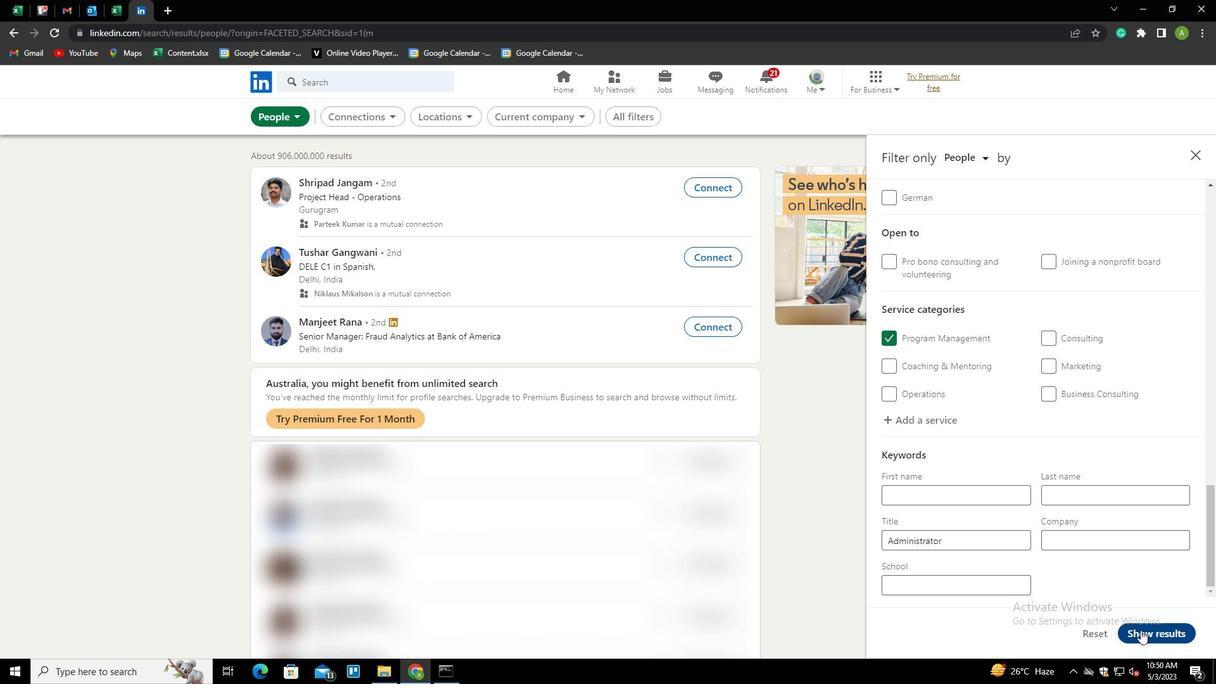 
